 Task: Find and compare one-way flights from New Delhi to Dubai on June 1st in First Class.
Action: Mouse moved to (285, 249)
Screenshot: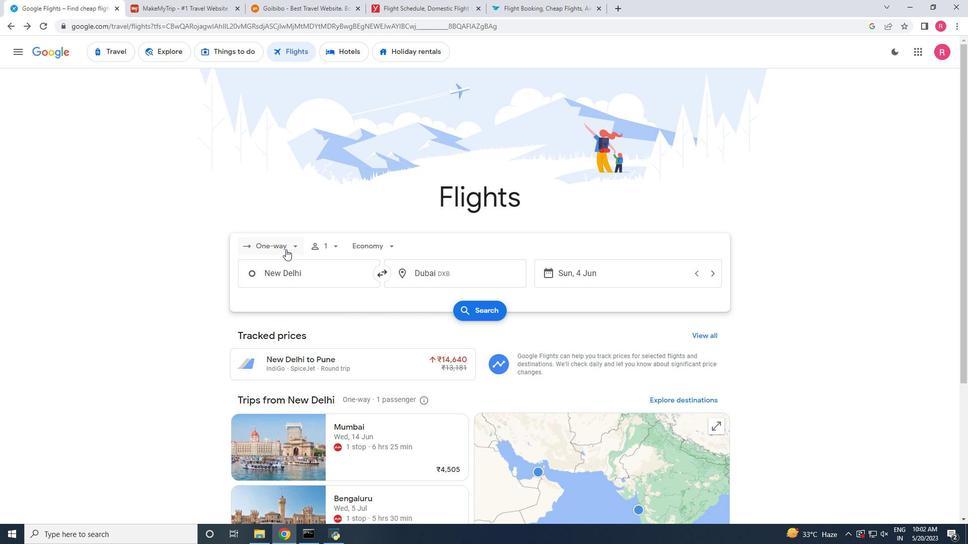 
Action: Mouse pressed left at (285, 249)
Screenshot: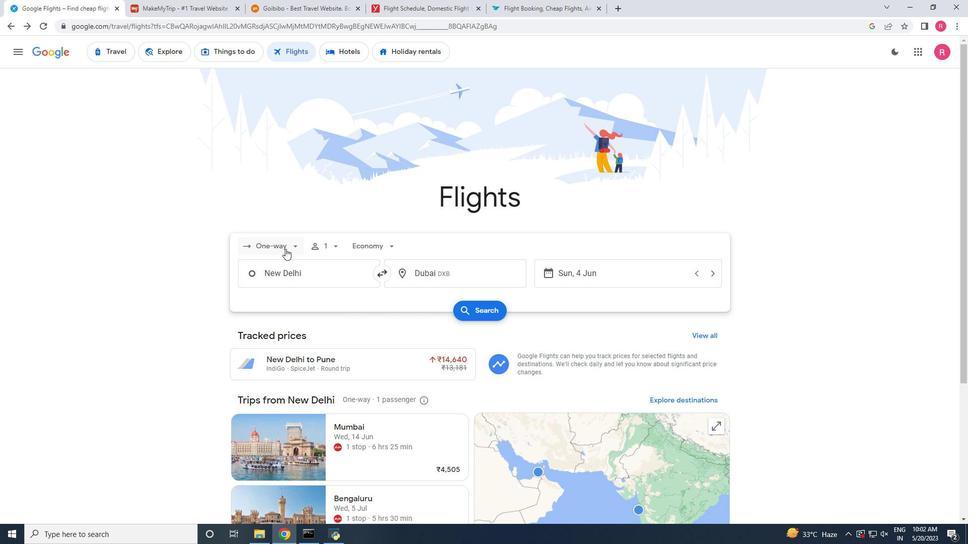 
Action: Mouse moved to (284, 292)
Screenshot: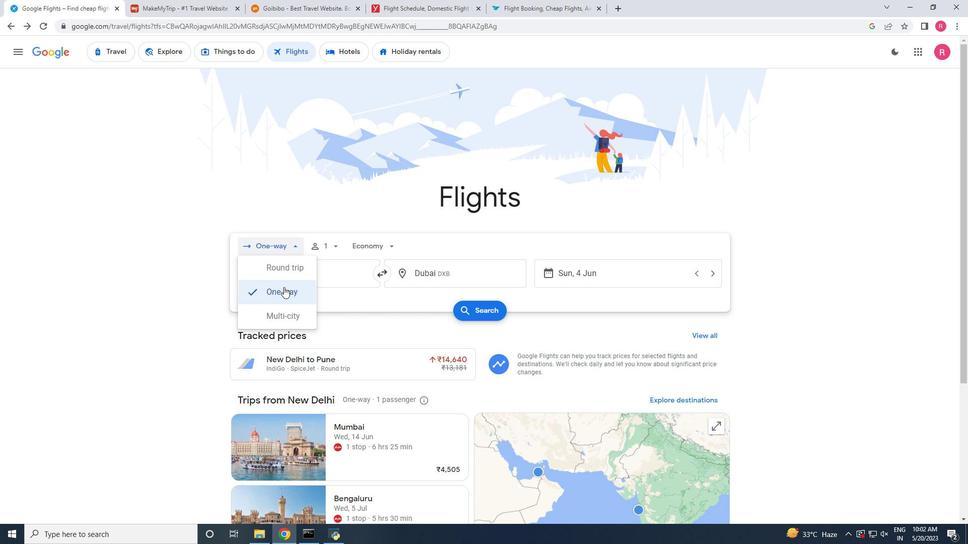
Action: Mouse pressed left at (284, 292)
Screenshot: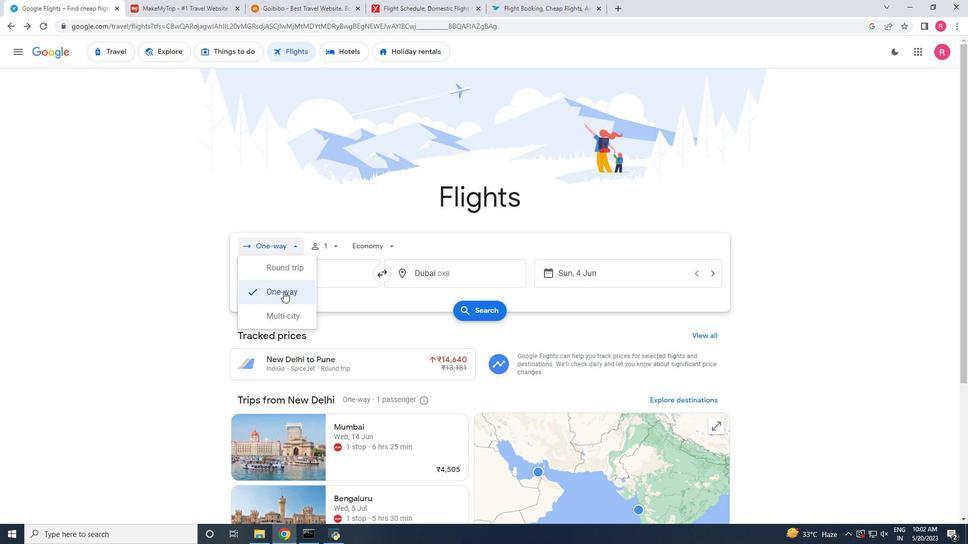 
Action: Mouse moved to (320, 254)
Screenshot: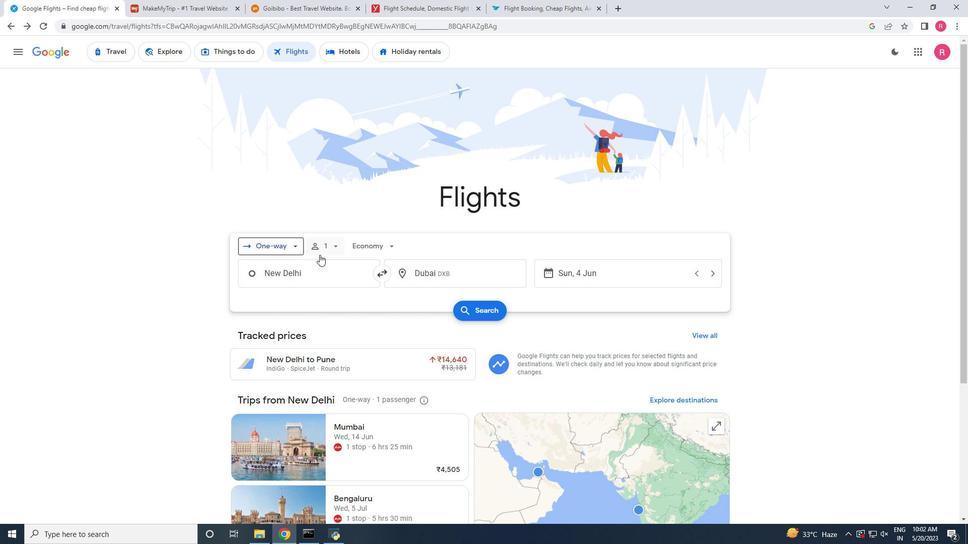 
Action: Mouse pressed left at (320, 254)
Screenshot: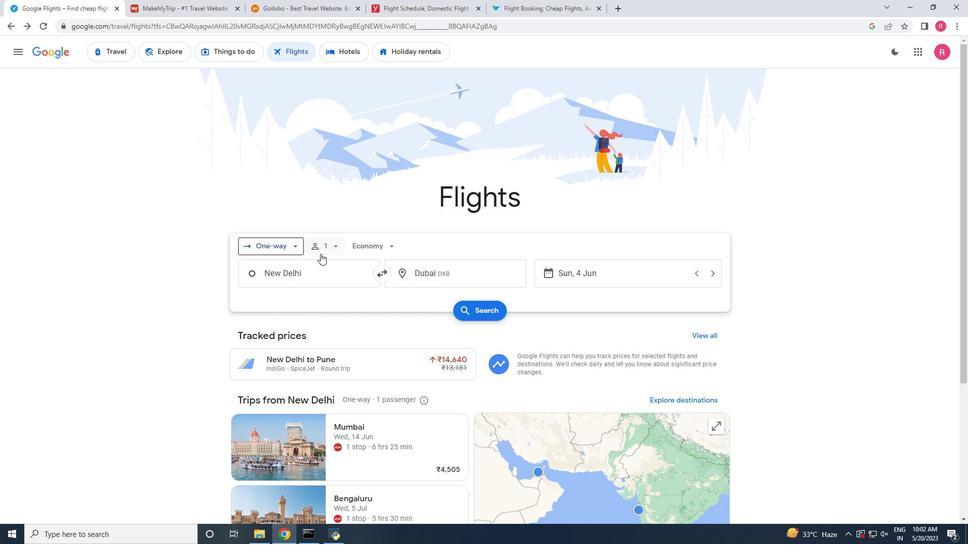 
Action: Mouse moved to (397, 384)
Screenshot: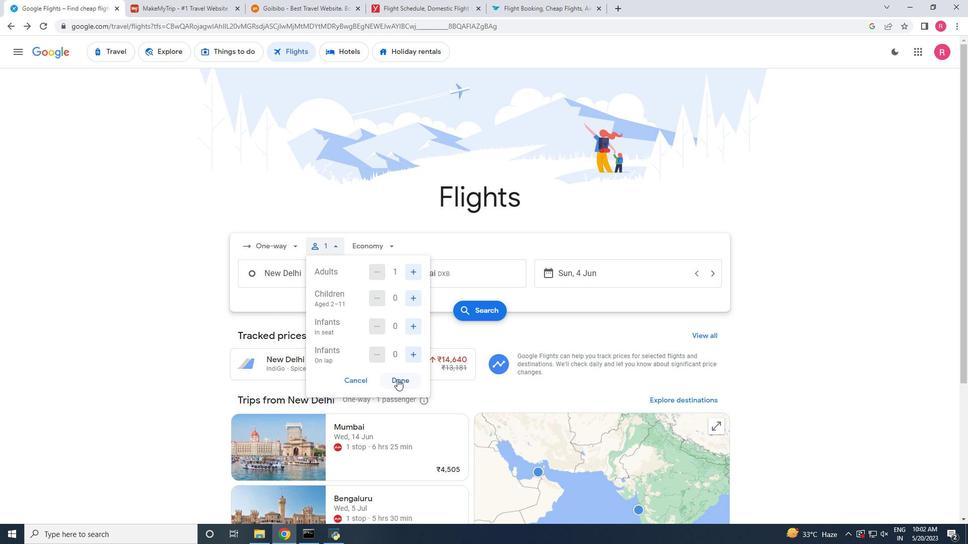 
Action: Mouse pressed left at (397, 384)
Screenshot: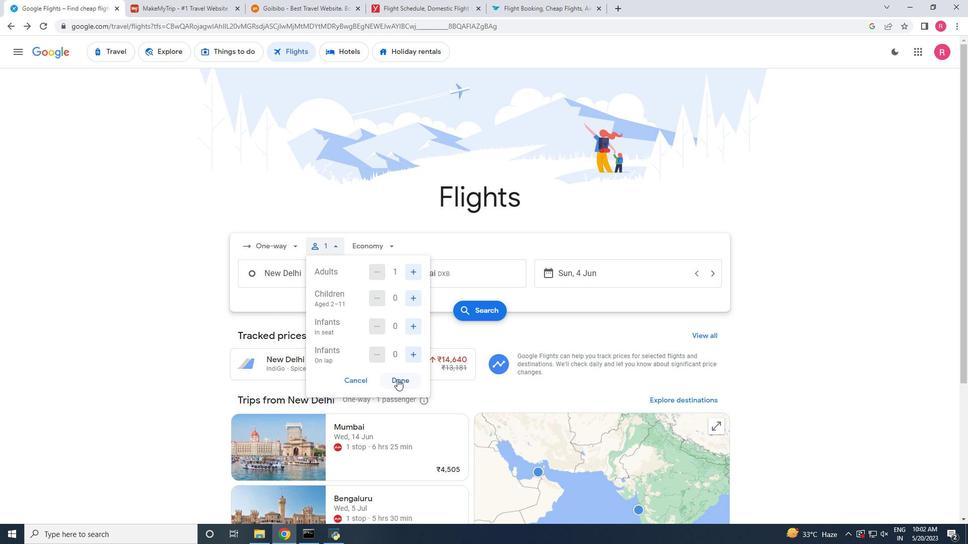 
Action: Mouse moved to (372, 245)
Screenshot: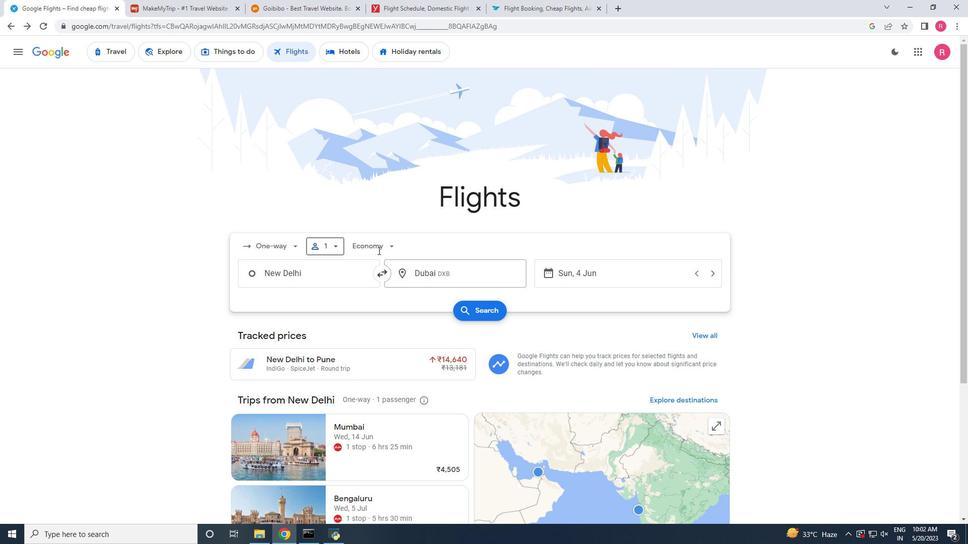 
Action: Mouse pressed left at (372, 245)
Screenshot: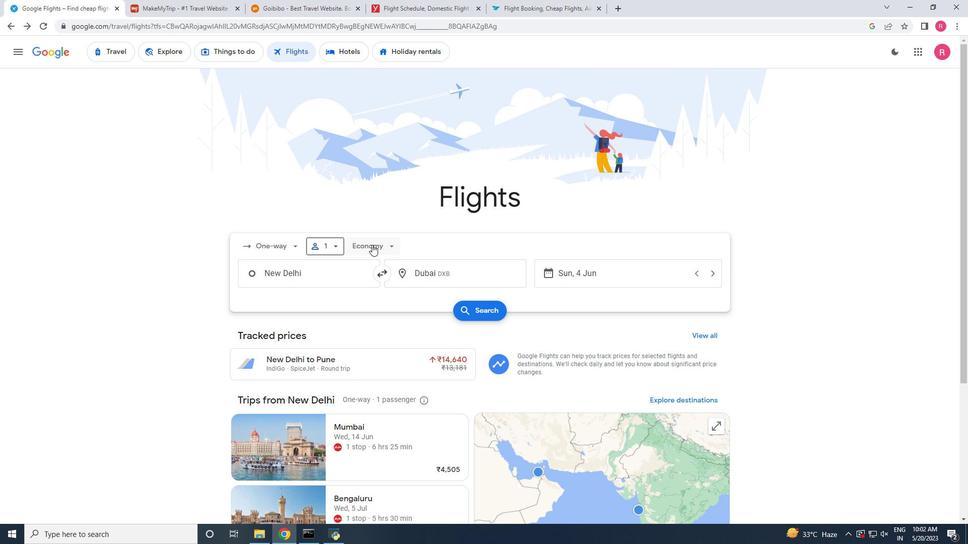 
Action: Mouse moved to (376, 262)
Screenshot: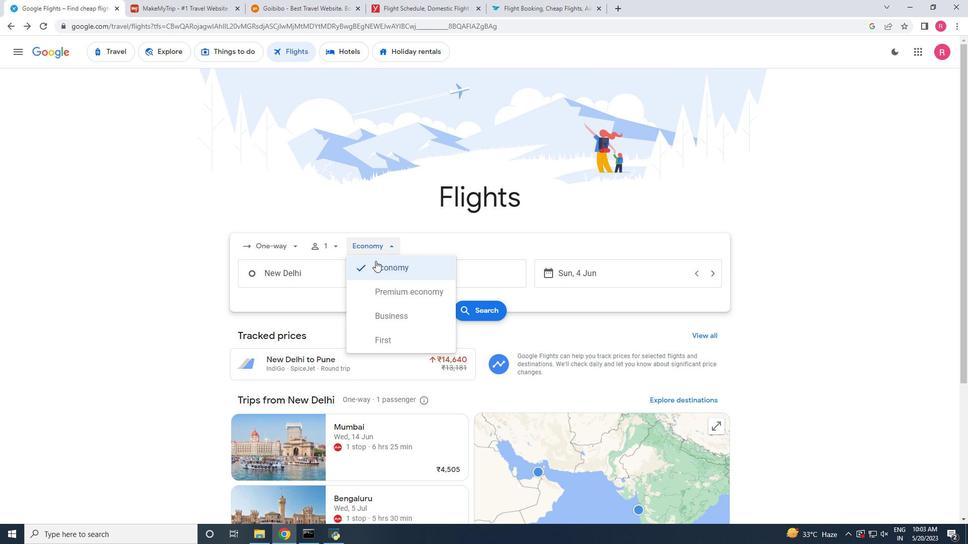 
Action: Mouse pressed left at (376, 262)
Screenshot: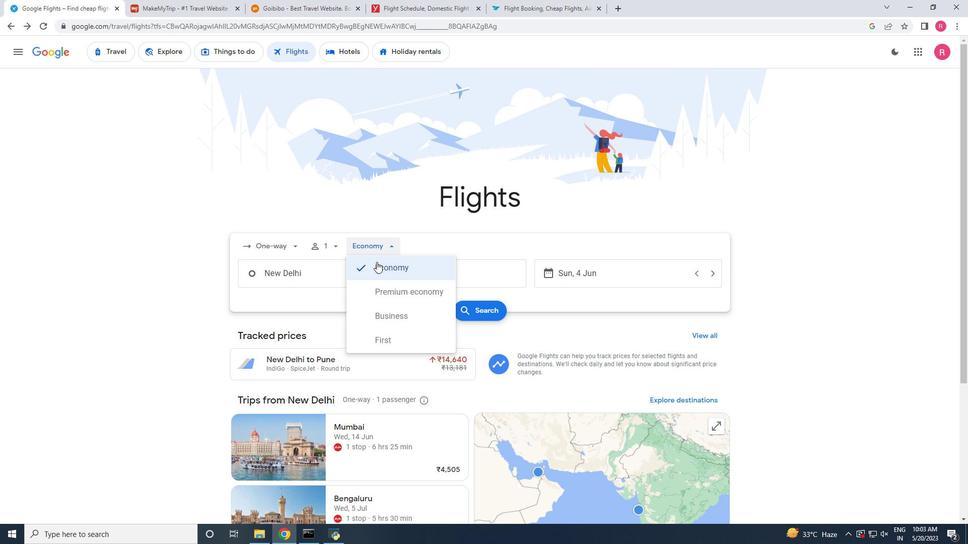 
Action: Mouse moved to (331, 270)
Screenshot: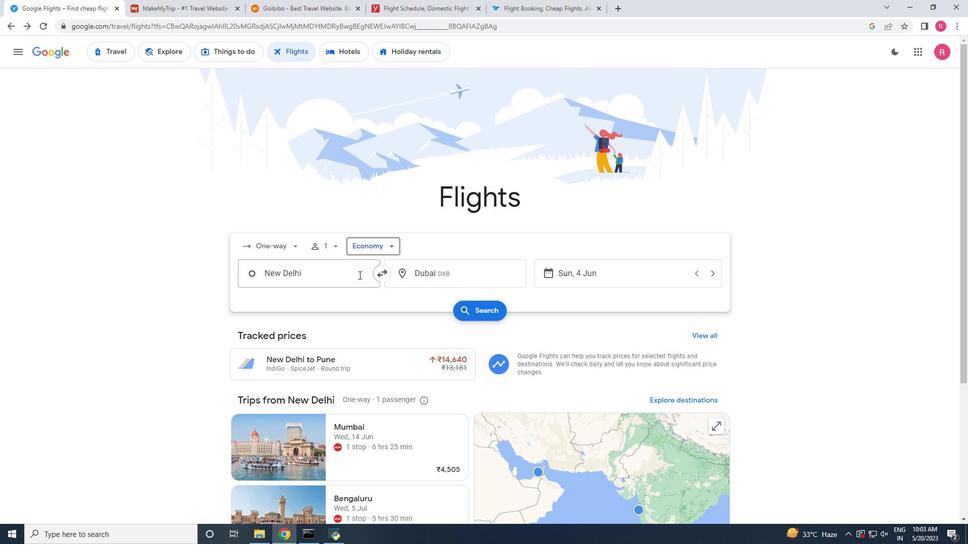 
Action: Mouse pressed left at (331, 270)
Screenshot: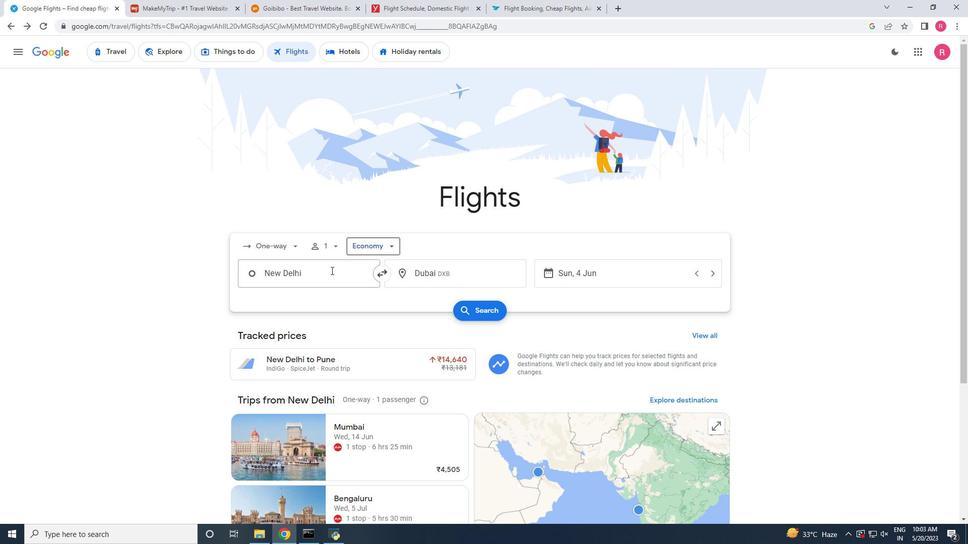 
Action: Mouse moved to (326, 333)
Screenshot: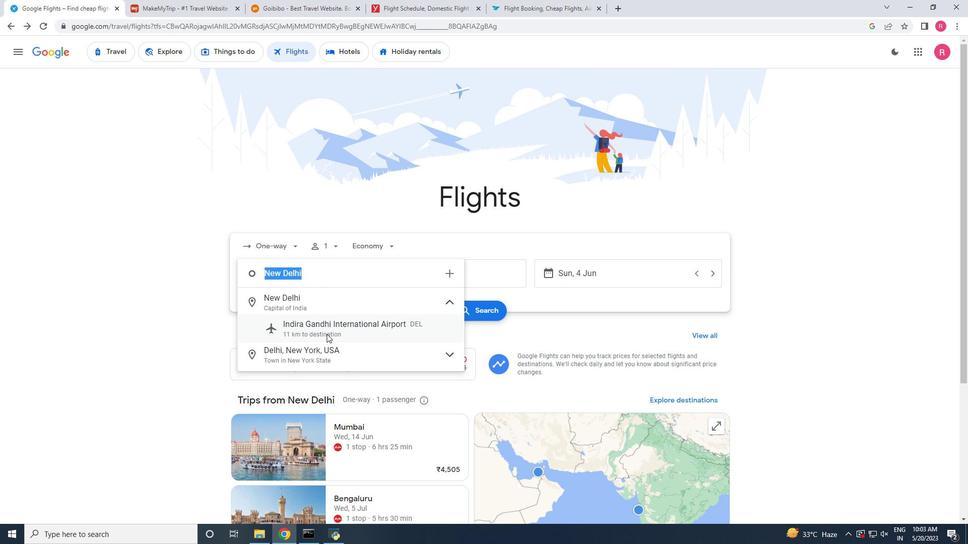 
Action: Mouse pressed left at (326, 333)
Screenshot: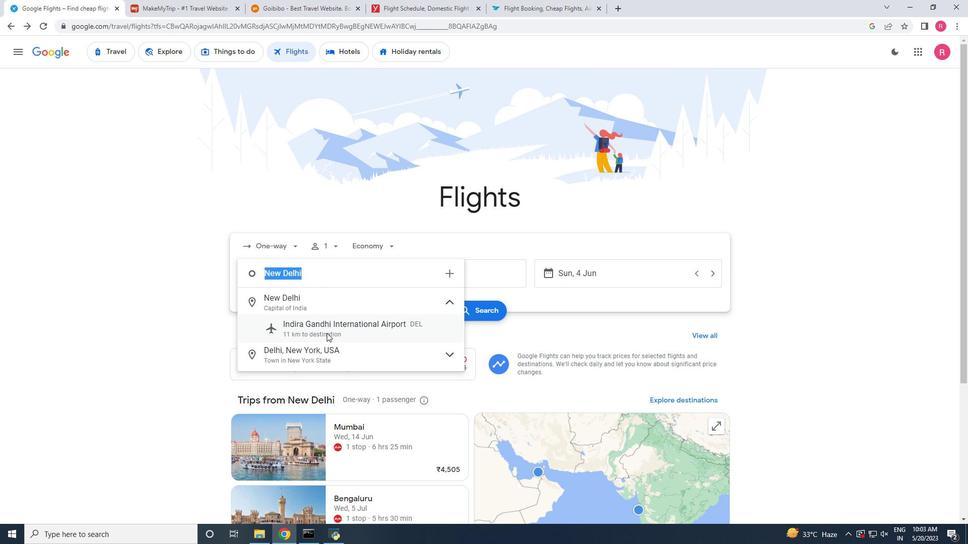 
Action: Mouse moved to (377, 241)
Screenshot: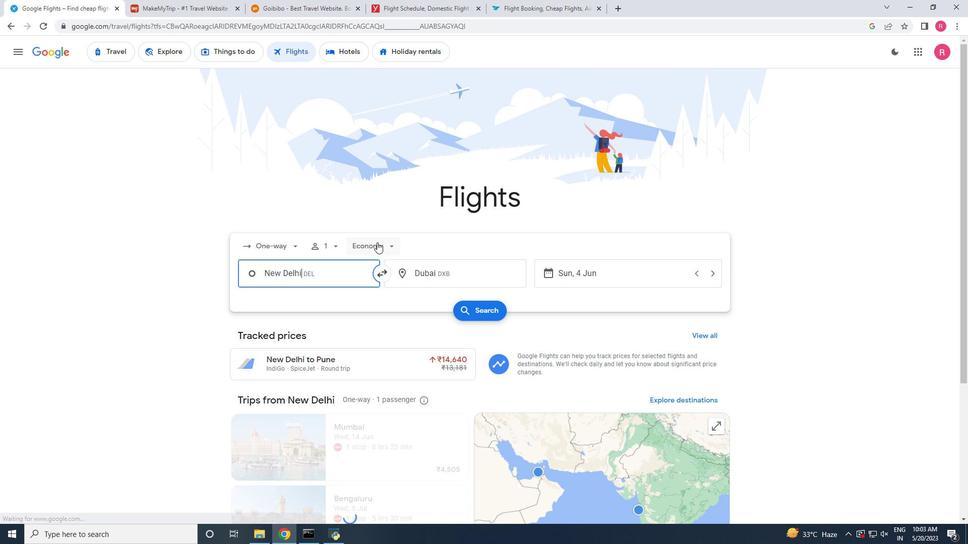 
Action: Mouse pressed left at (377, 241)
Screenshot: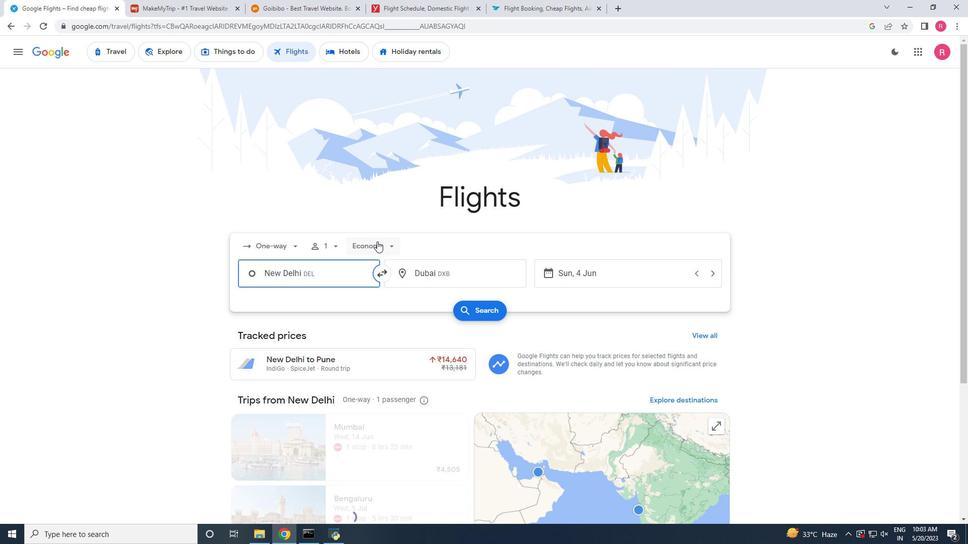 
Action: Mouse moved to (386, 332)
Screenshot: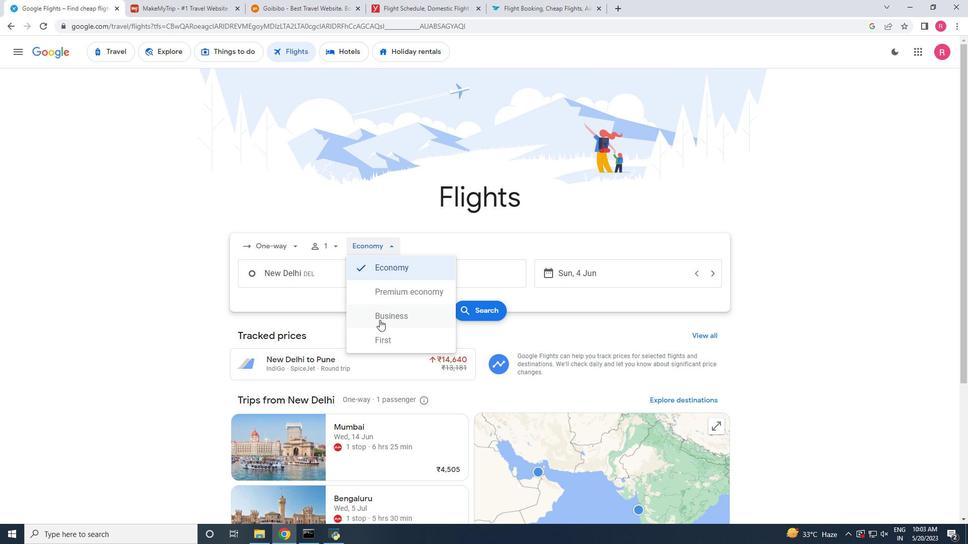 
Action: Mouse pressed left at (386, 332)
Screenshot: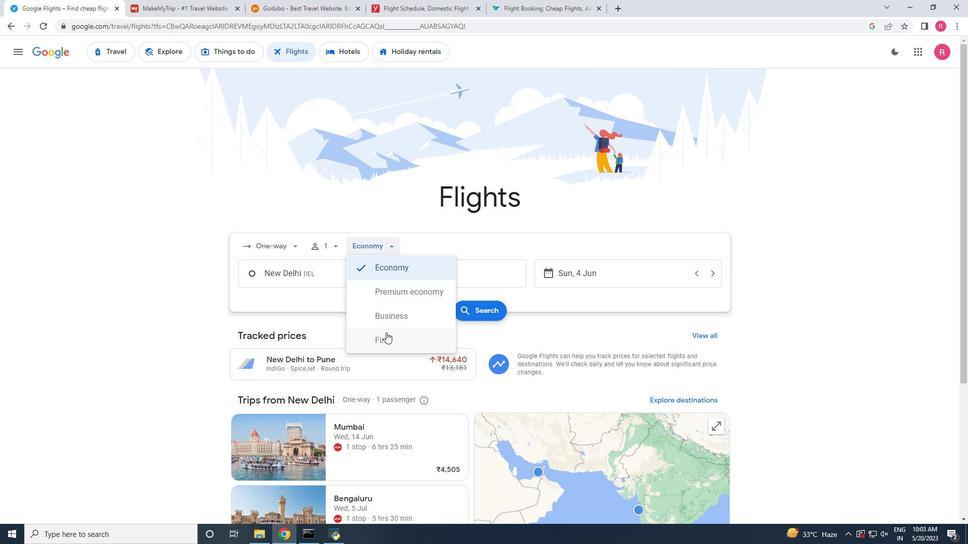 
Action: Mouse moved to (454, 278)
Screenshot: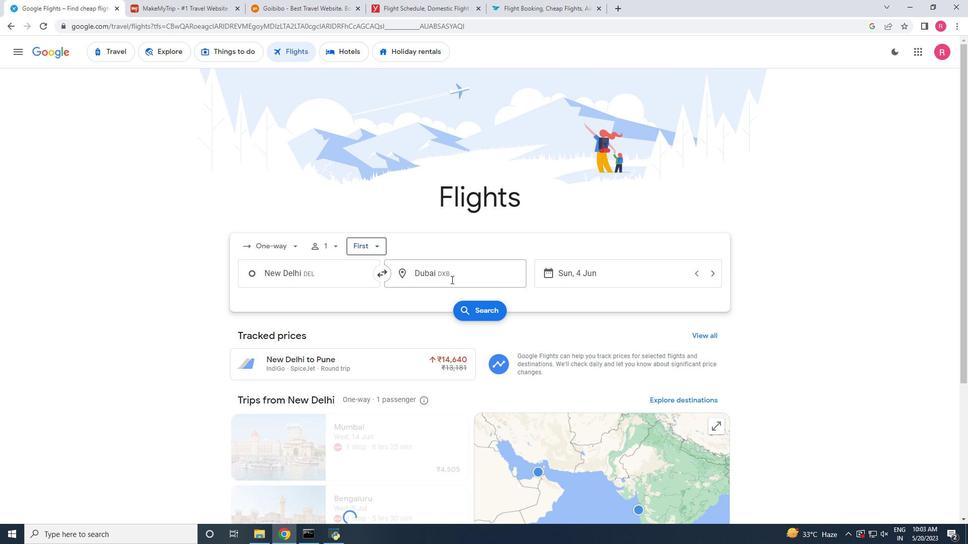 
Action: Mouse pressed left at (454, 278)
Screenshot: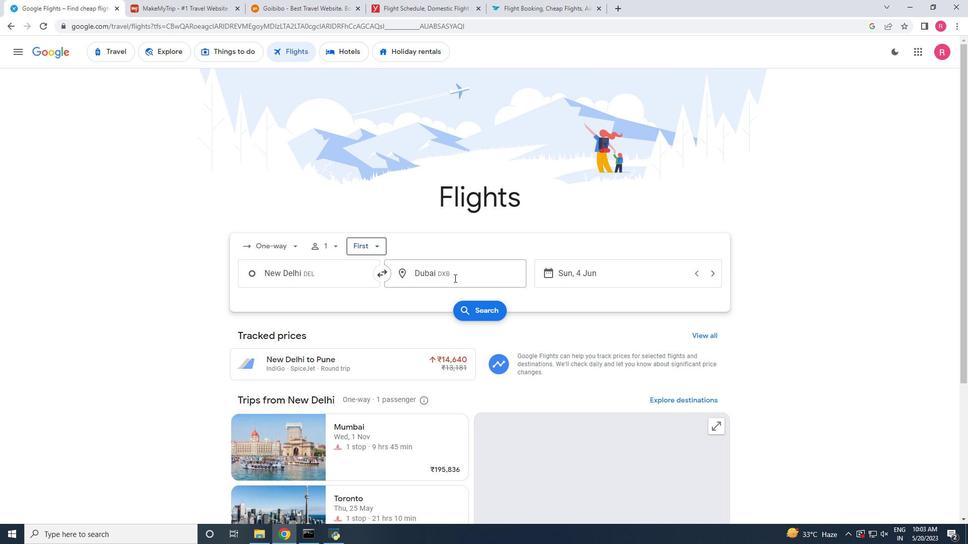 
Action: Mouse moved to (473, 328)
Screenshot: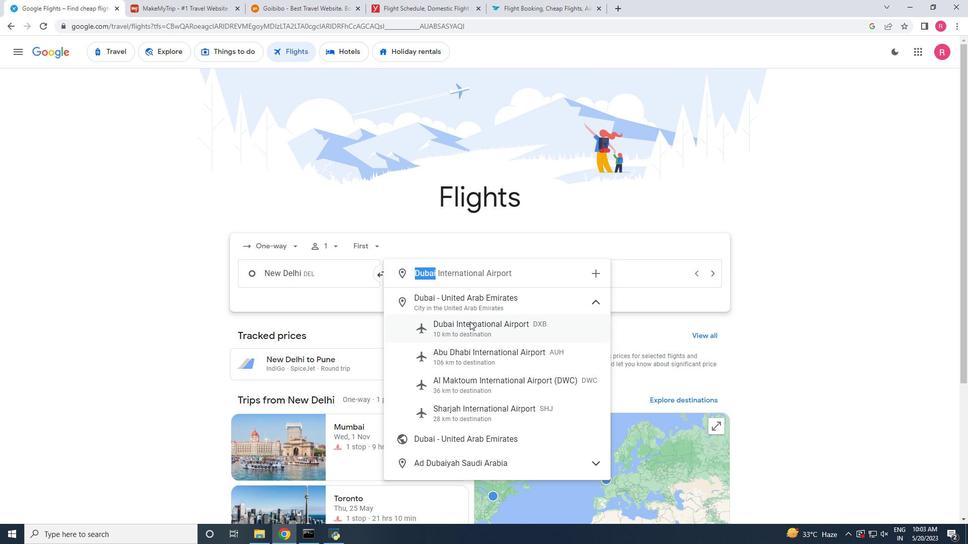 
Action: Mouse pressed left at (473, 328)
Screenshot: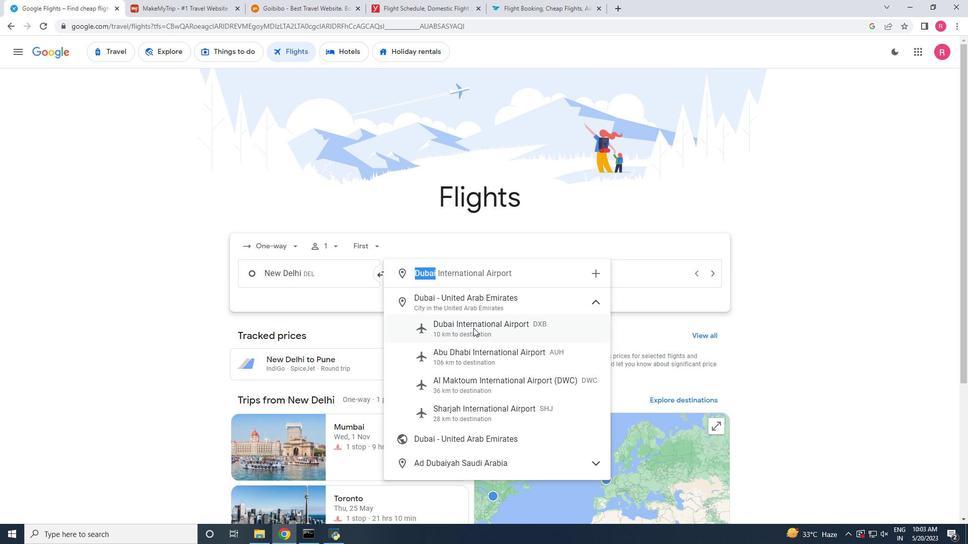 
Action: Mouse moved to (633, 272)
Screenshot: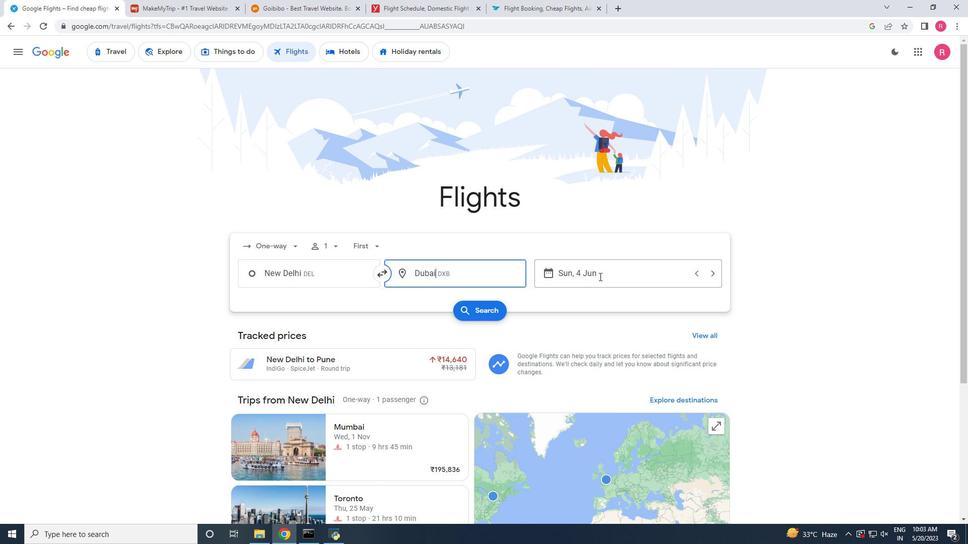 
Action: Mouse pressed left at (633, 272)
Screenshot: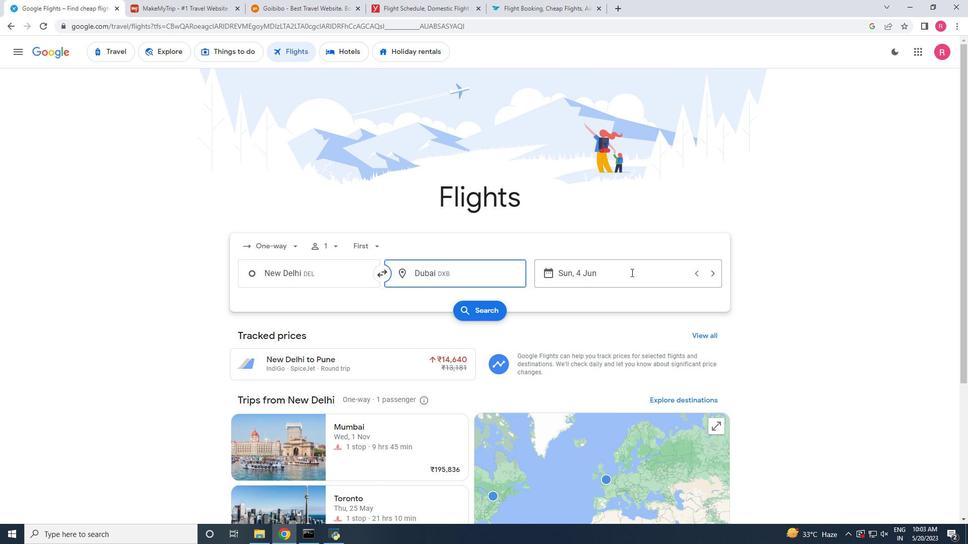 
Action: Mouse moved to (649, 342)
Screenshot: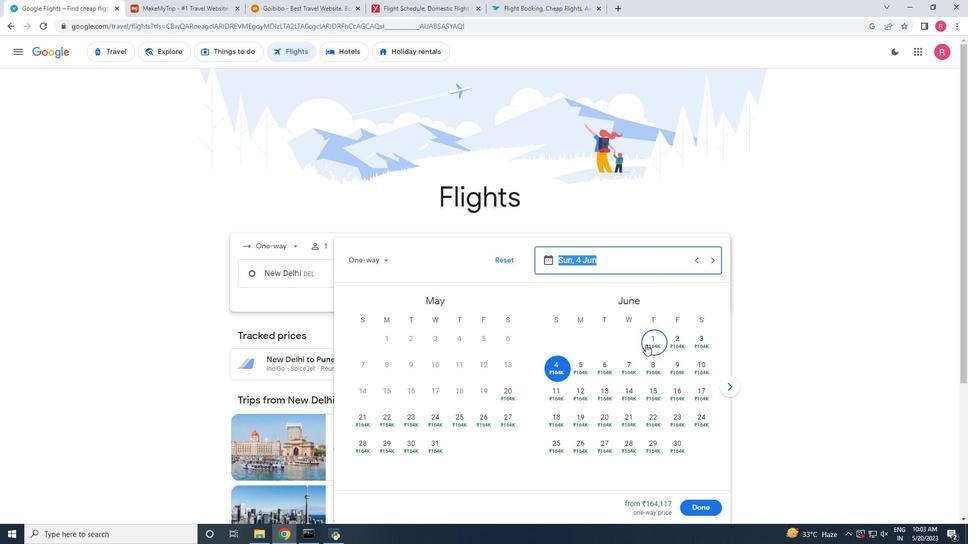 
Action: Mouse pressed left at (649, 342)
Screenshot: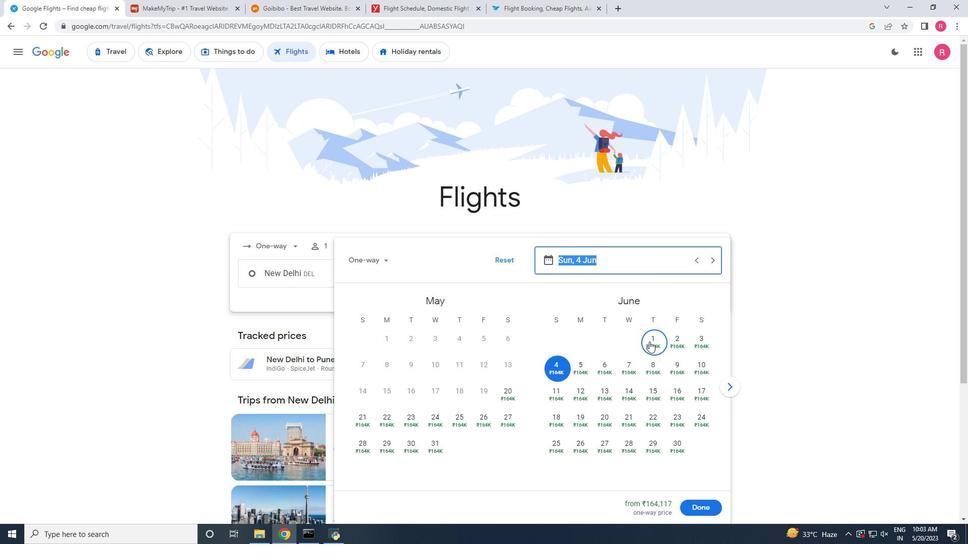 
Action: Mouse moved to (691, 504)
Screenshot: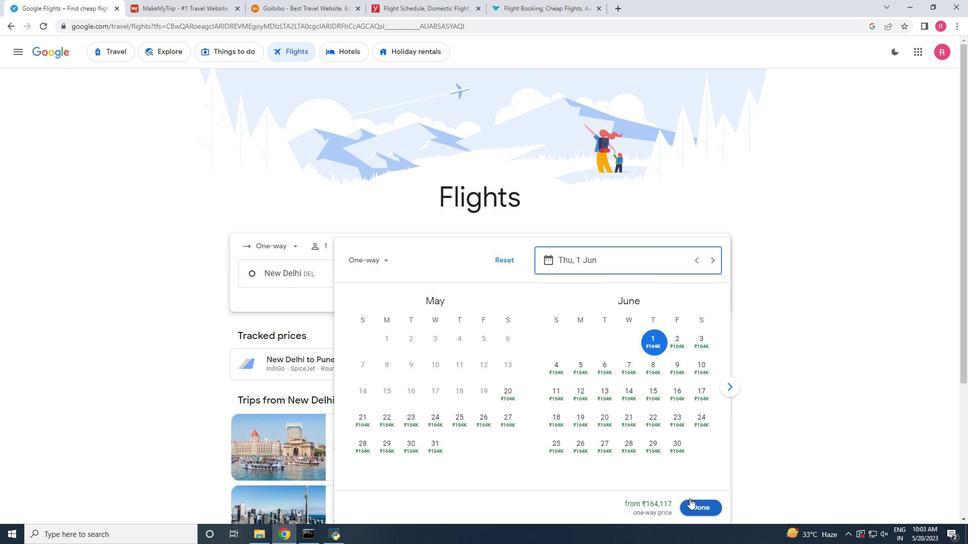 
Action: Mouse pressed left at (691, 504)
Screenshot: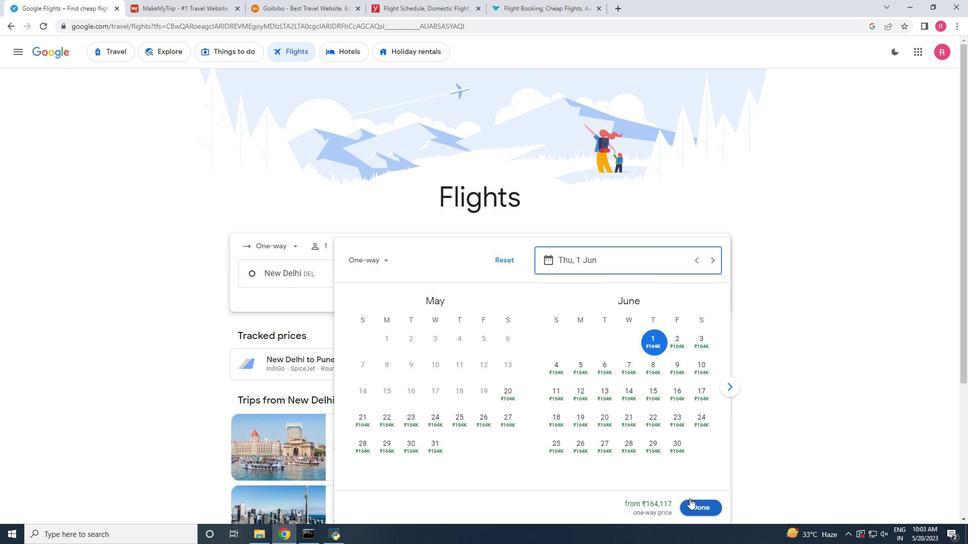 
Action: Mouse moved to (498, 313)
Screenshot: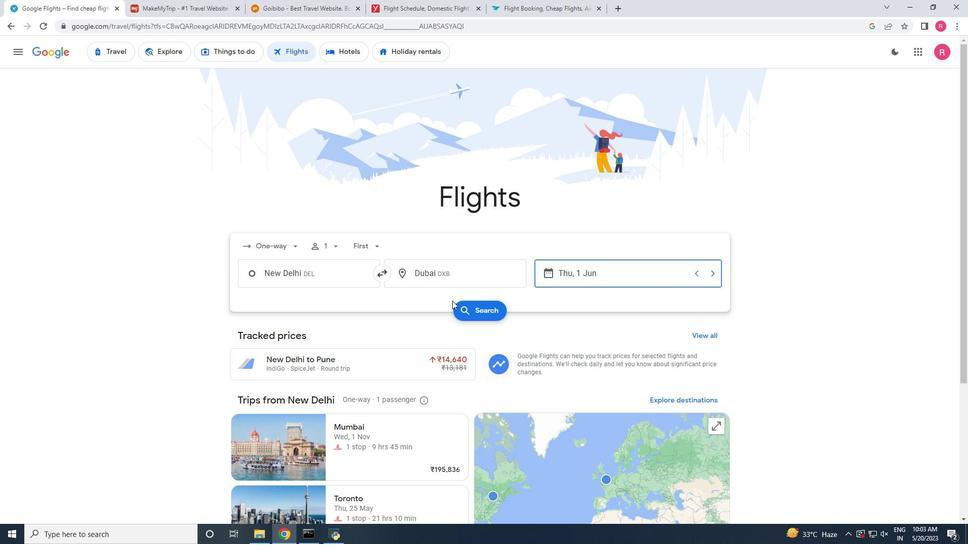 
Action: Mouse pressed left at (498, 313)
Screenshot: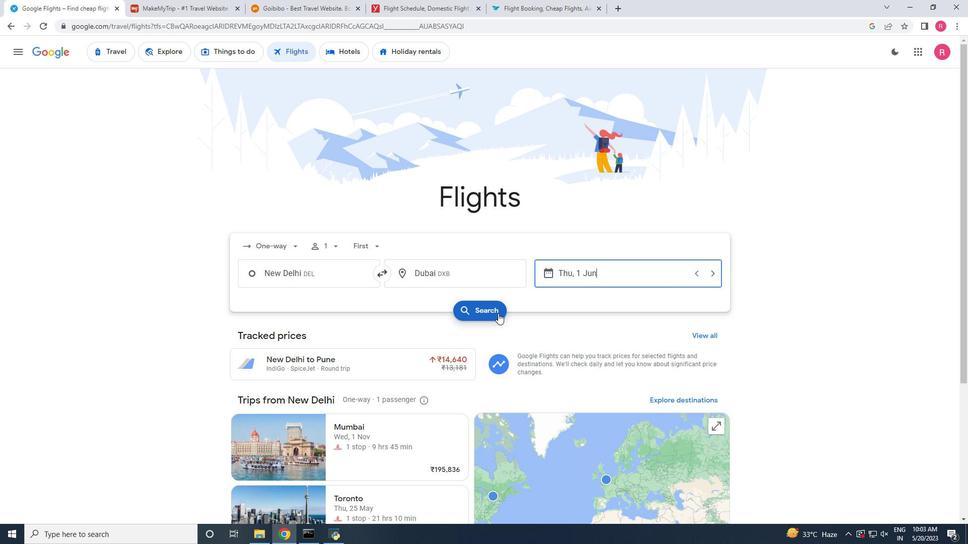 
Action: Mouse moved to (695, 192)
Screenshot: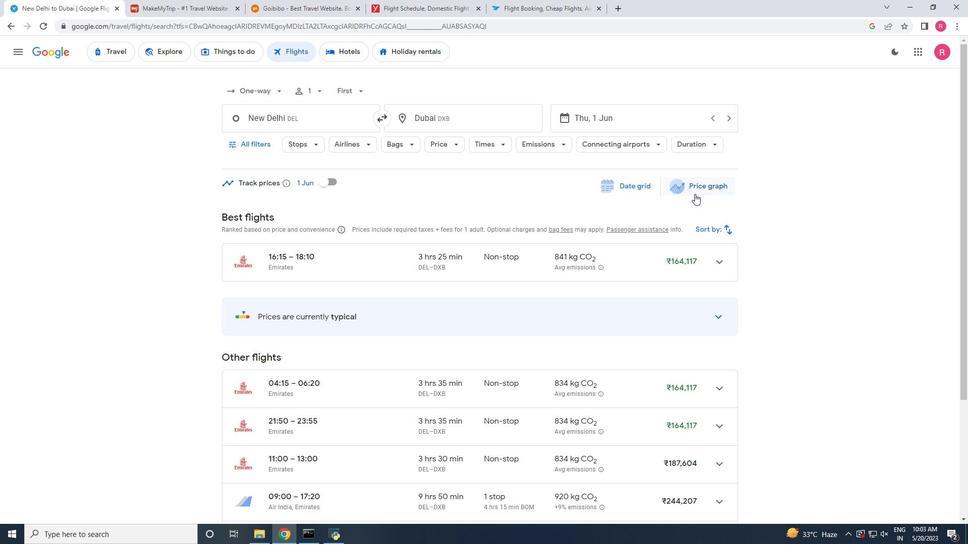 
Action: Mouse pressed left at (695, 192)
Screenshot: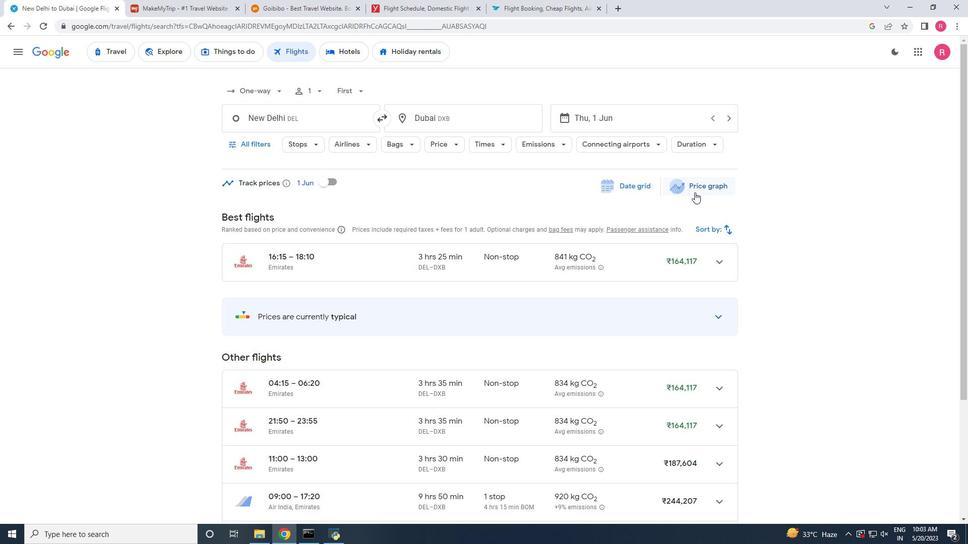 
Action: Mouse moved to (532, 342)
Screenshot: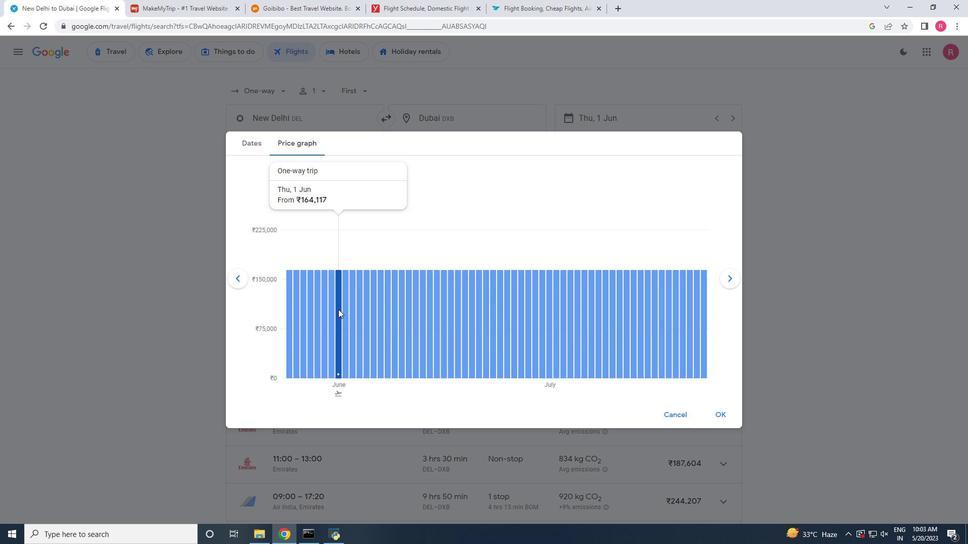 
Action: Mouse scrolled (532, 343) with delta (0, 0)
Screenshot: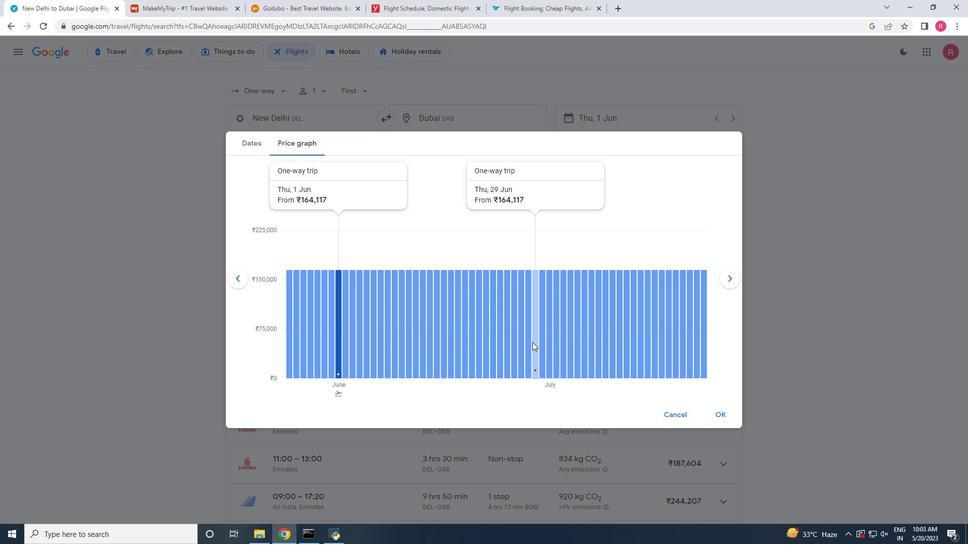 
Action: Mouse moved to (259, 141)
Screenshot: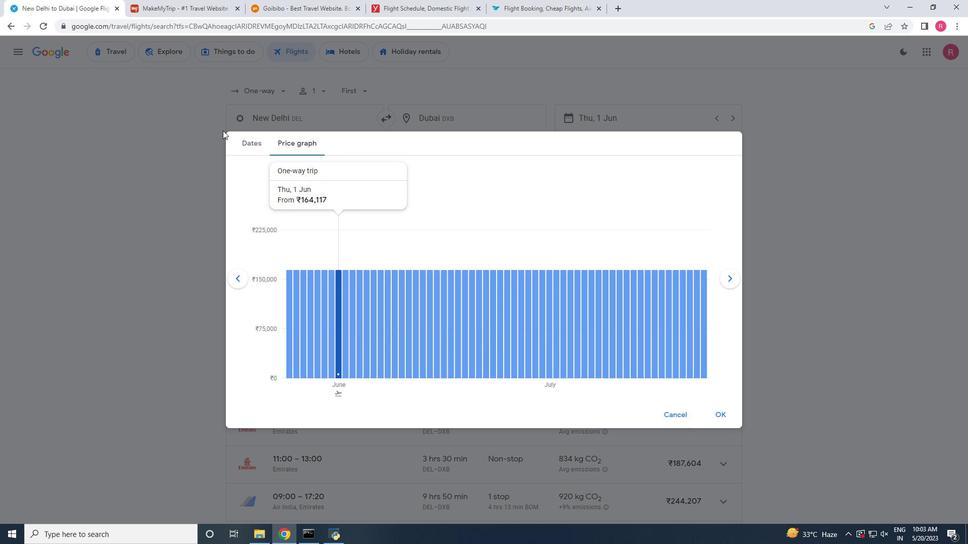 
Action: Mouse pressed left at (259, 141)
Screenshot: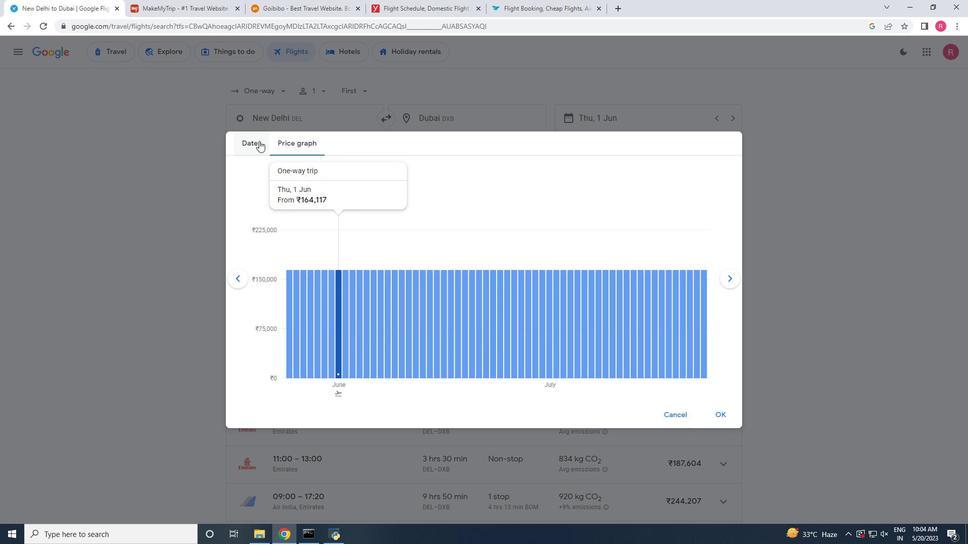 
Action: Mouse moved to (718, 422)
Screenshot: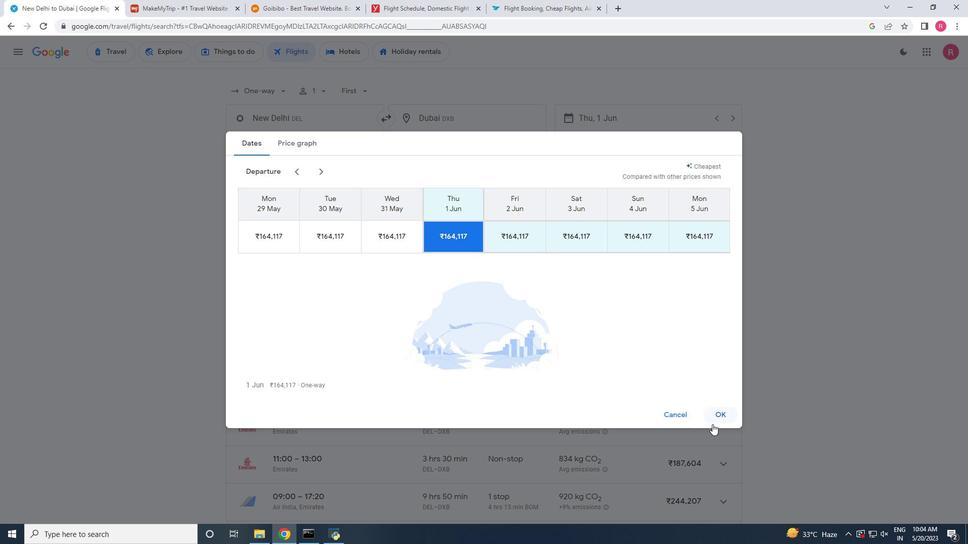 
Action: Mouse pressed left at (718, 422)
Screenshot: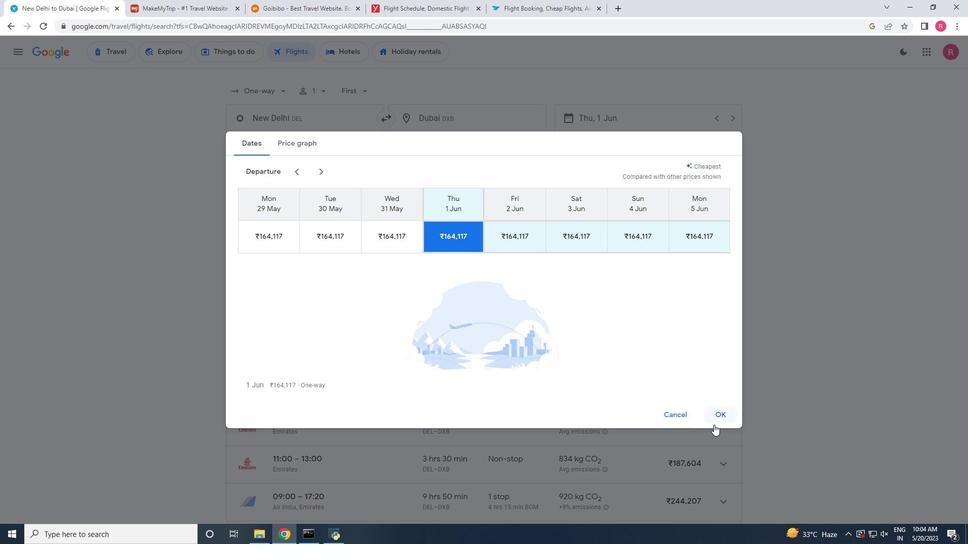 
Action: Mouse moved to (729, 257)
Screenshot: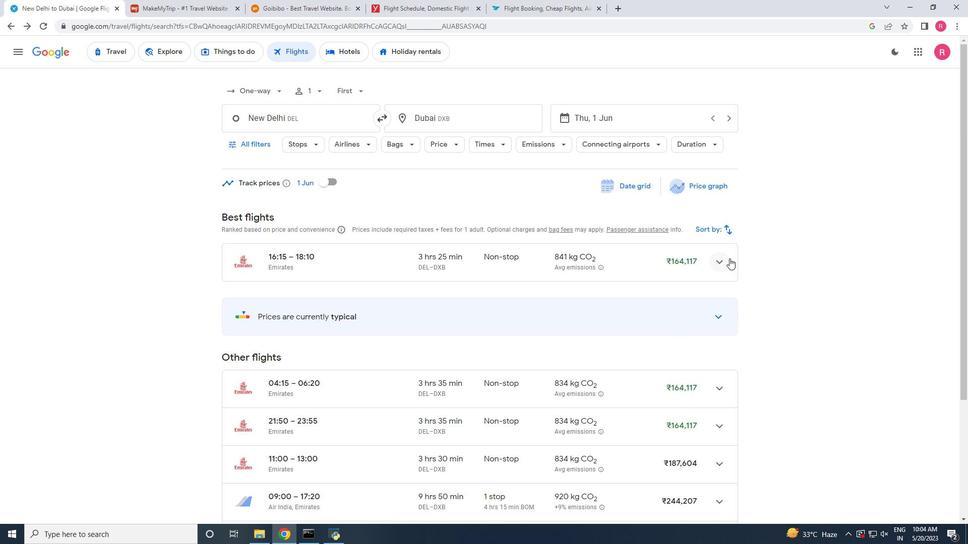 
Action: Mouse pressed left at (729, 257)
Screenshot: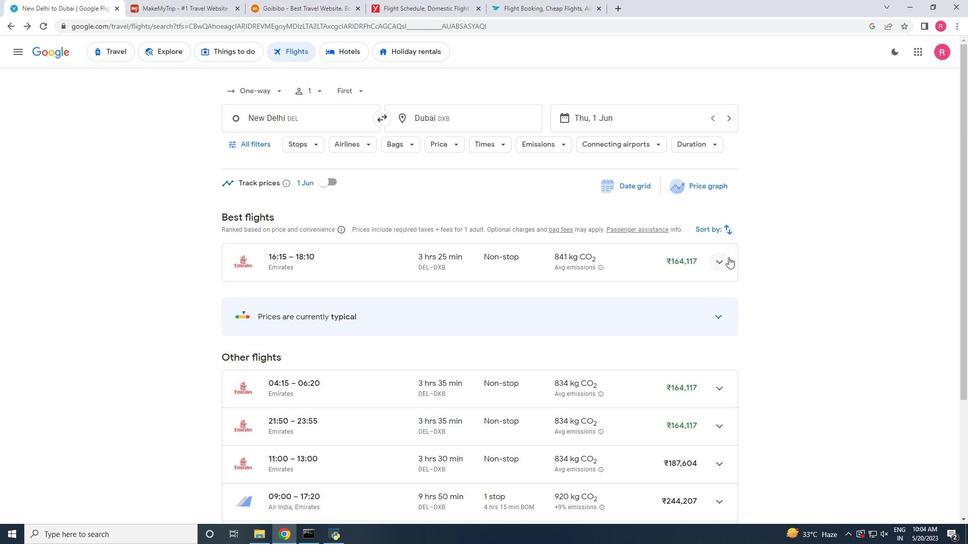 
Action: Mouse moved to (361, 325)
Screenshot: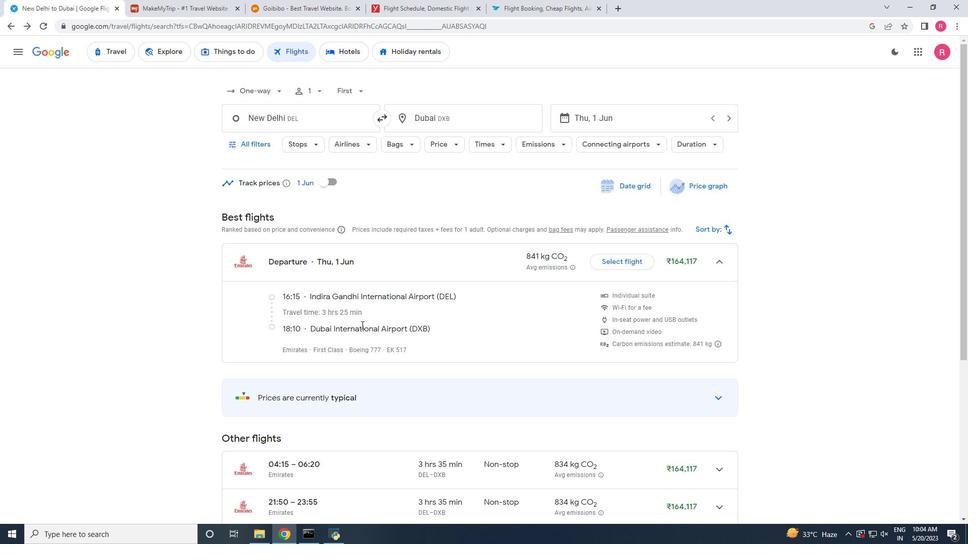 
Action: Mouse scrolled (361, 324) with delta (0, 0)
Screenshot: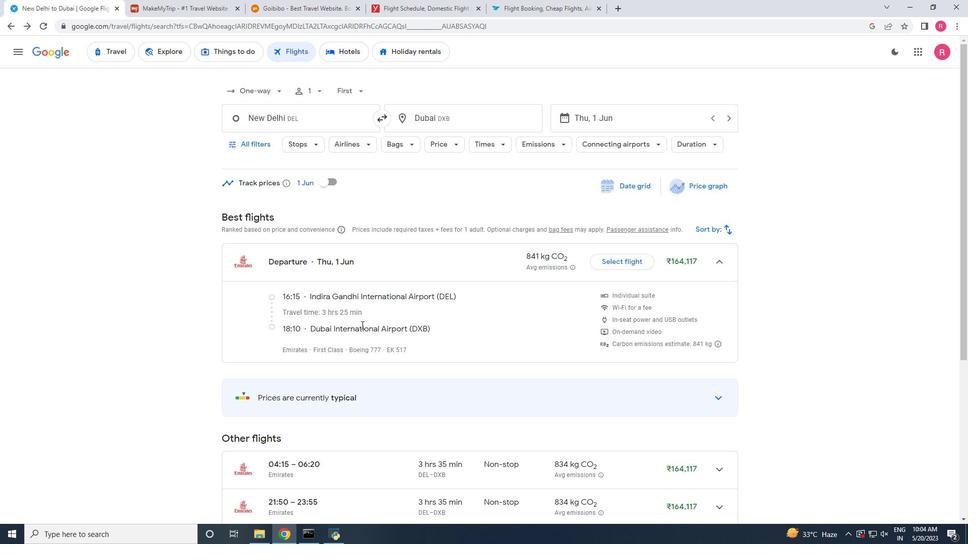 
Action: Mouse scrolled (361, 324) with delta (0, 0)
Screenshot: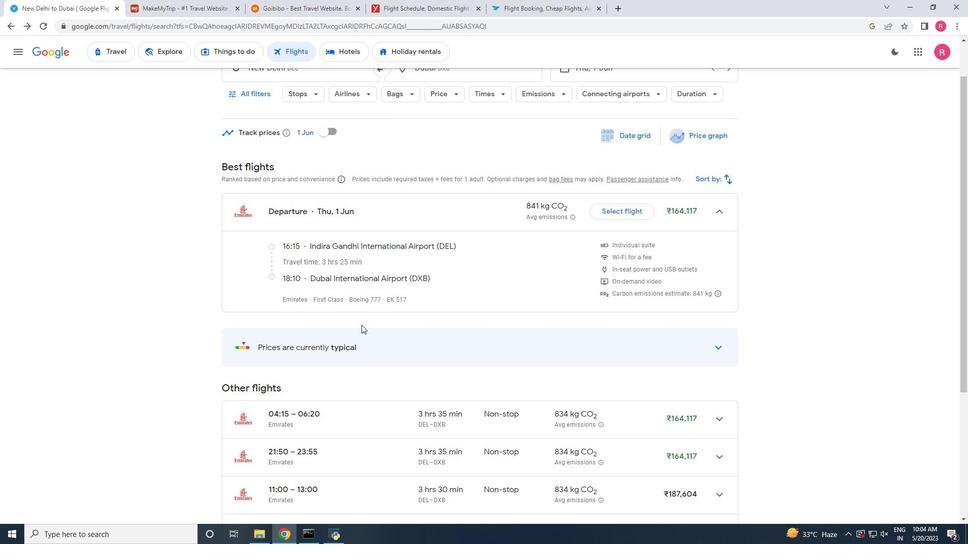 
Action: Mouse scrolled (361, 325) with delta (0, 0)
Screenshot: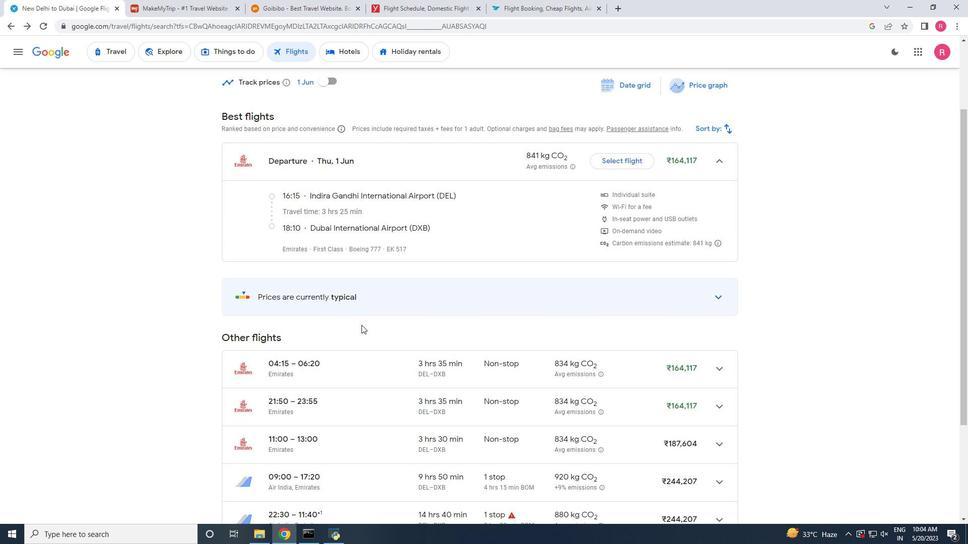 
Action: Mouse moved to (522, 273)
Screenshot: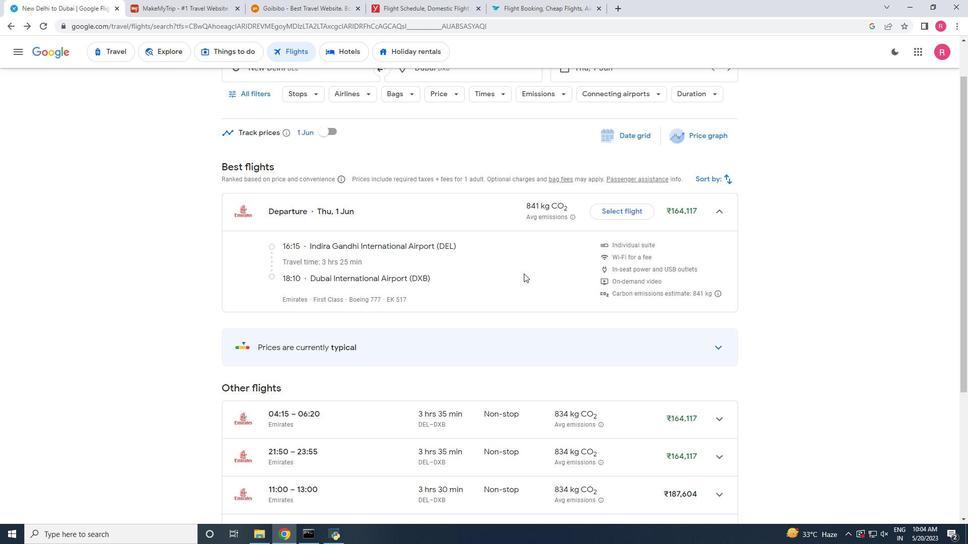 
Action: Mouse scrolled (522, 273) with delta (0, 0)
Screenshot: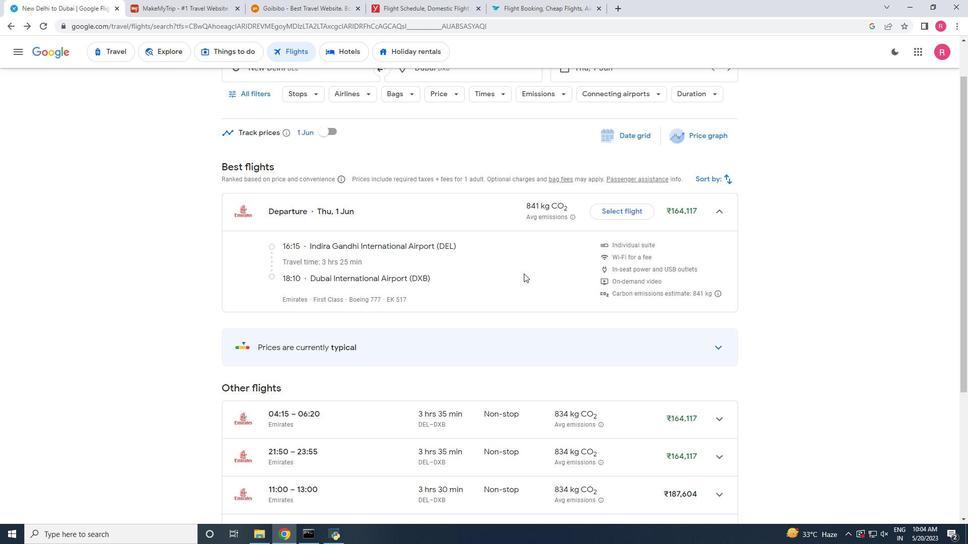 
Action: Mouse moved to (522, 274)
Screenshot: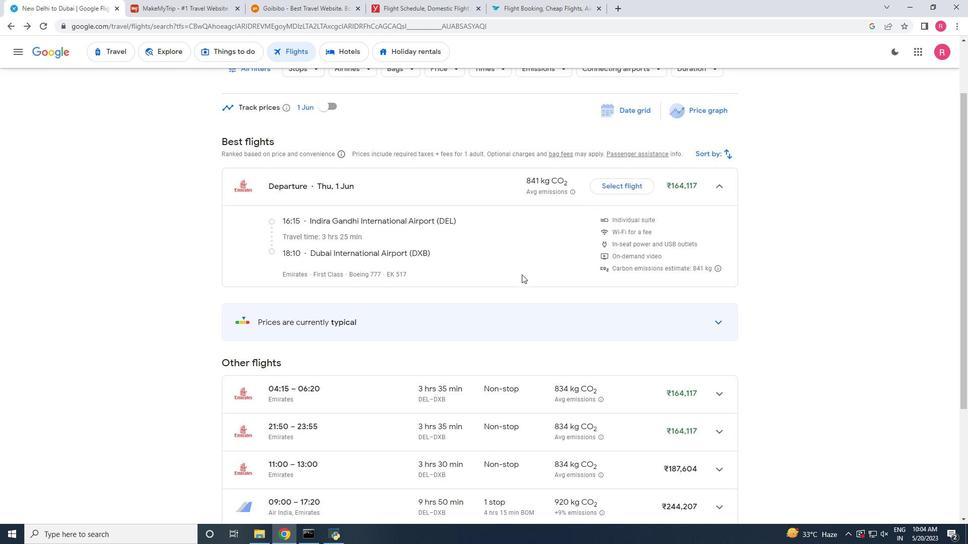 
Action: Mouse scrolled (522, 274) with delta (0, 0)
Screenshot: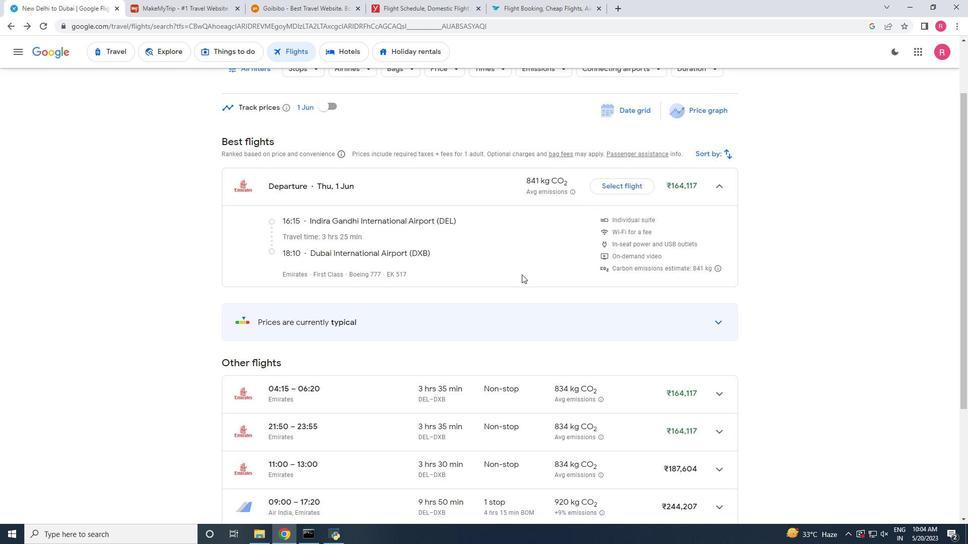 
Action: Mouse moved to (520, 275)
Screenshot: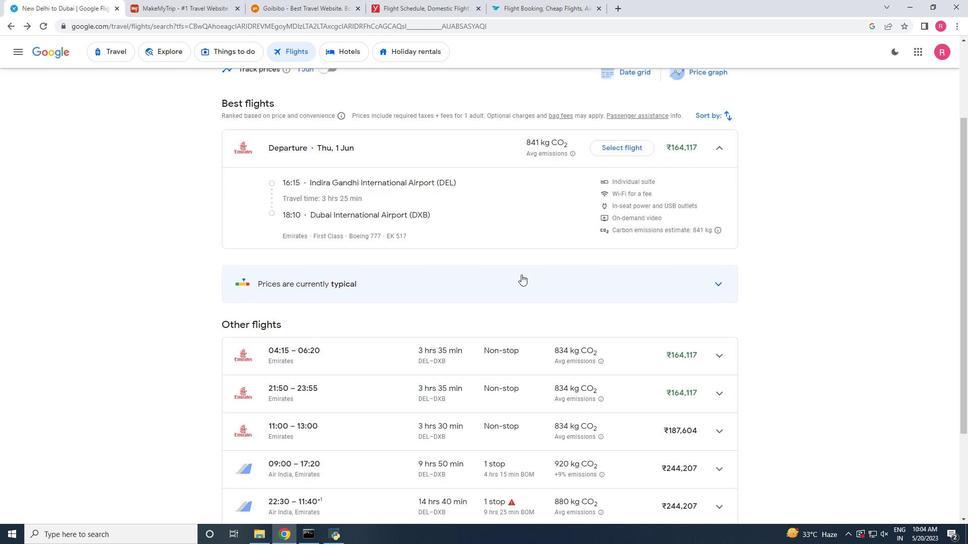 
Action: Mouse scrolled (520, 275) with delta (0, 0)
Screenshot: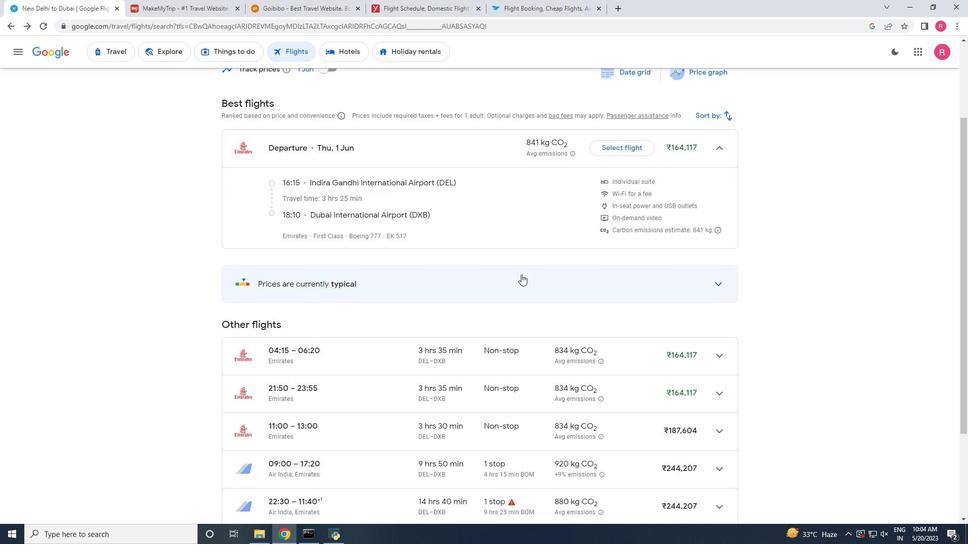 
Action: Mouse moved to (719, 272)
Screenshot: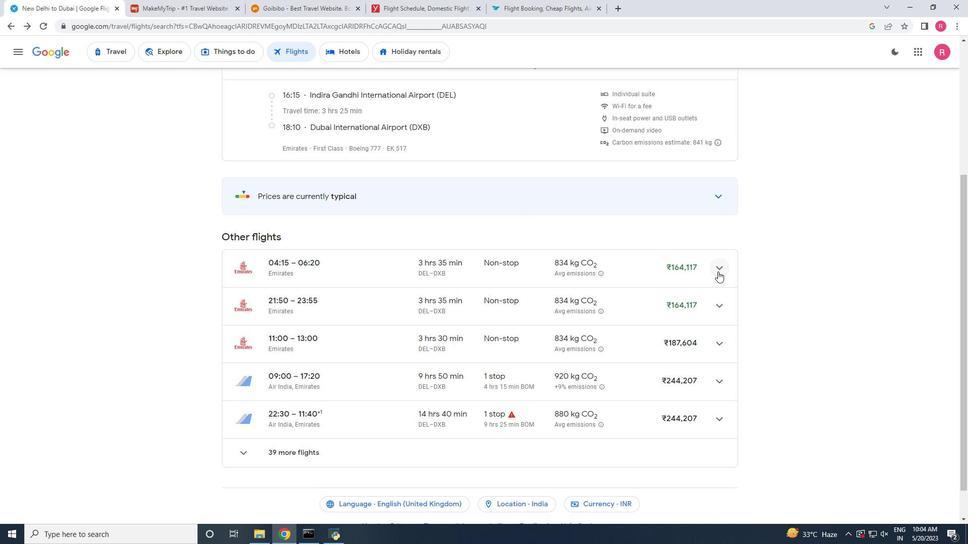 
Action: Mouse pressed left at (719, 272)
Screenshot: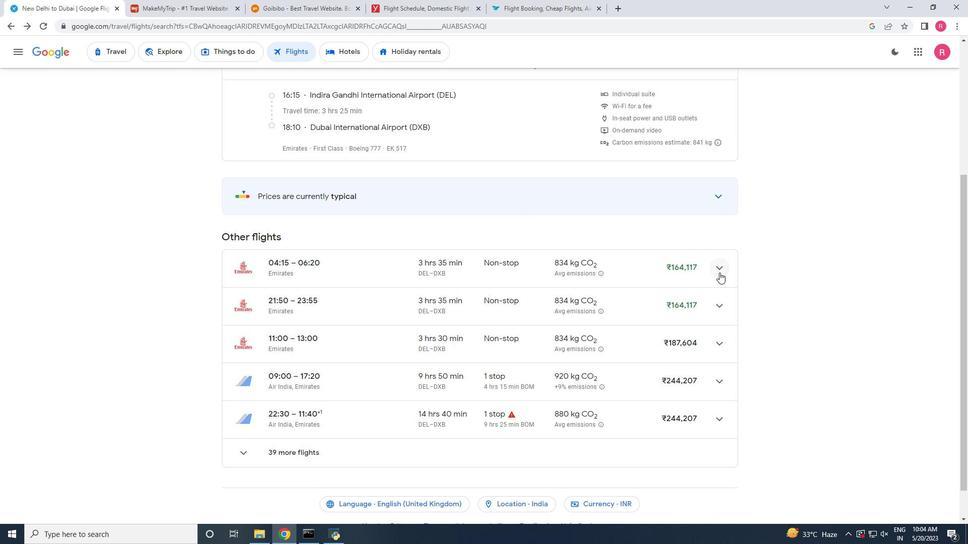 
Action: Mouse moved to (552, 326)
Screenshot: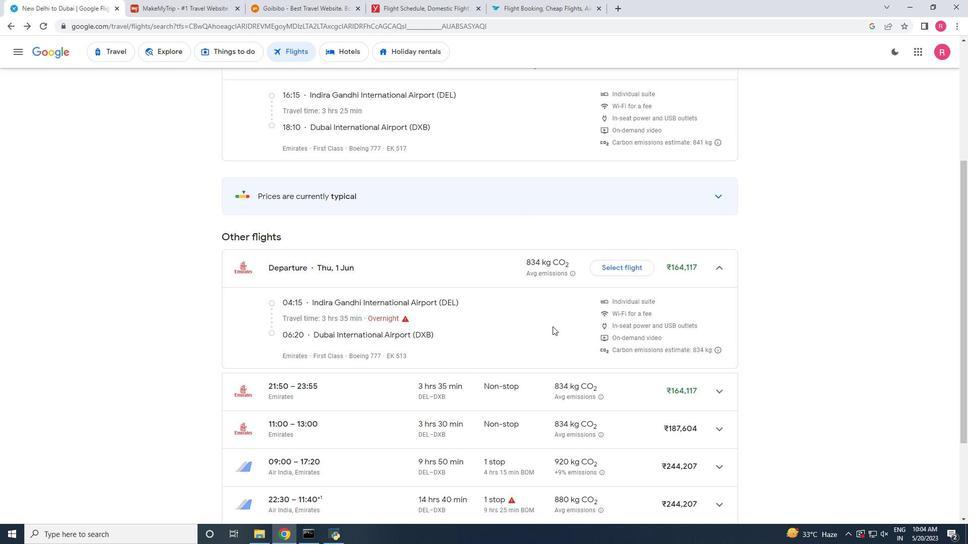 
Action: Mouse scrolled (552, 326) with delta (0, 0)
Screenshot: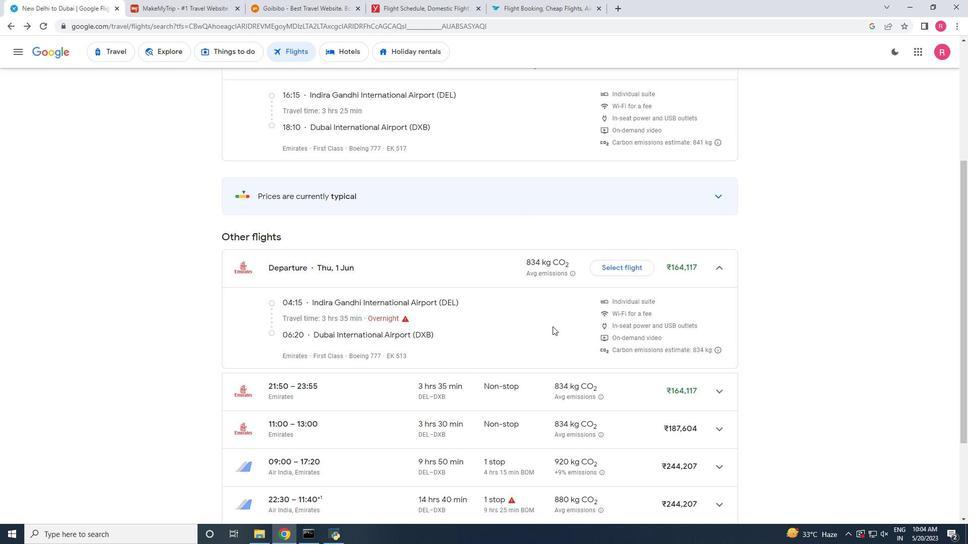 
Action: Mouse moved to (715, 419)
Screenshot: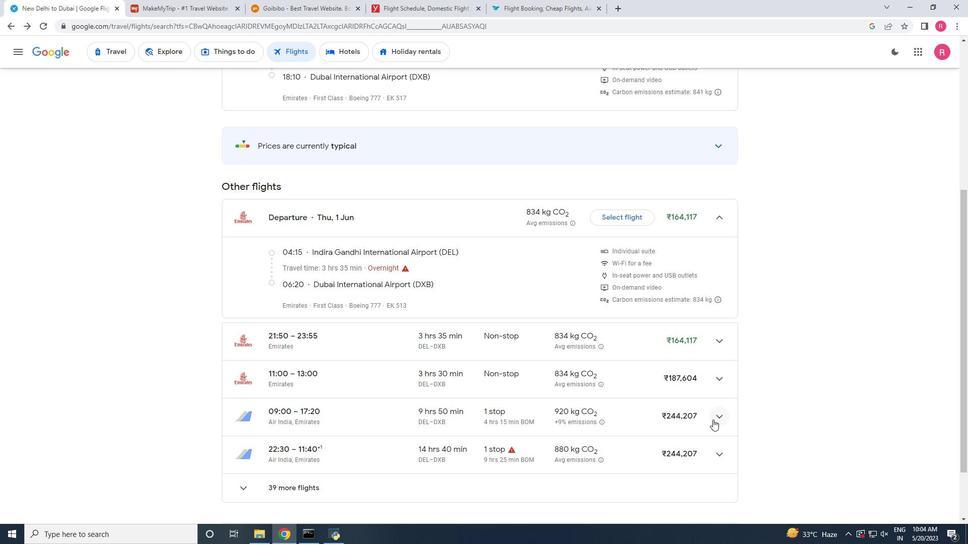 
Action: Mouse pressed left at (715, 419)
Screenshot: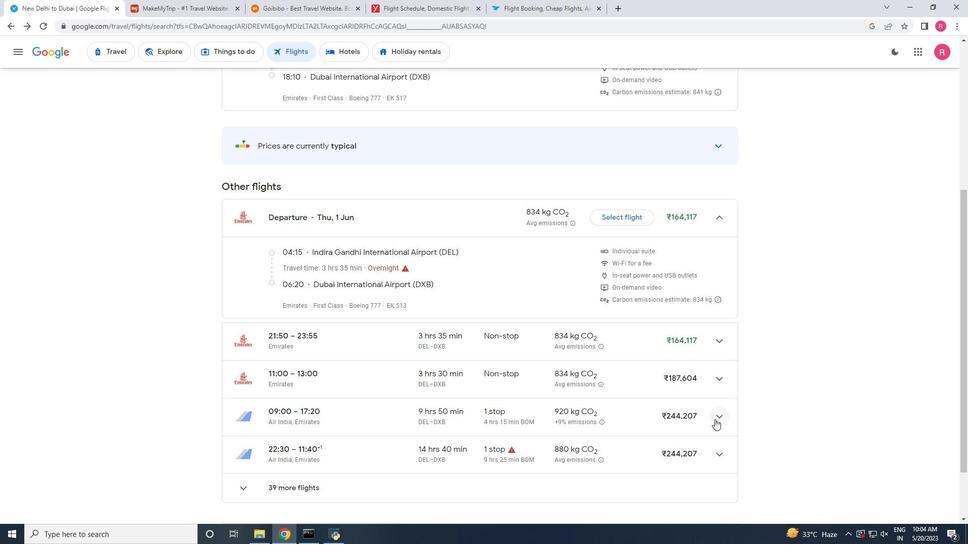 
Action: Mouse moved to (618, 419)
Screenshot: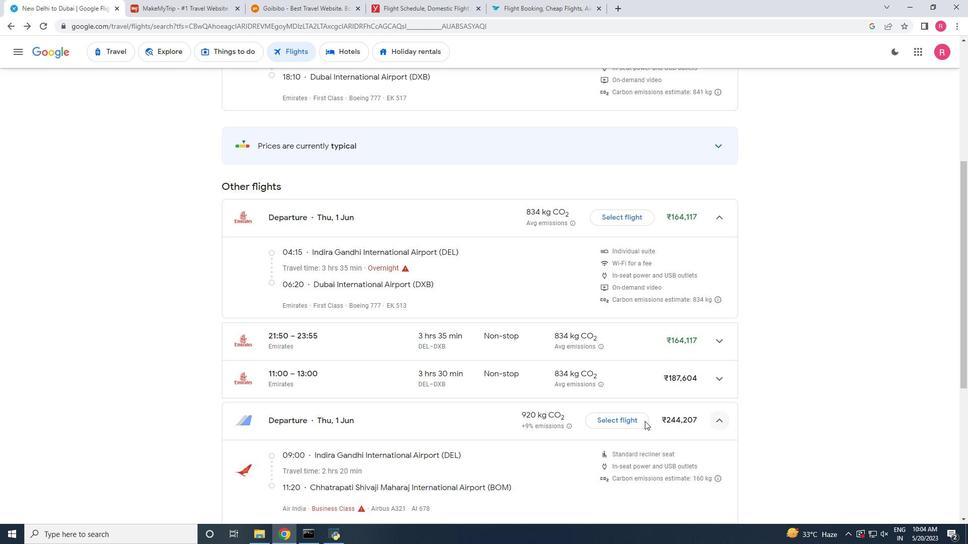 
Action: Mouse scrolled (618, 419) with delta (0, 0)
Screenshot: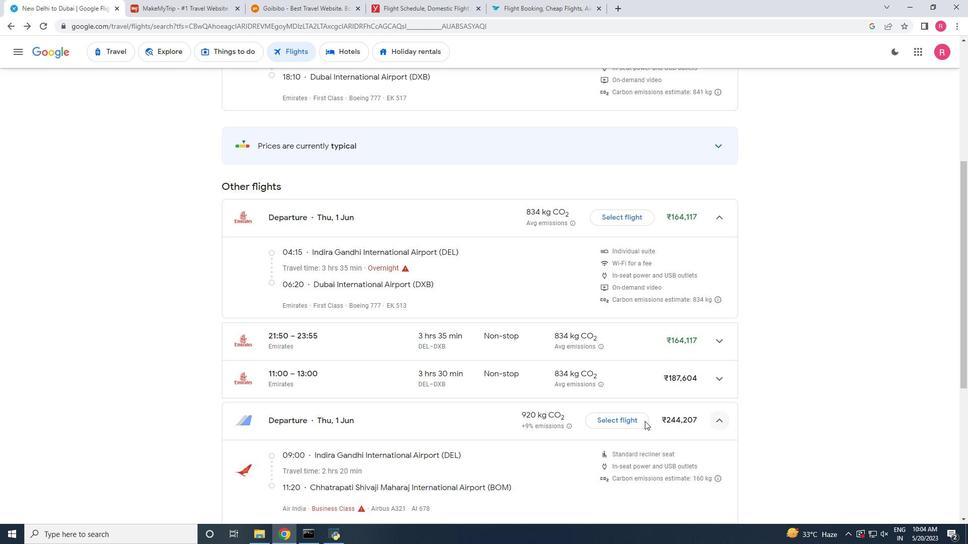 
Action: Mouse moved to (612, 420)
Screenshot: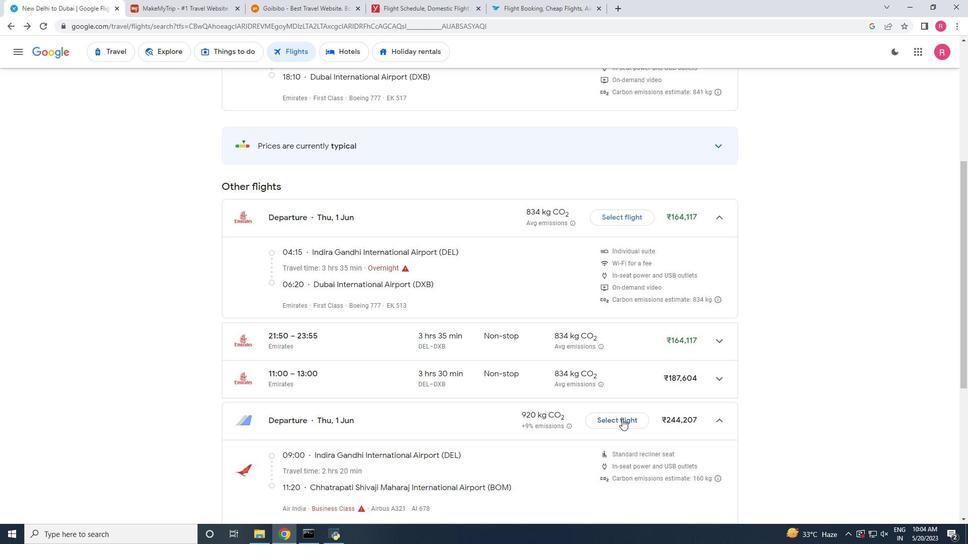 
Action: Mouse scrolled (612, 419) with delta (0, 0)
Screenshot: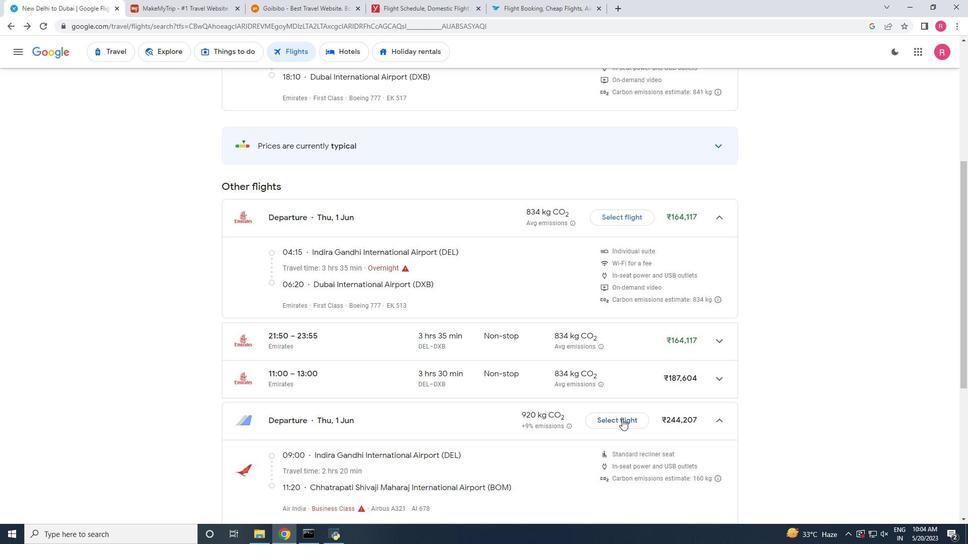 
Action: Mouse moved to (609, 420)
Screenshot: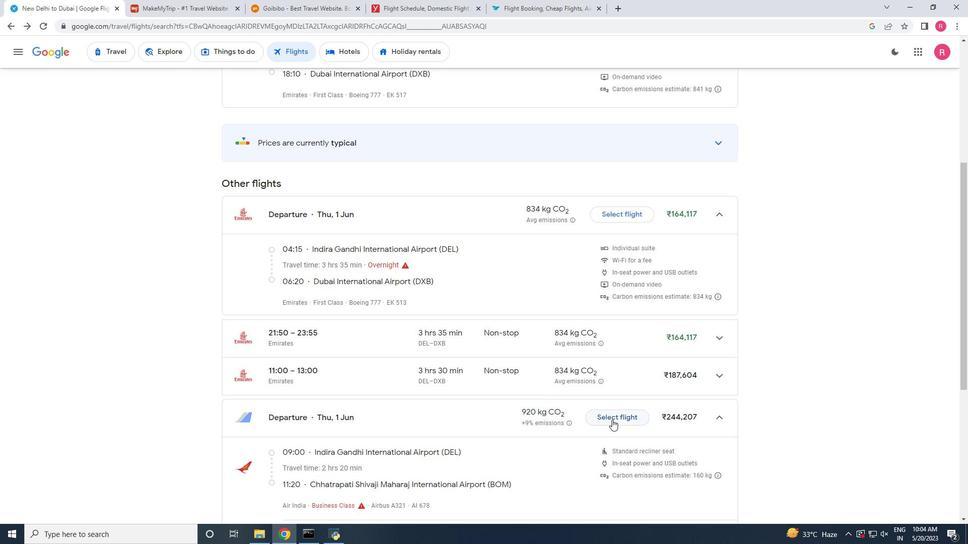
Action: Mouse scrolled (609, 419) with delta (0, 0)
Screenshot: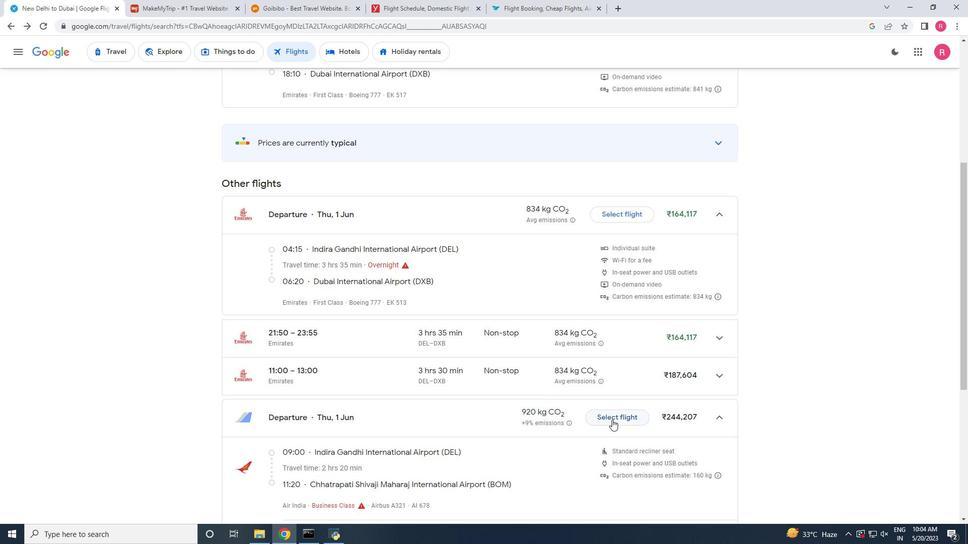 
Action: Mouse moved to (442, 285)
Screenshot: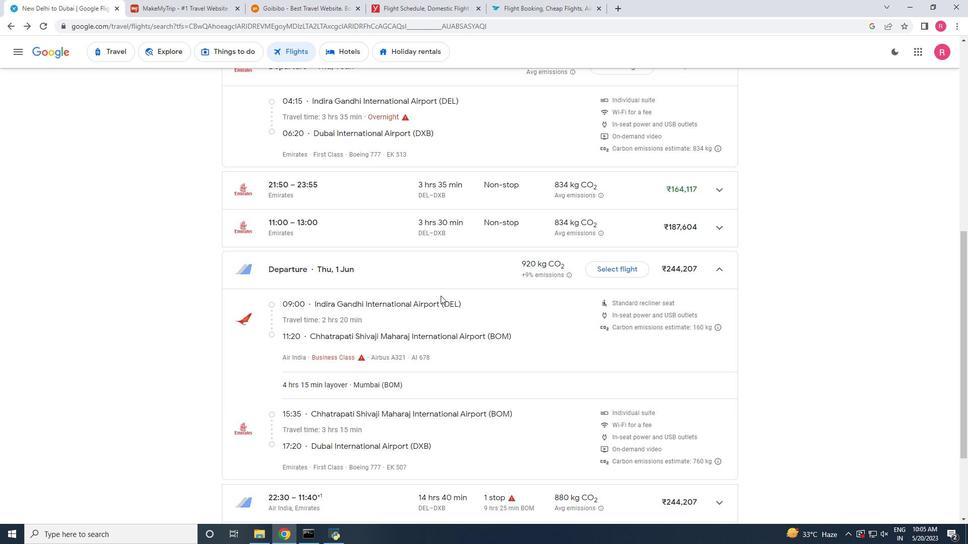 
Action: Mouse scrolled (442, 284) with delta (0, 0)
Screenshot: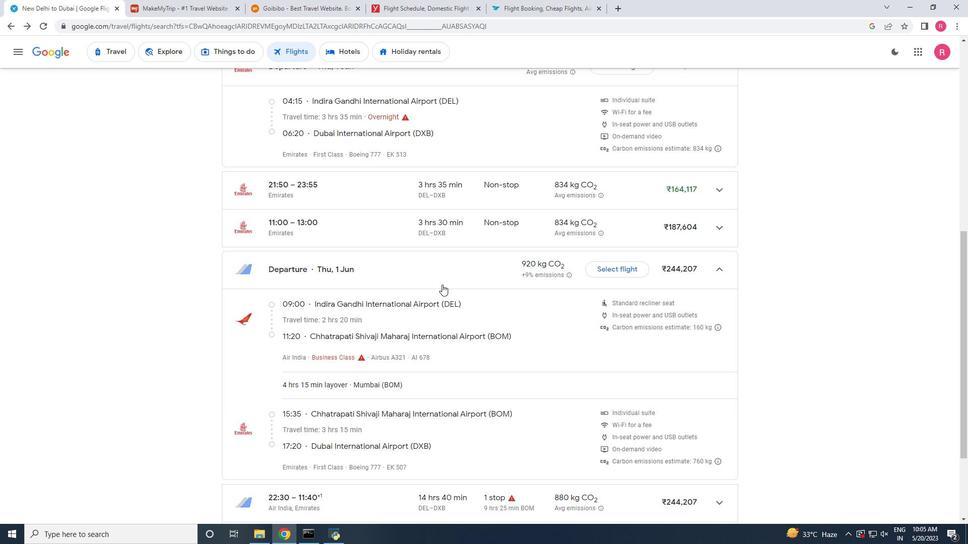 
Action: Mouse moved to (444, 283)
Screenshot: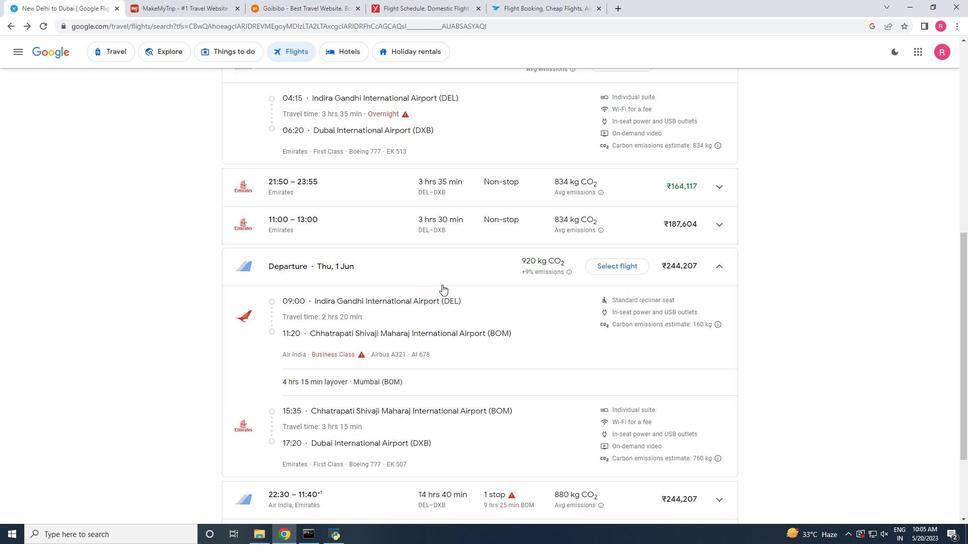 
Action: Mouse scrolled (444, 282) with delta (0, 0)
Screenshot: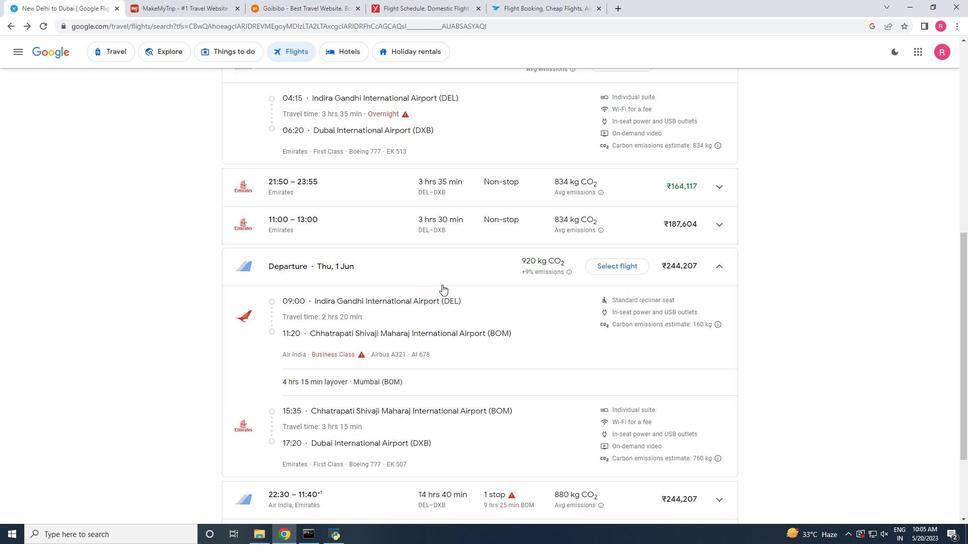 
Action: Mouse moved to (718, 403)
Screenshot: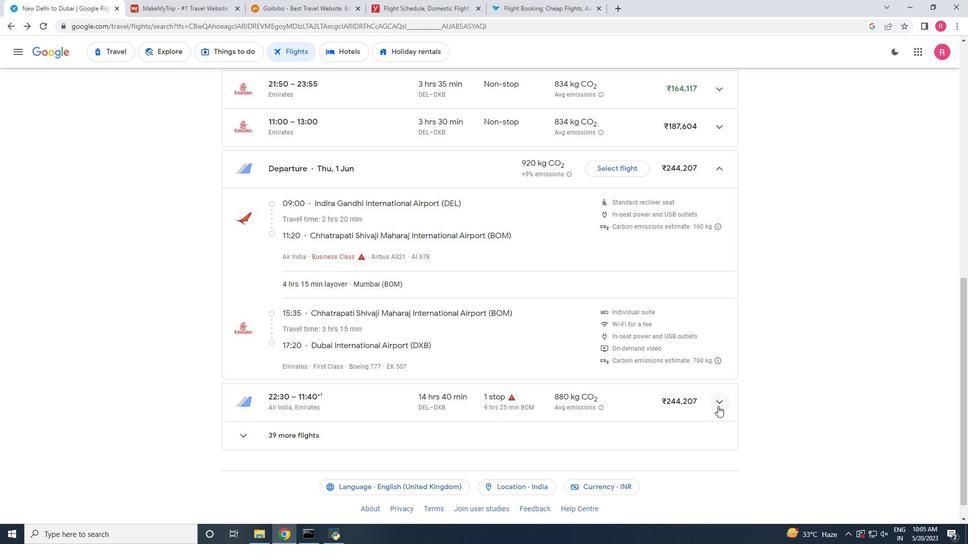 
Action: Mouse pressed left at (718, 403)
Screenshot: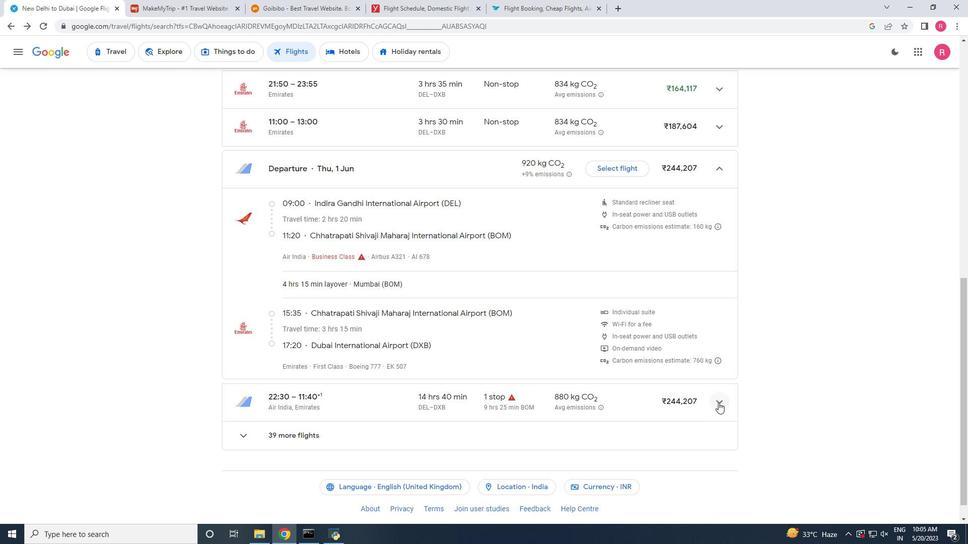 
Action: Mouse moved to (707, 390)
Screenshot: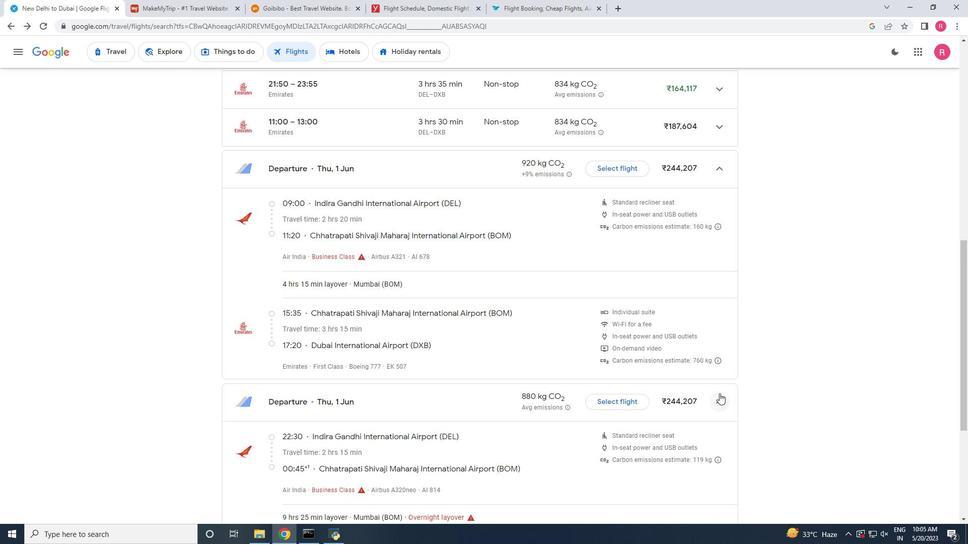 
Action: Mouse scrolled (707, 389) with delta (0, 0)
Screenshot: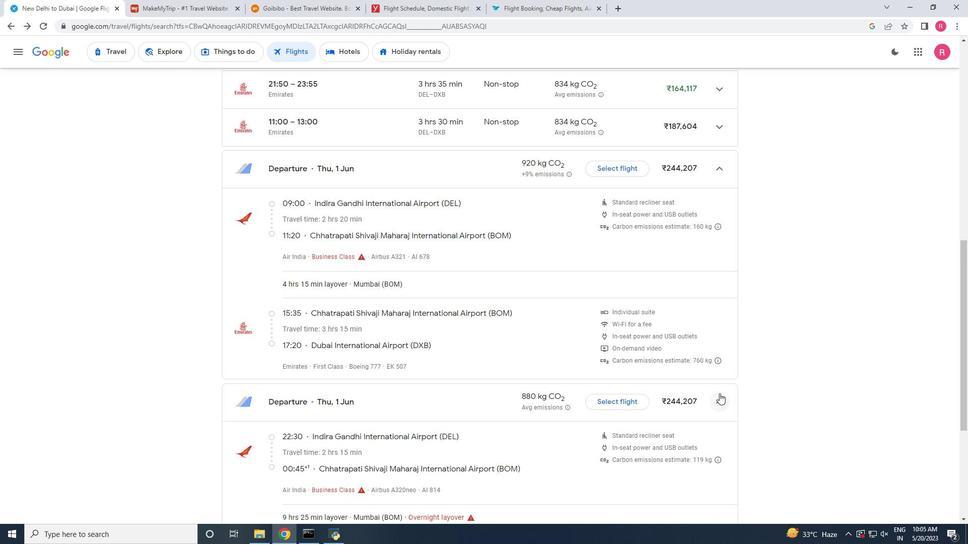 
Action: Mouse moved to (704, 390)
Screenshot: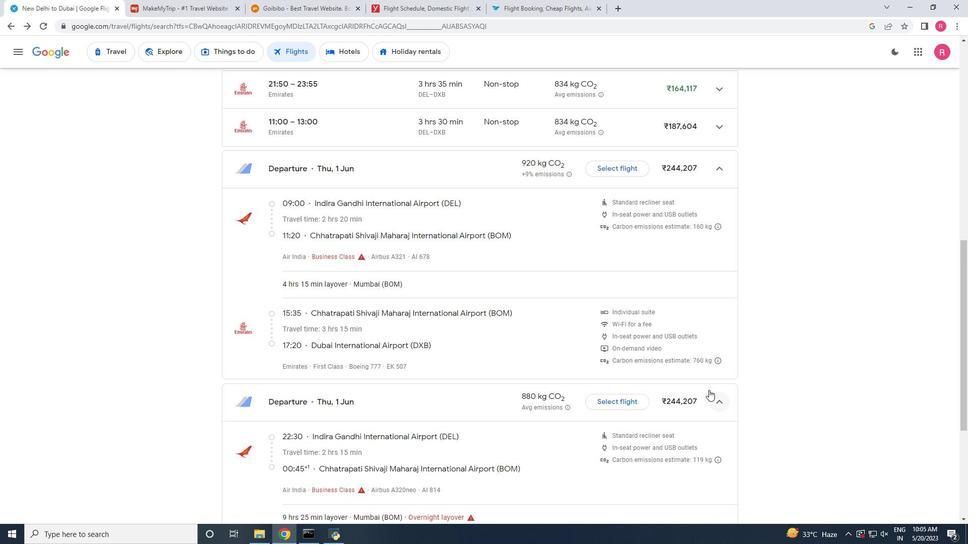 
Action: Mouse scrolled (704, 390) with delta (0, 0)
Screenshot: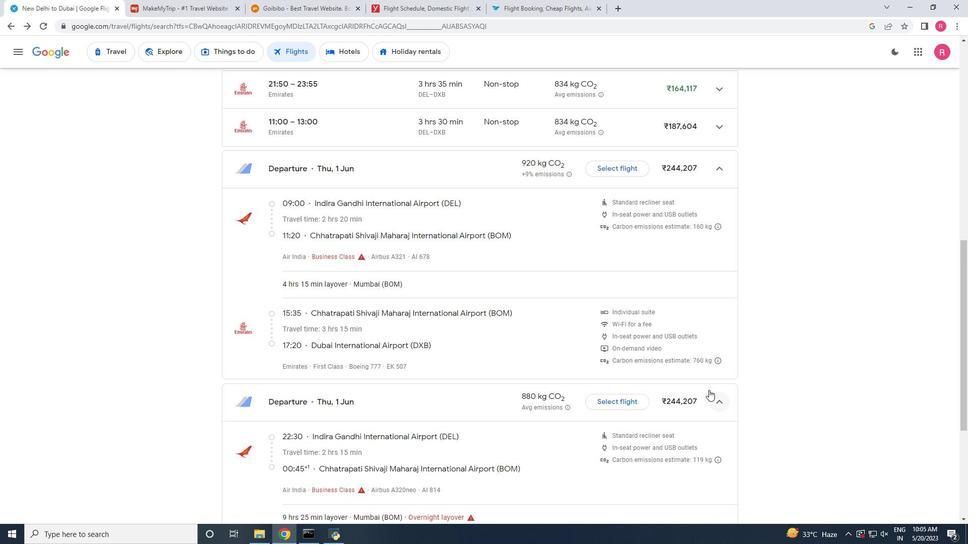 
Action: Mouse moved to (703, 390)
Screenshot: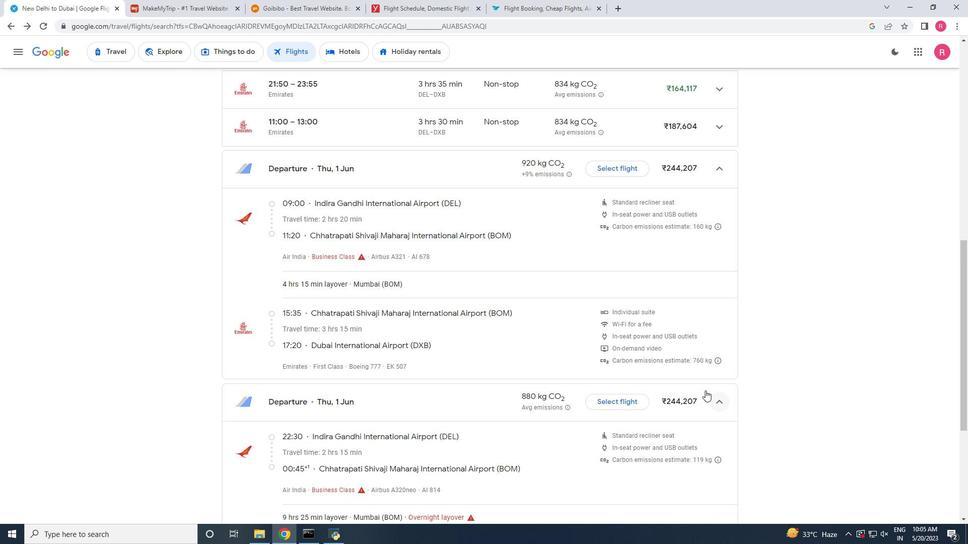 
Action: Mouse scrolled (703, 390) with delta (0, 0)
Screenshot: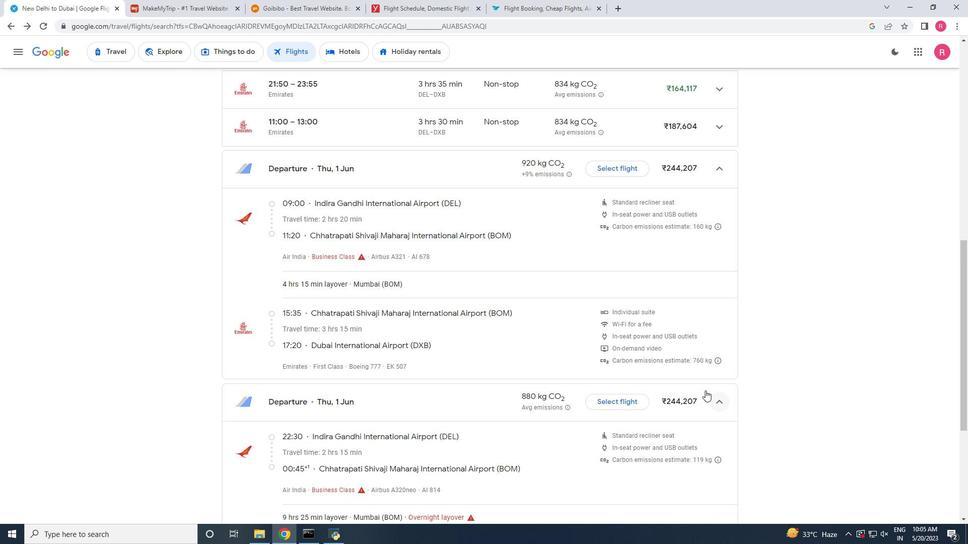 
Action: Mouse moved to (570, 363)
Screenshot: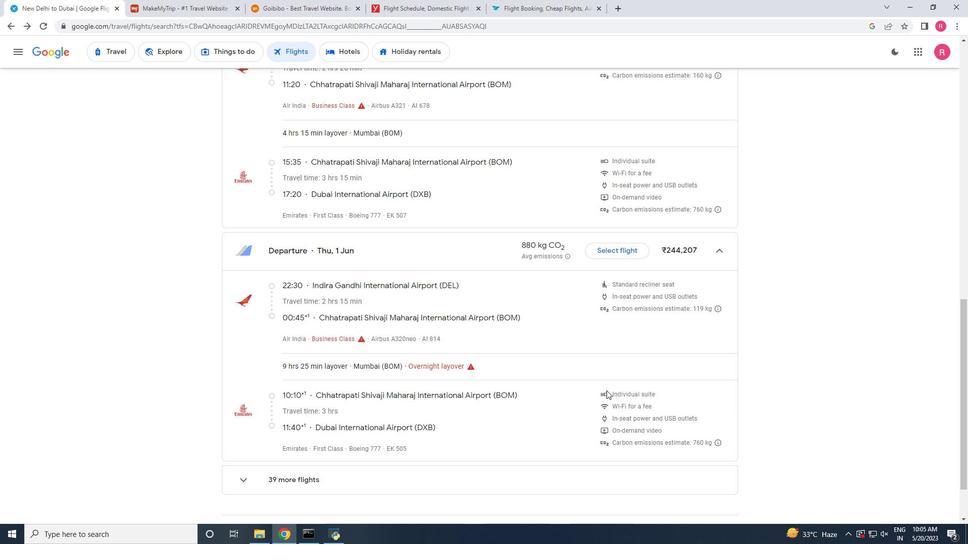 
Action: Mouse scrolled (570, 363) with delta (0, 0)
Screenshot: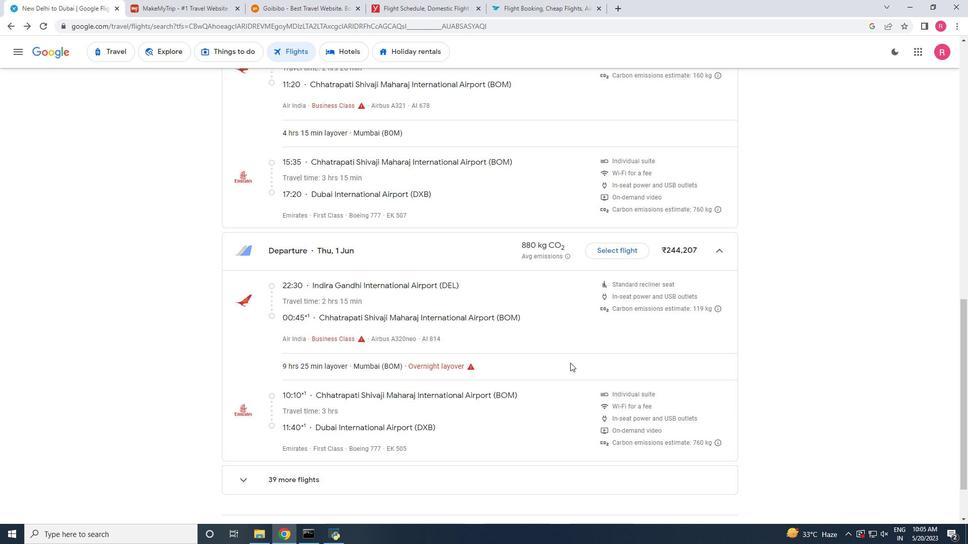 
Action: Mouse scrolled (570, 363) with delta (0, 0)
Screenshot: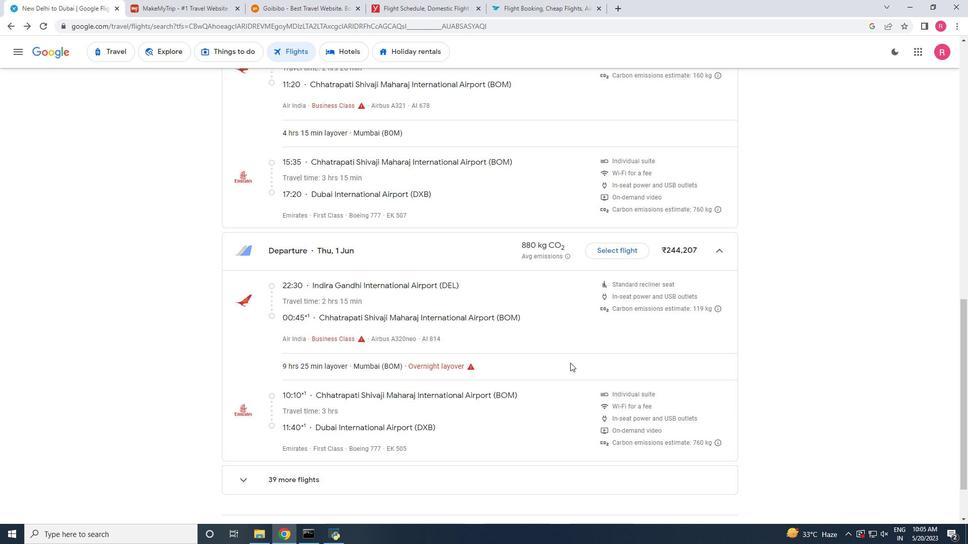 
Action: Mouse scrolled (570, 363) with delta (0, 0)
Screenshot: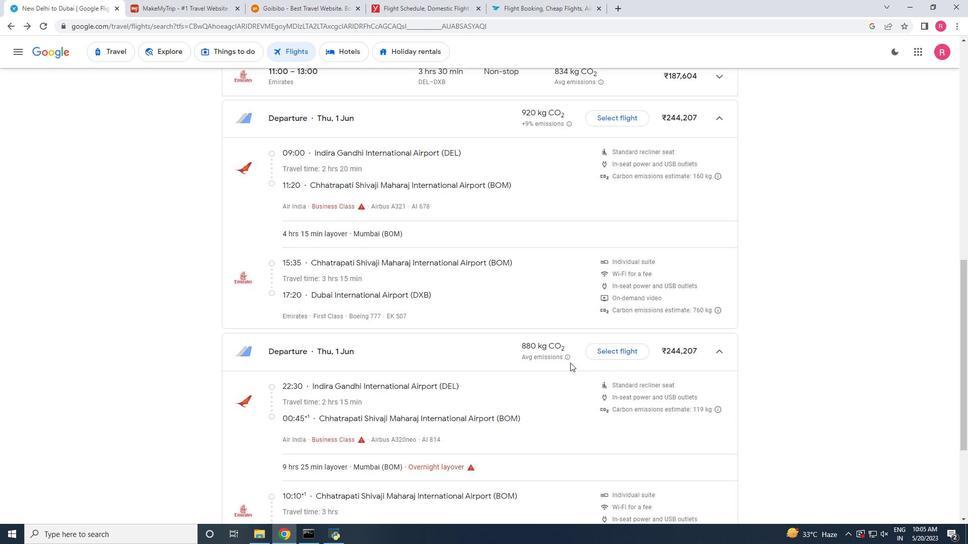 
Action: Mouse scrolled (570, 363) with delta (0, 0)
Screenshot: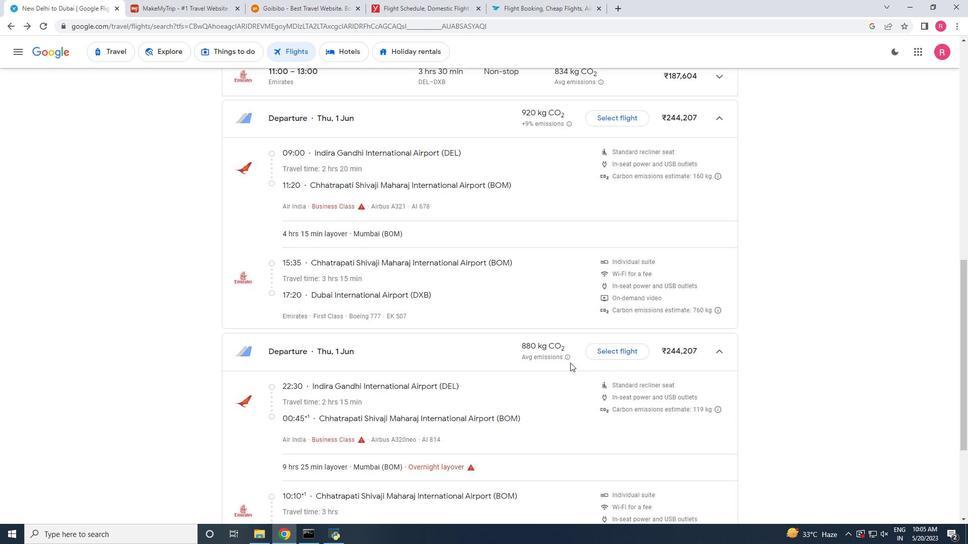 
Action: Mouse scrolled (570, 363) with delta (0, 0)
Screenshot: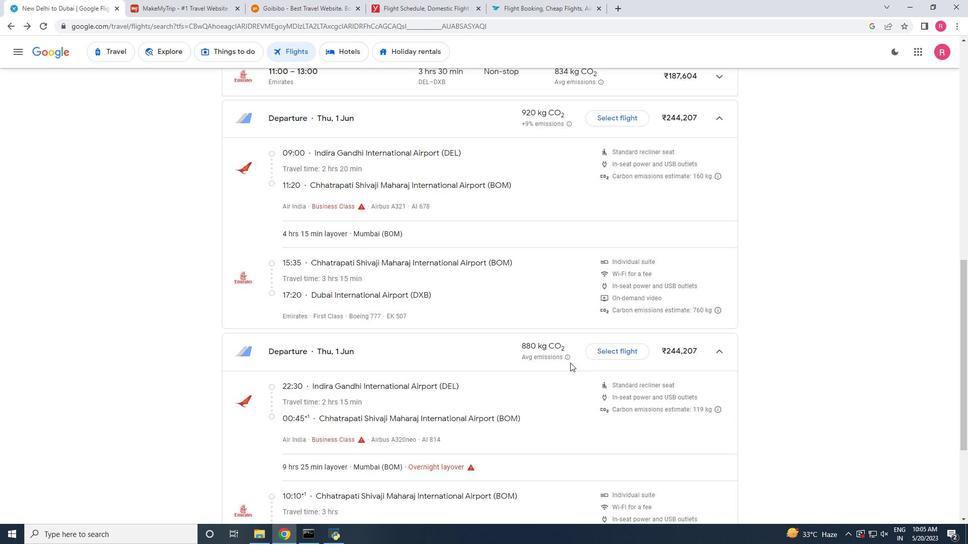 
Action: Mouse scrolled (570, 363) with delta (0, 0)
Screenshot: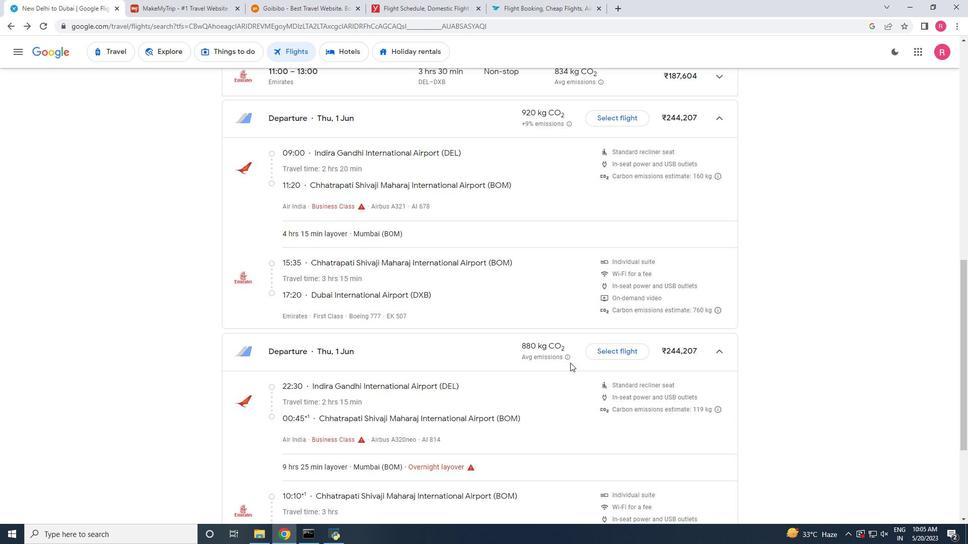 
Action: Mouse scrolled (570, 363) with delta (0, 0)
Screenshot: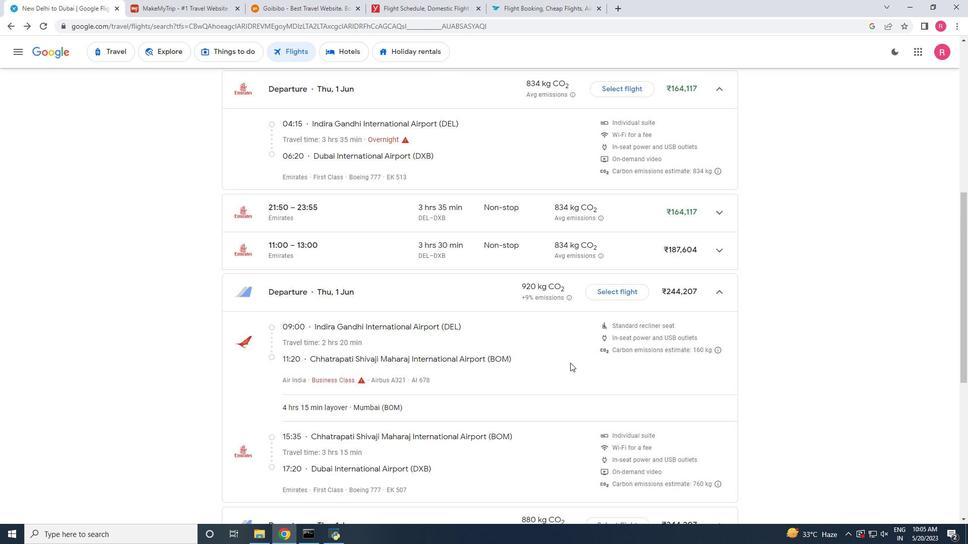 
Action: Mouse scrolled (570, 363) with delta (0, 0)
Screenshot: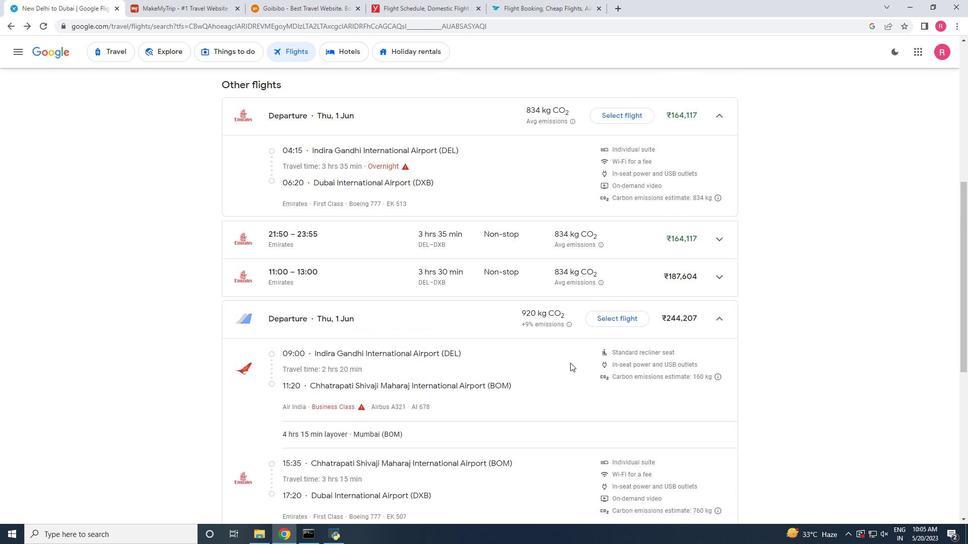 
Action: Mouse scrolled (570, 363) with delta (0, 0)
Screenshot: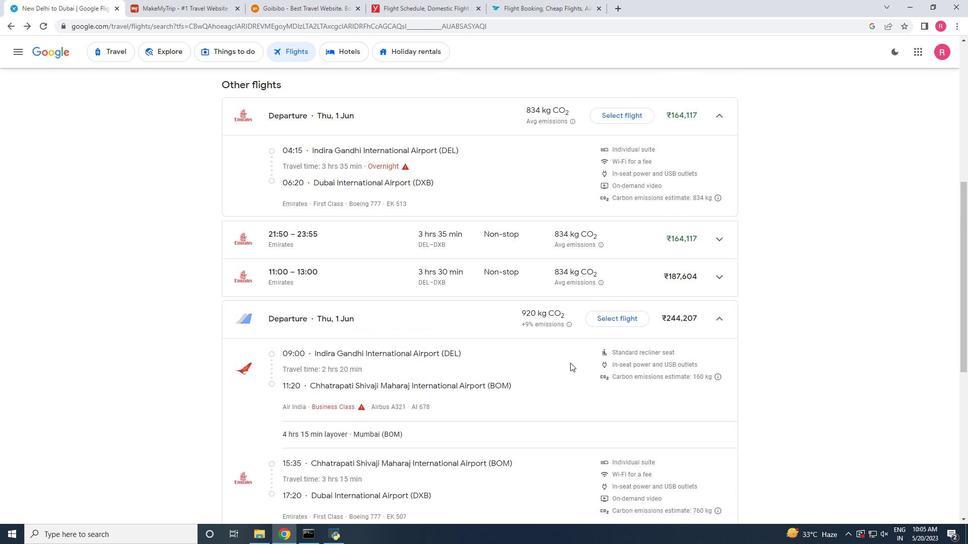 
Action: Mouse scrolled (570, 363) with delta (0, 0)
Screenshot: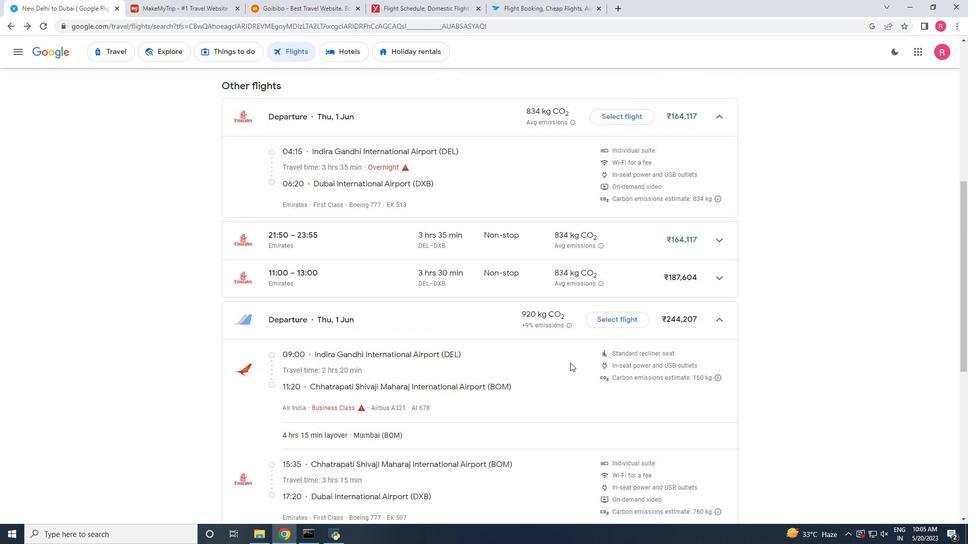 
Action: Mouse scrolled (570, 363) with delta (0, 0)
Screenshot: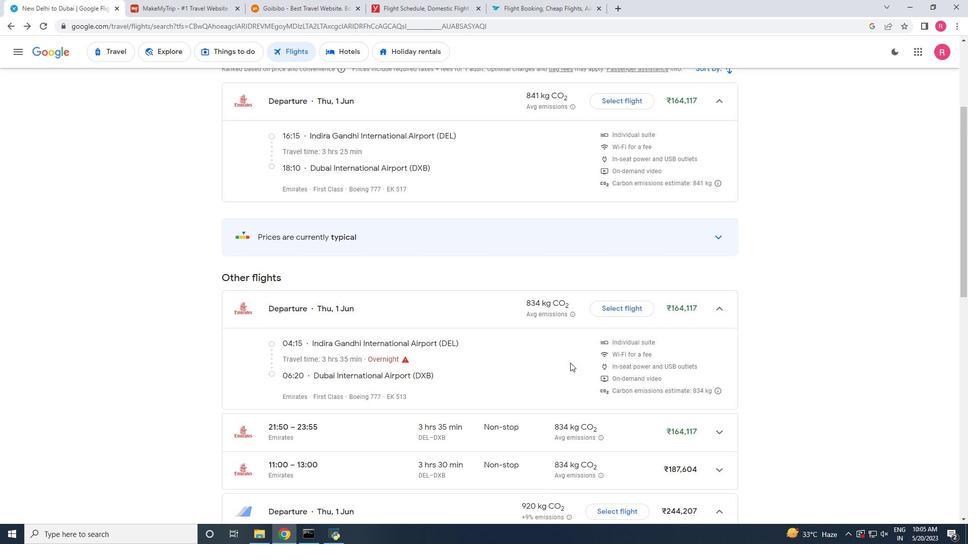 
Action: Mouse scrolled (570, 363) with delta (0, 0)
Screenshot: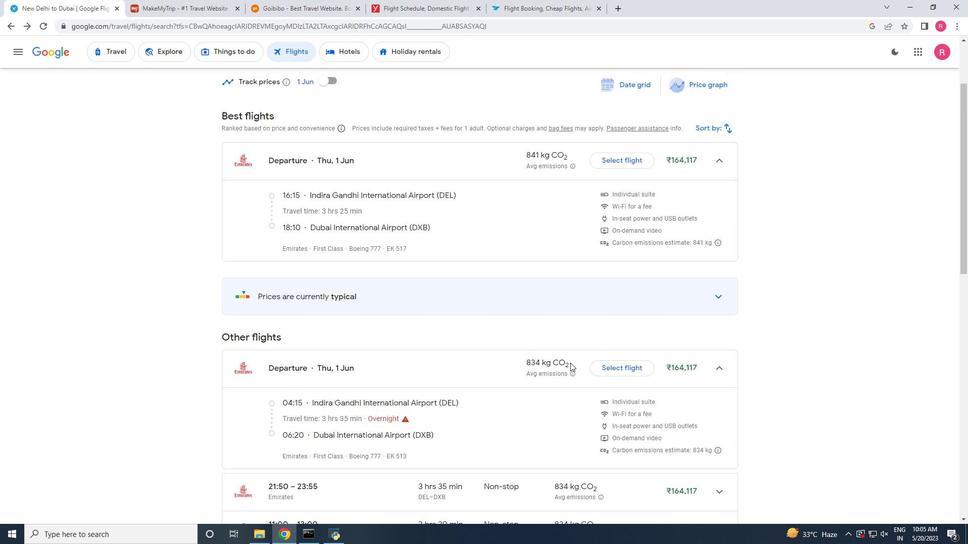 
Action: Mouse scrolled (570, 363) with delta (0, 0)
Screenshot: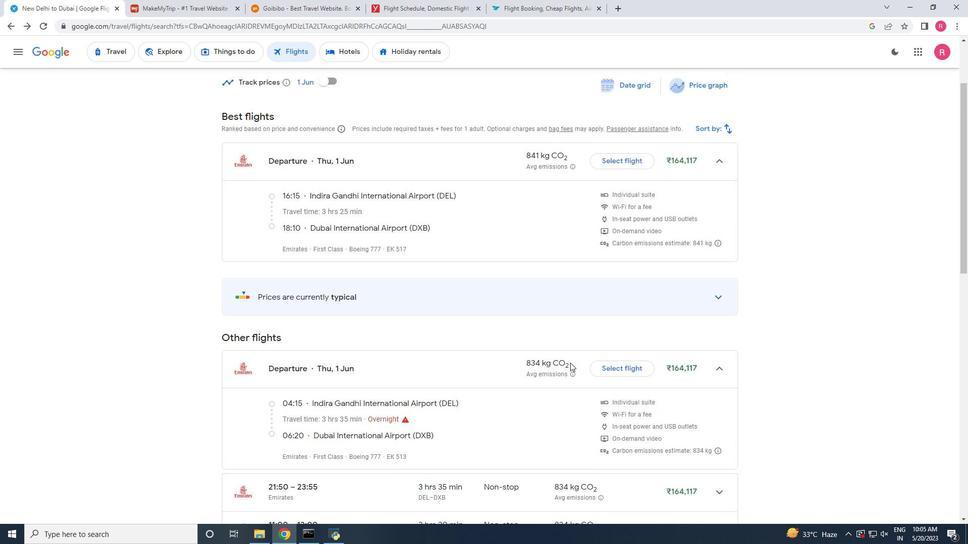 
Action: Mouse scrolled (570, 363) with delta (0, 0)
Screenshot: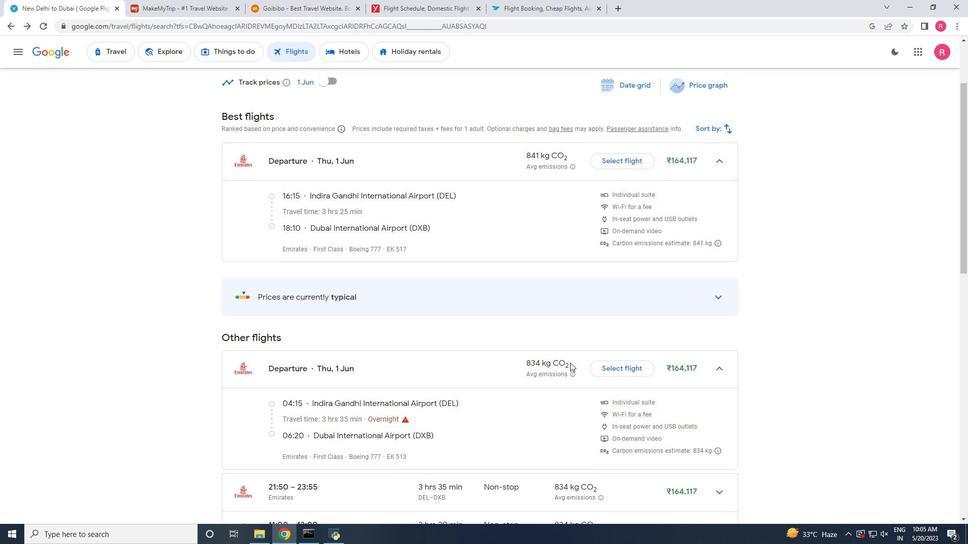 
Action: Mouse scrolled (570, 363) with delta (0, 0)
Screenshot: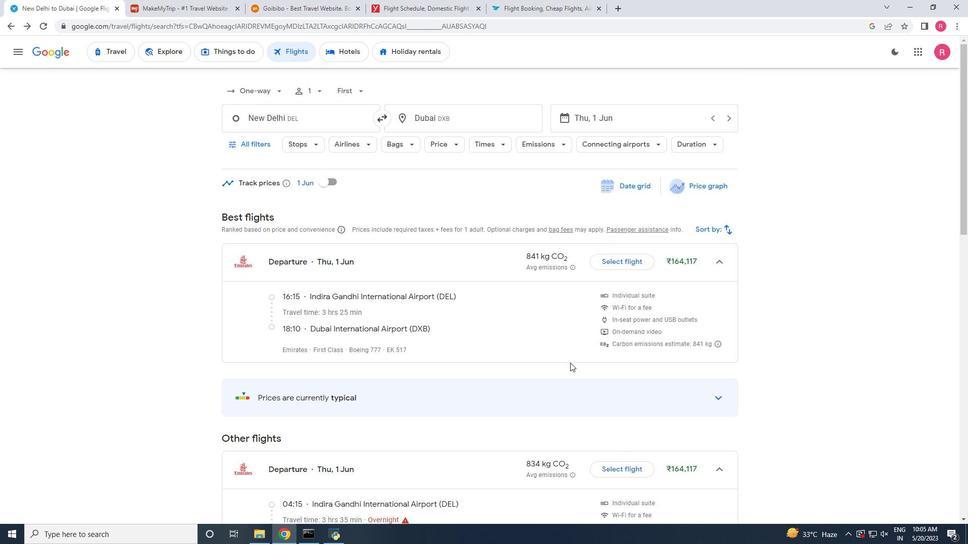 
Action: Mouse scrolled (570, 363) with delta (0, 0)
Screenshot: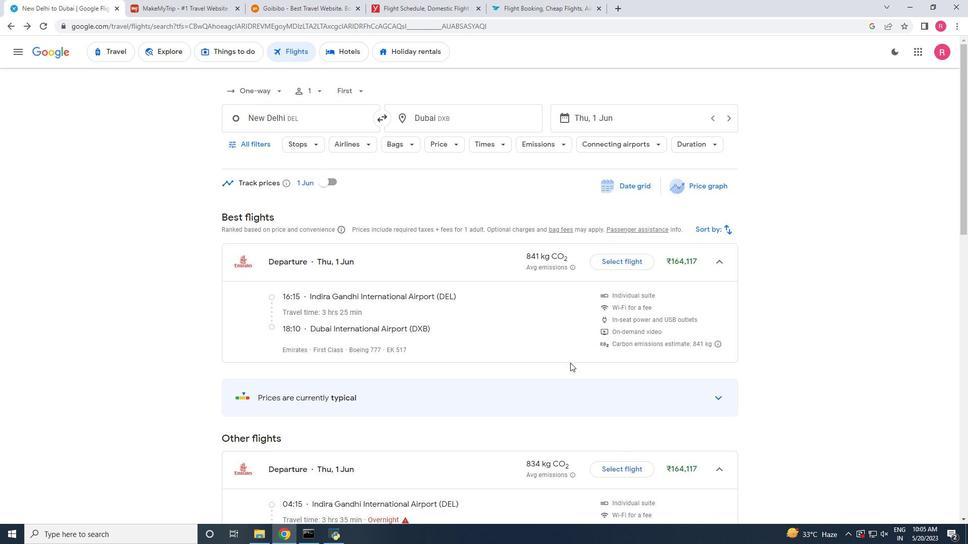 
Action: Mouse scrolled (570, 363) with delta (0, 0)
Screenshot: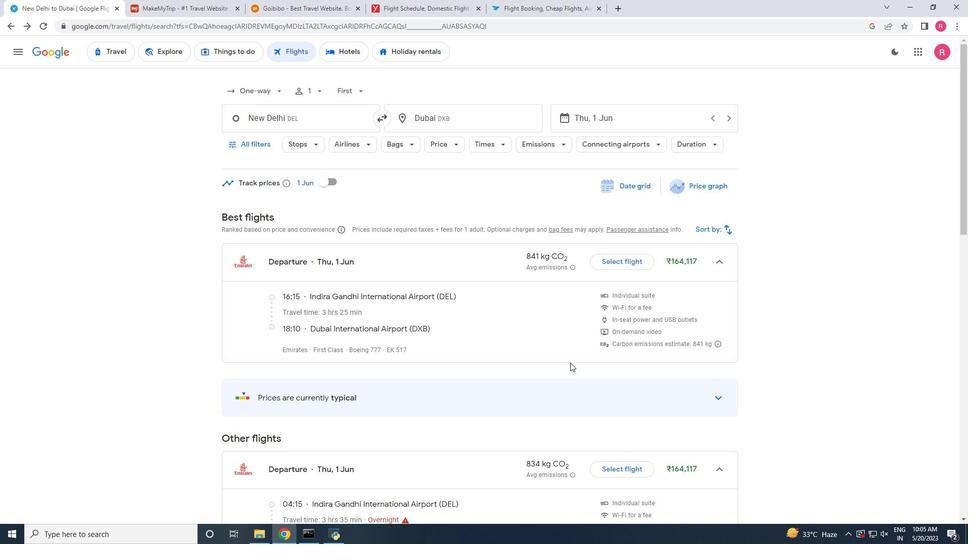 
Action: Mouse scrolled (570, 363) with delta (0, 0)
Screenshot: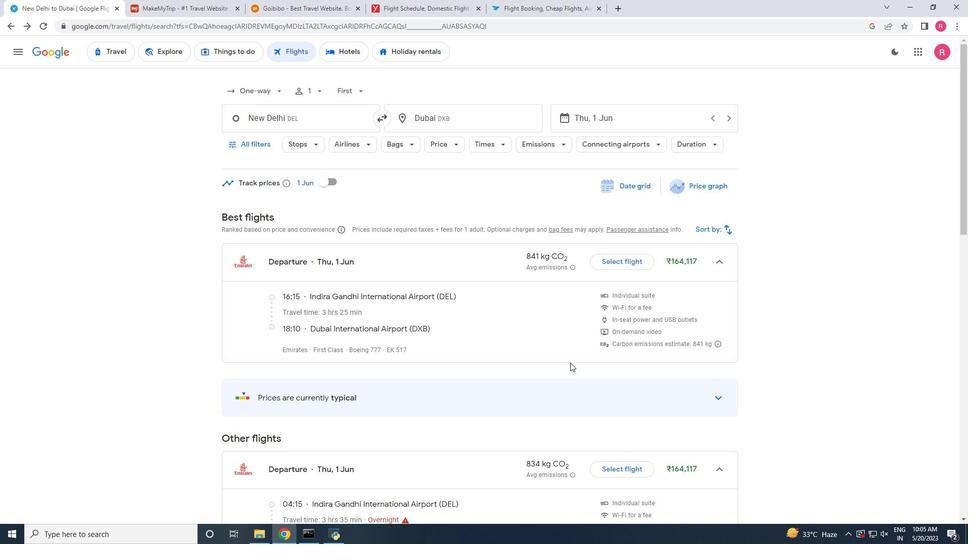 
Action: Mouse scrolled (570, 363) with delta (0, 0)
Screenshot: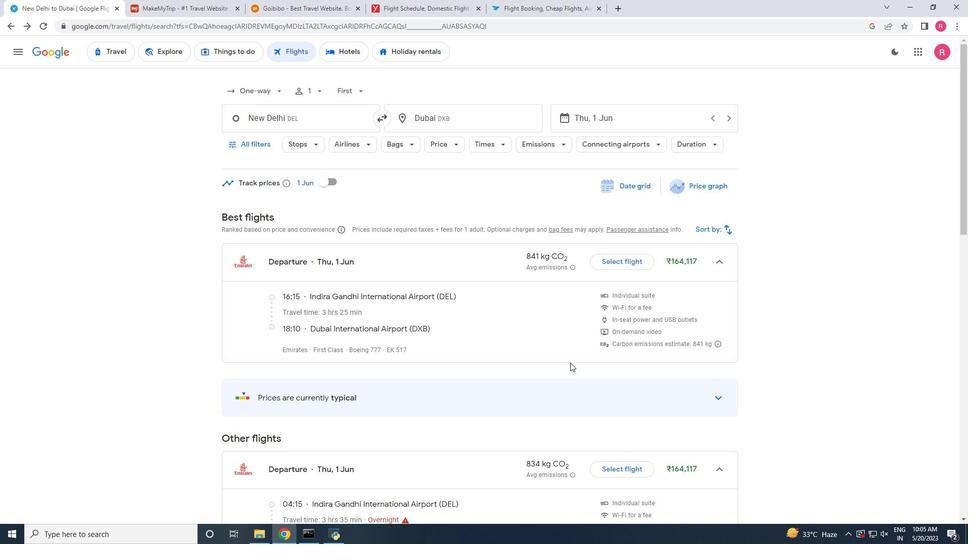 
Action: Mouse scrolled (570, 363) with delta (0, 0)
Screenshot: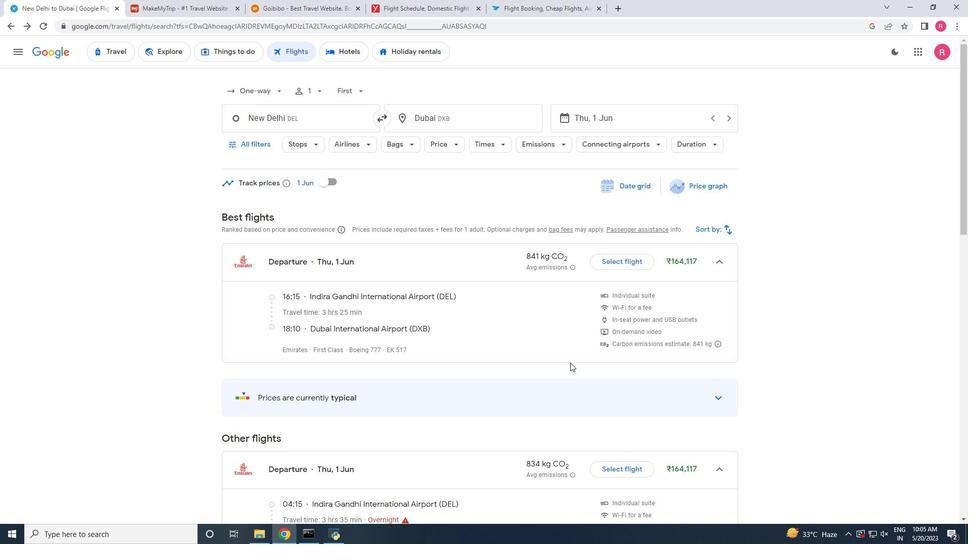
Action: Mouse moved to (159, 11)
Screenshot: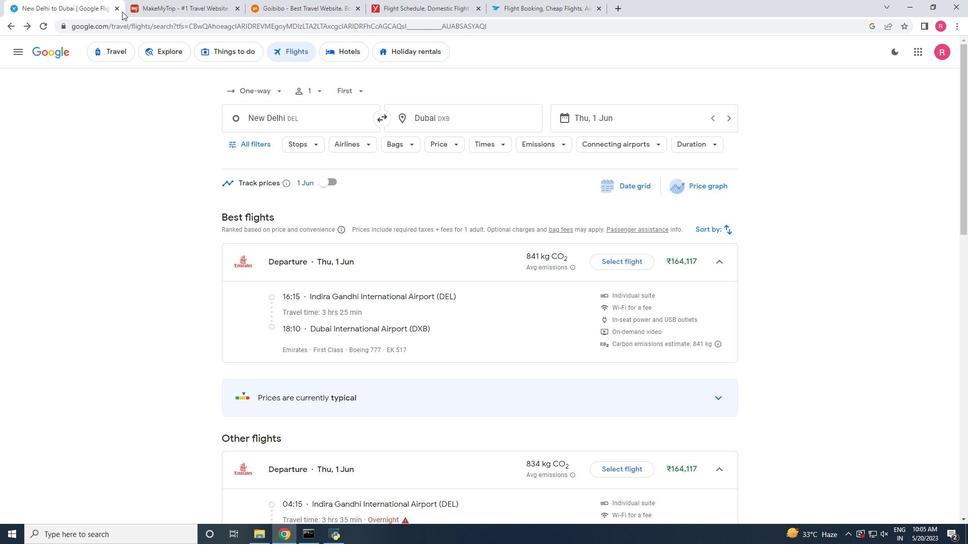 
Action: Mouse pressed left at (159, 11)
Screenshot: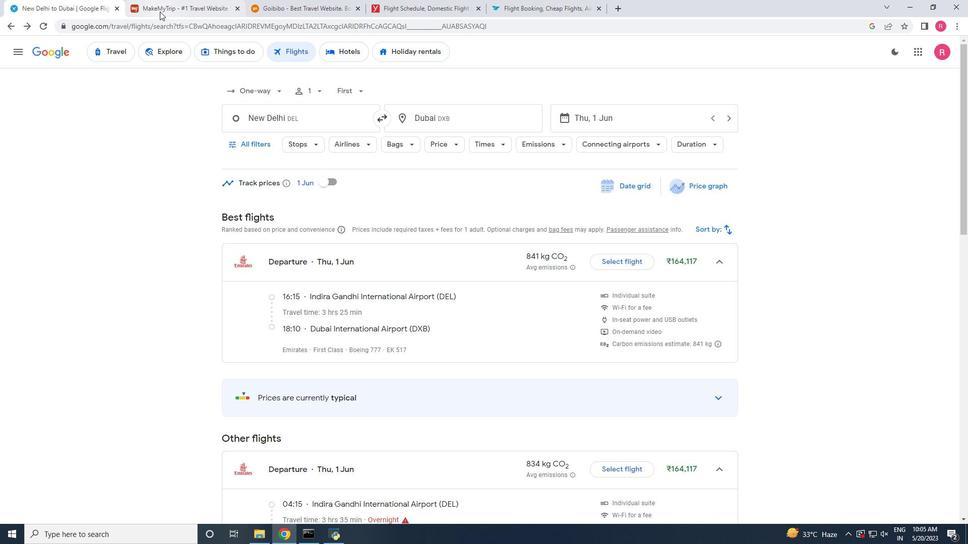 
Action: Mouse moved to (411, 179)
Screenshot: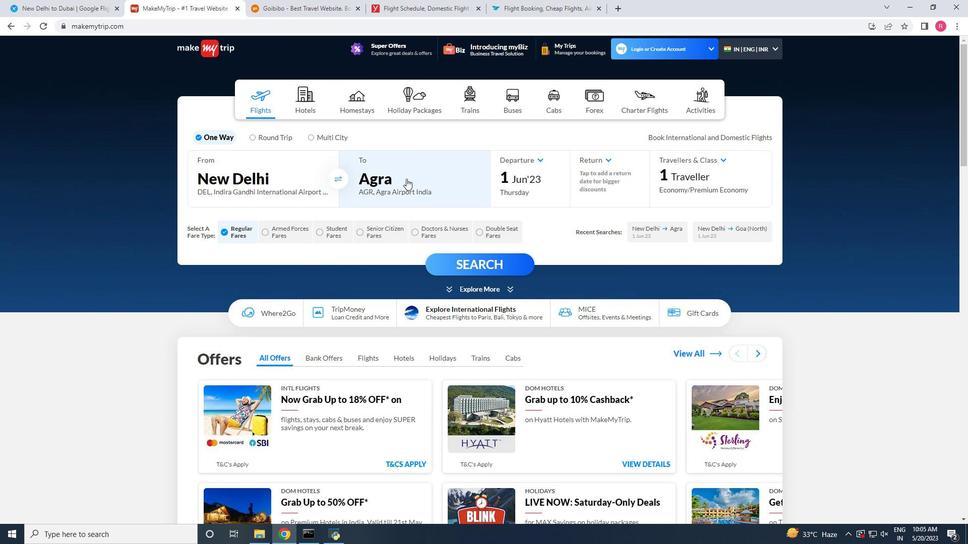 
Action: Mouse pressed left at (411, 179)
Screenshot: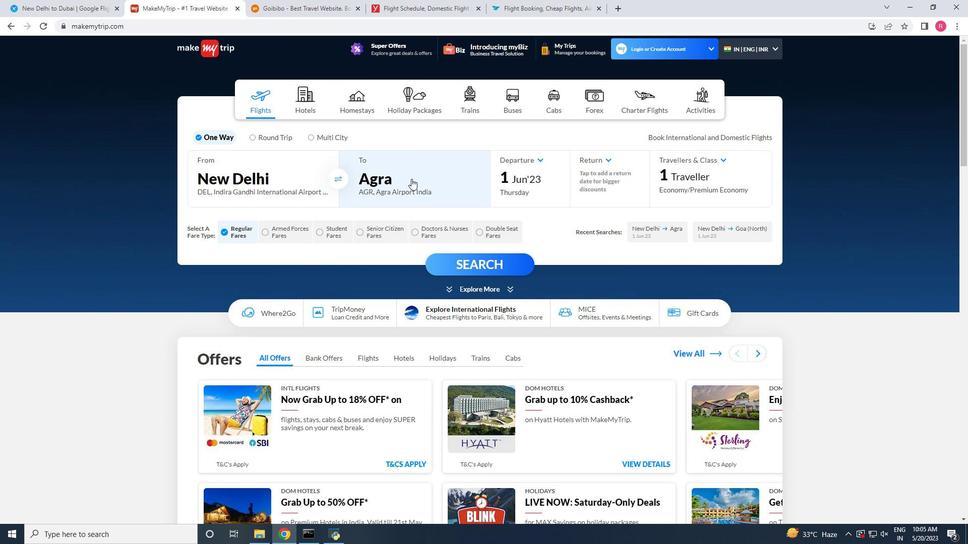 
Action: Mouse moved to (401, 272)
Screenshot: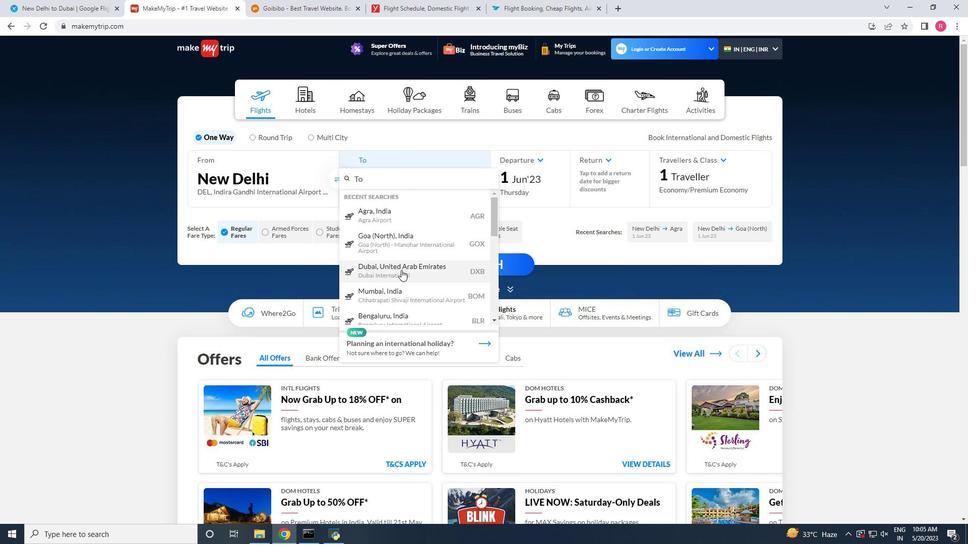 
Action: Mouse pressed left at (401, 272)
Screenshot: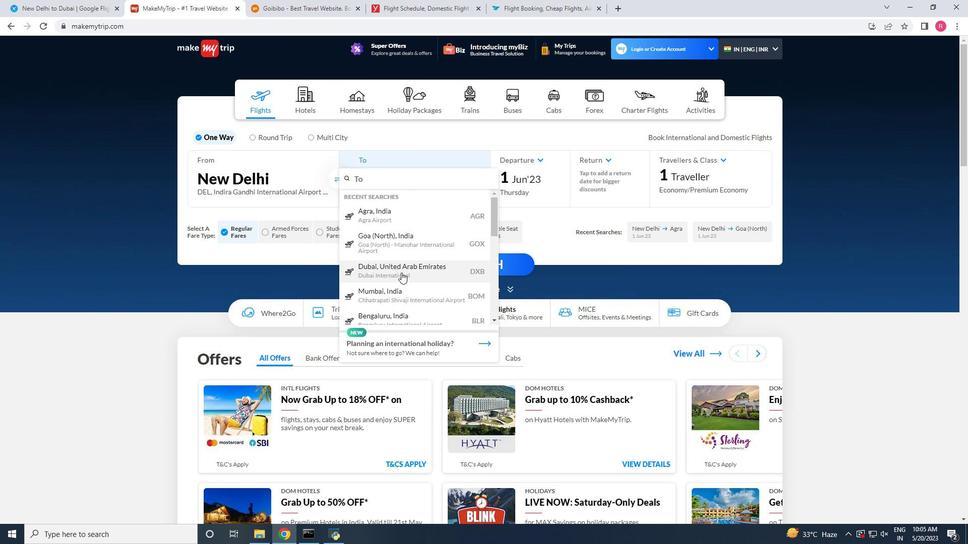 
Action: Mouse moved to (469, 239)
Screenshot: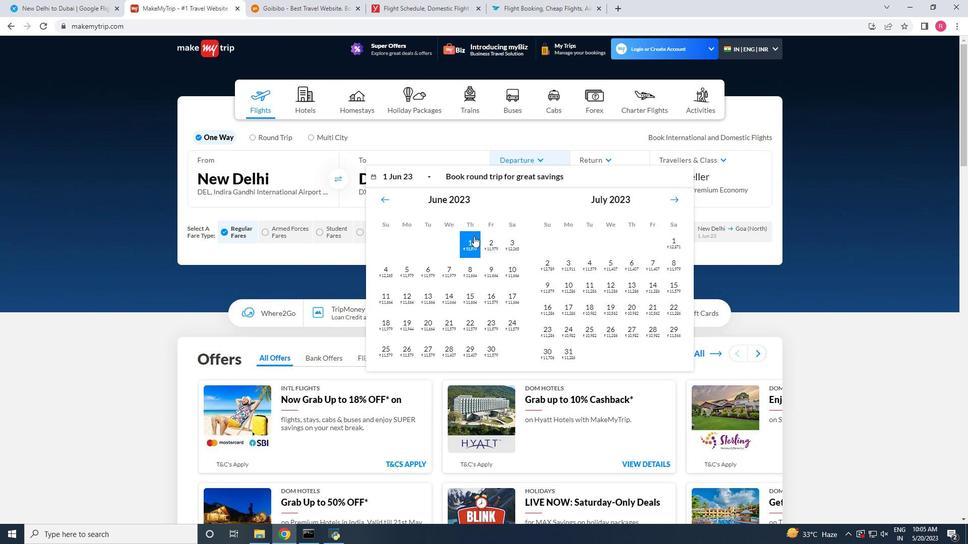 
Action: Mouse pressed left at (469, 239)
Screenshot: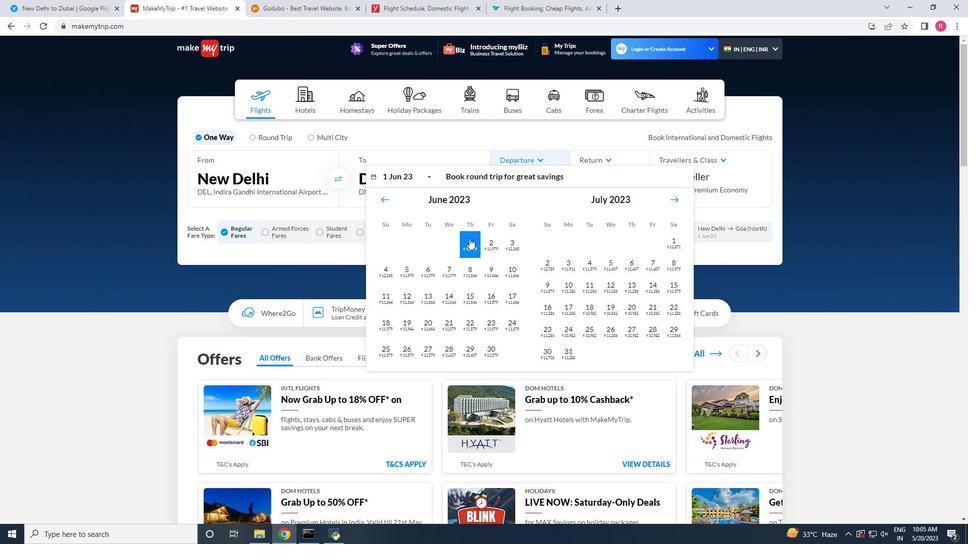 
Action: Mouse moved to (478, 264)
Screenshot: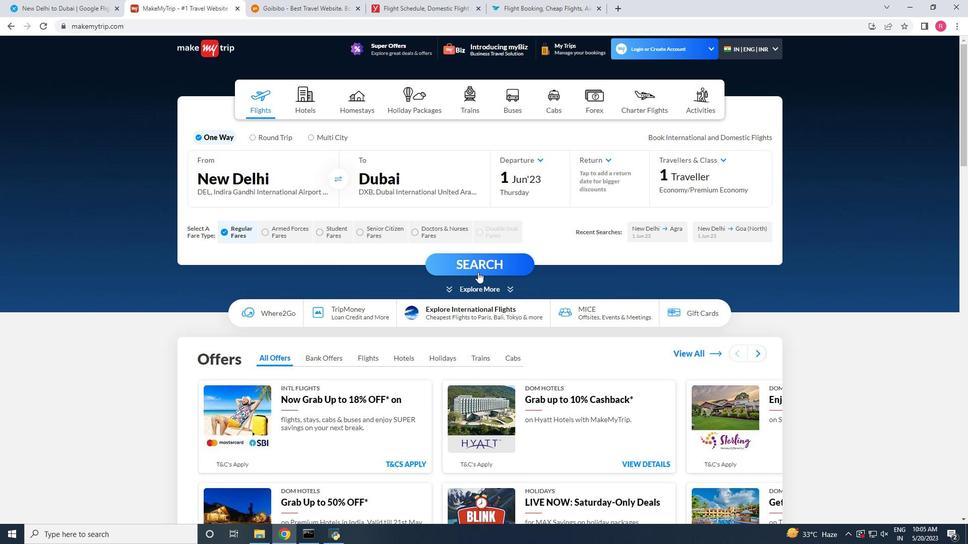 
Action: Mouse pressed left at (478, 264)
Screenshot: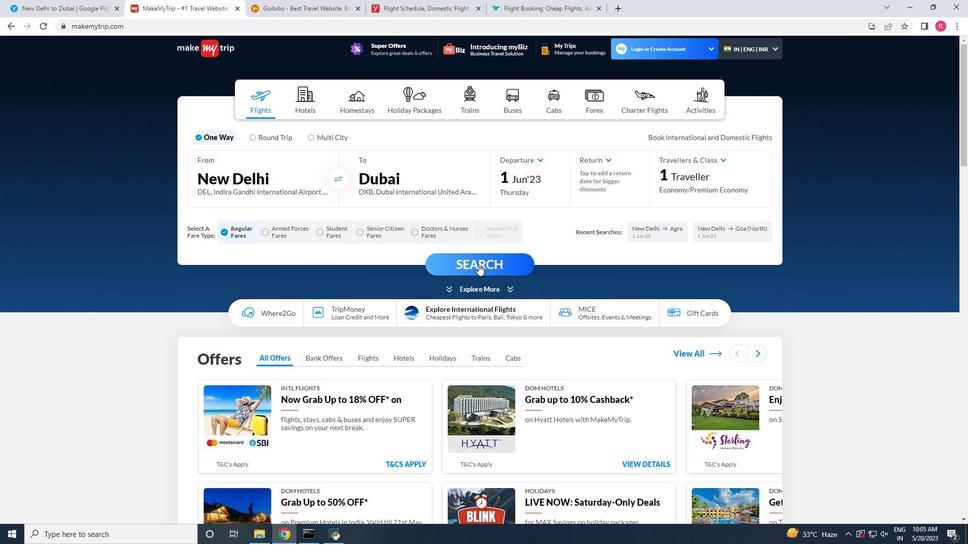 
Action: Mouse moved to (614, 82)
Screenshot: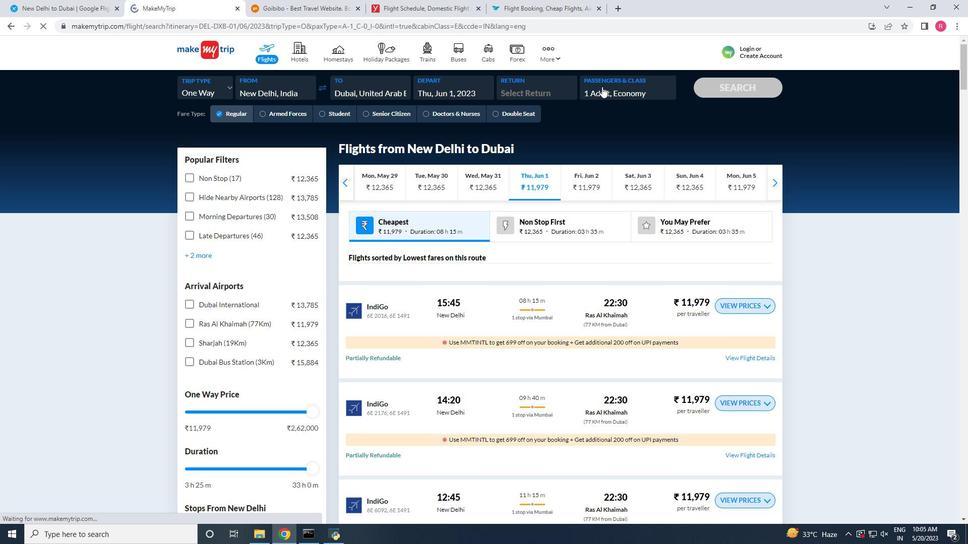 
Action: Mouse pressed left at (614, 82)
Screenshot: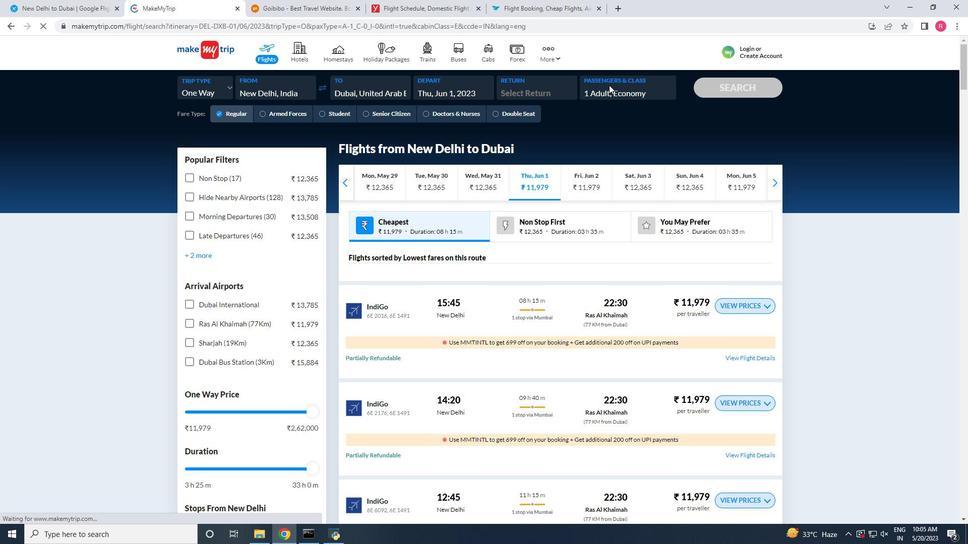 
Action: Mouse moved to (613, 87)
Screenshot: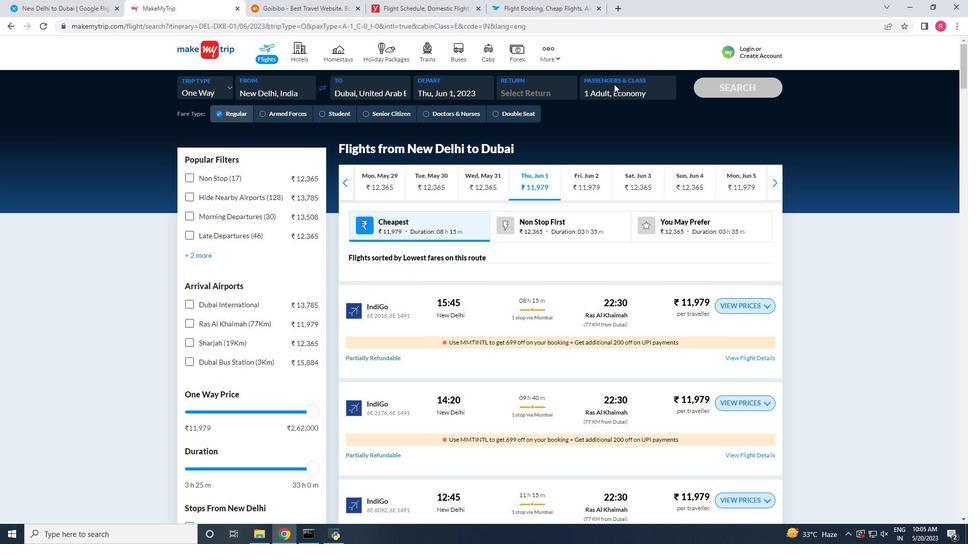
Action: Mouse pressed left at (613, 87)
Screenshot: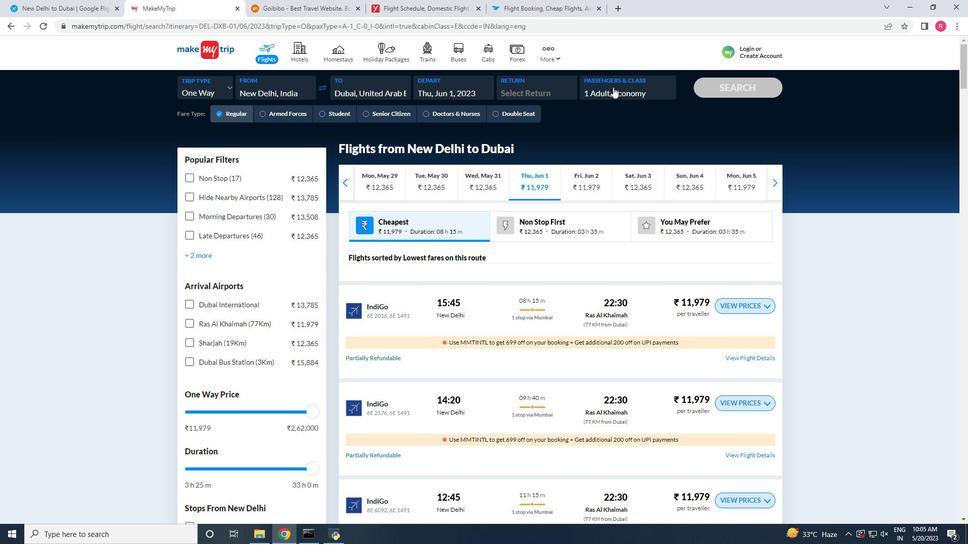 
Action: Mouse moved to (496, 222)
Screenshot: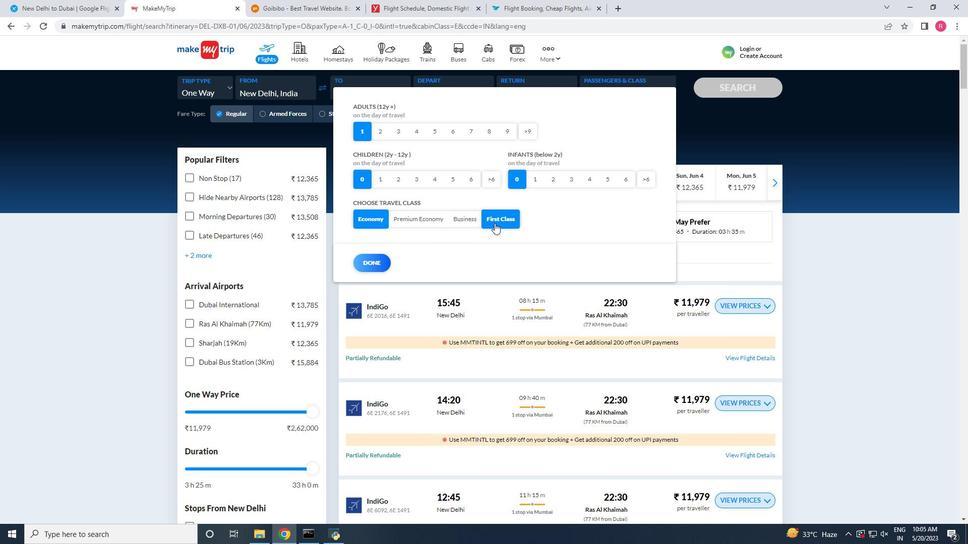 
Action: Mouse pressed left at (496, 222)
Screenshot: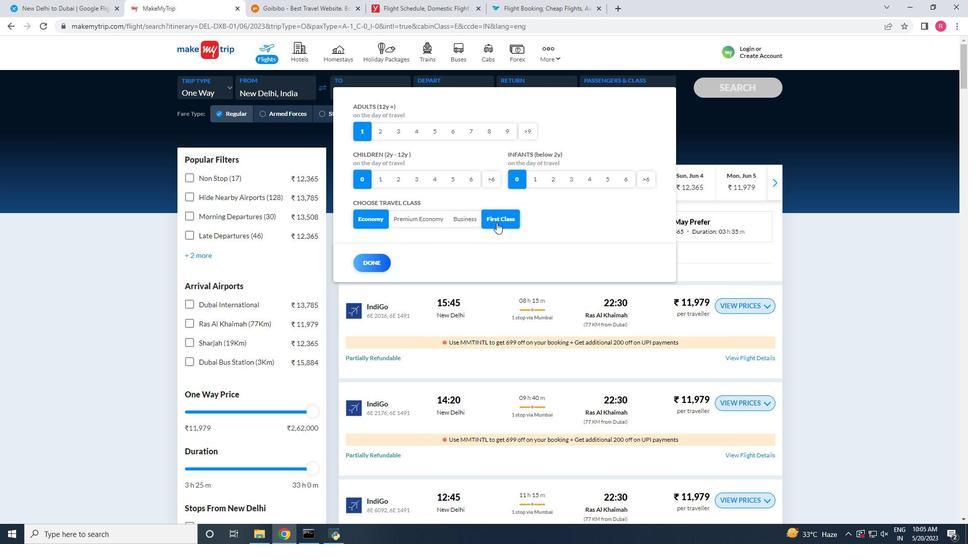 
Action: Mouse moved to (367, 264)
Screenshot: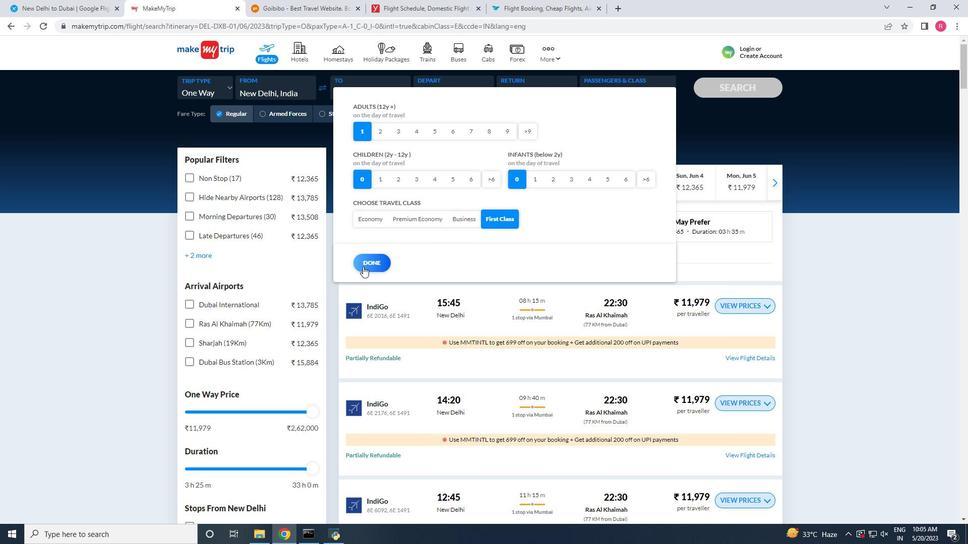 
Action: Mouse pressed left at (367, 264)
Screenshot: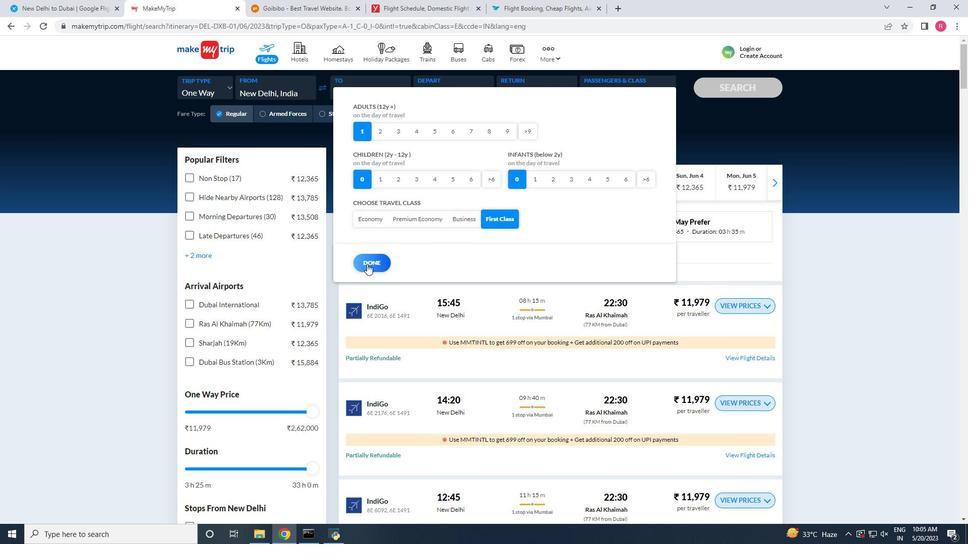 
Action: Mouse moved to (523, 293)
Screenshot: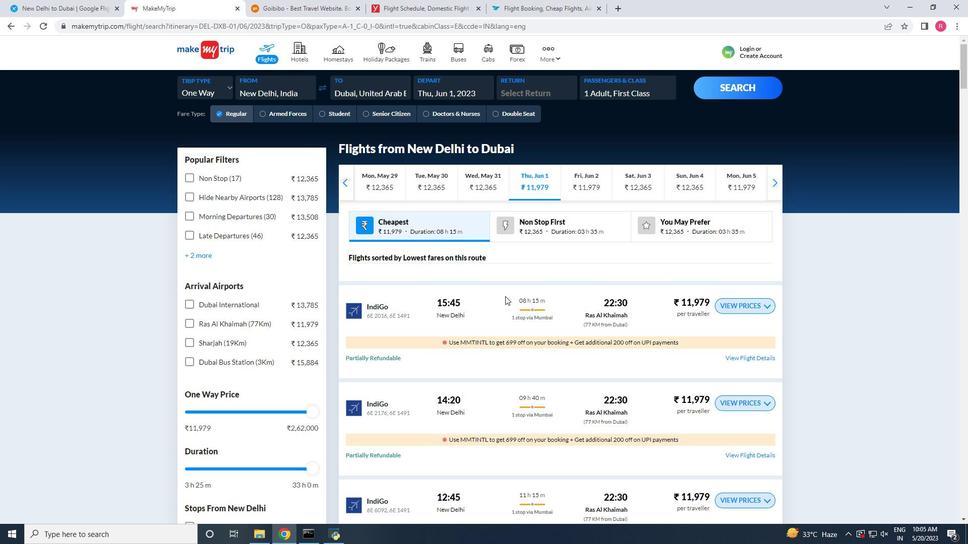 
Action: Mouse scrolled (523, 293) with delta (0, 0)
Screenshot: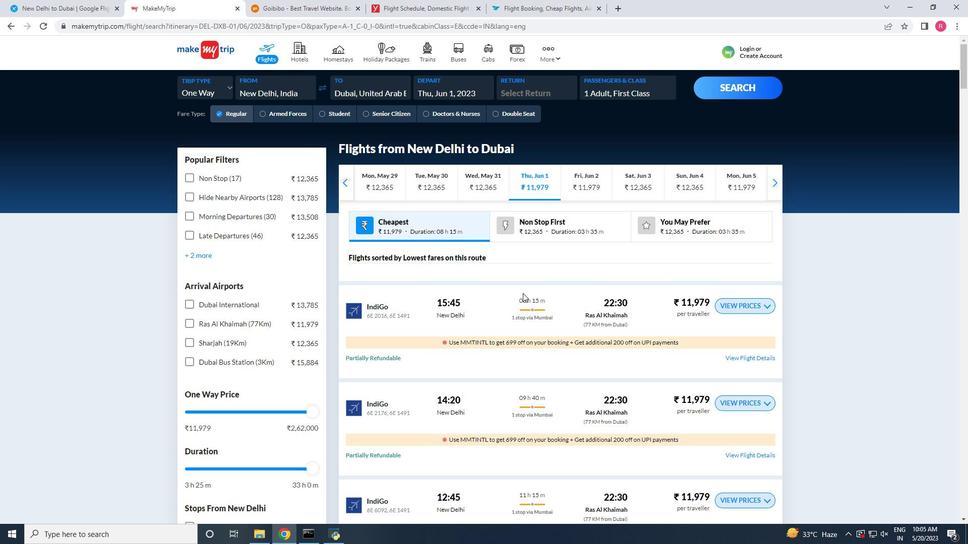 
Action: Mouse moved to (643, 268)
Screenshot: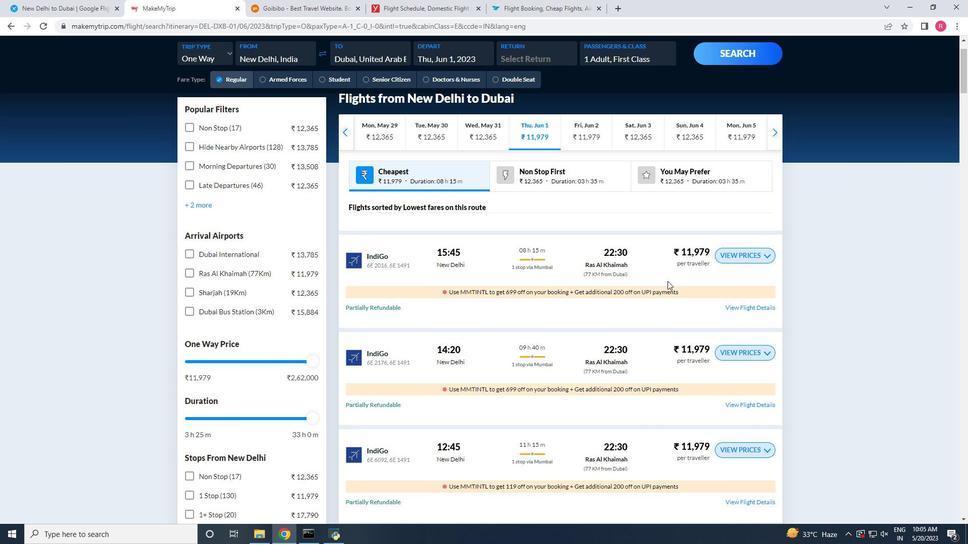 
Action: Mouse scrolled (643, 269) with delta (0, 0)
Screenshot: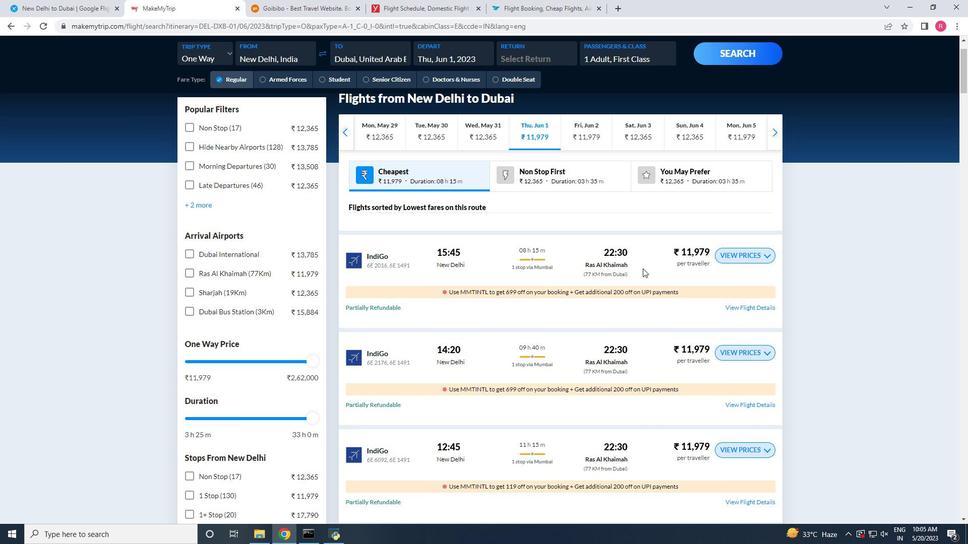 
Action: Mouse scrolled (643, 269) with delta (0, 0)
Screenshot: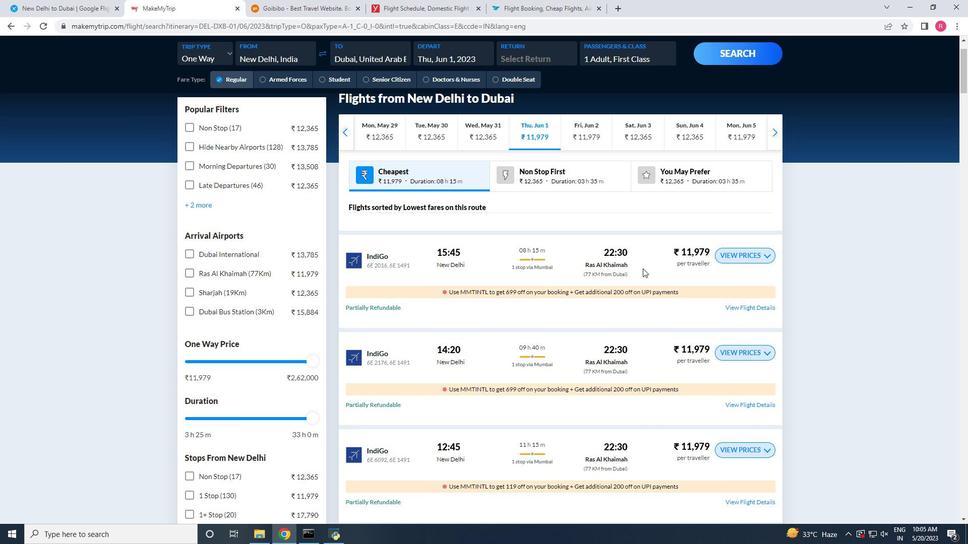 
Action: Mouse scrolled (643, 269) with delta (0, 0)
Screenshot: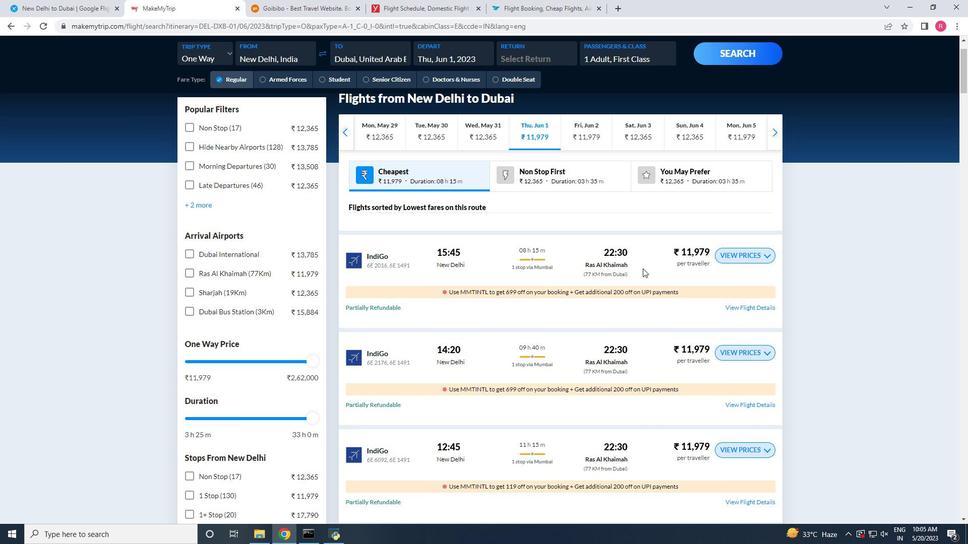
Action: Mouse scrolled (643, 269) with delta (0, 0)
Screenshot: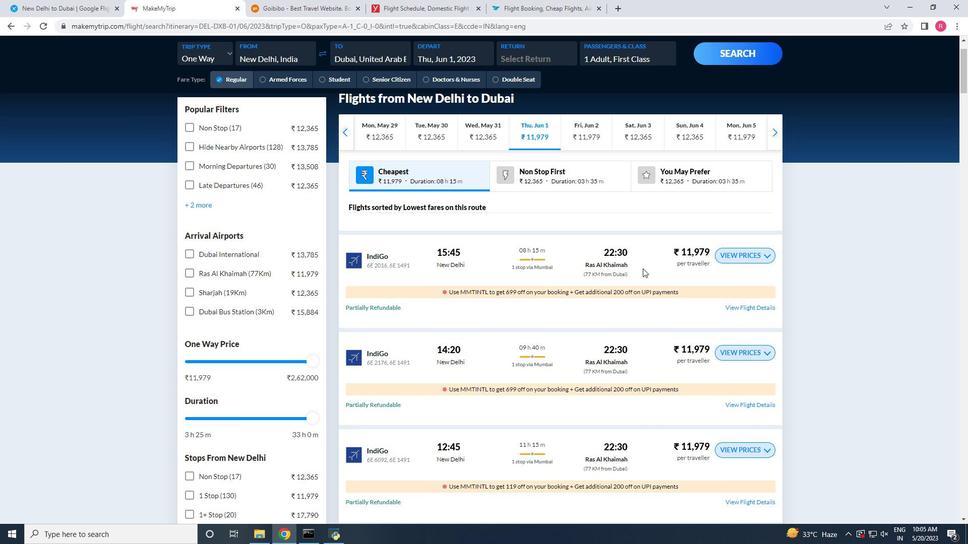 
Action: Mouse moved to (682, 329)
Screenshot: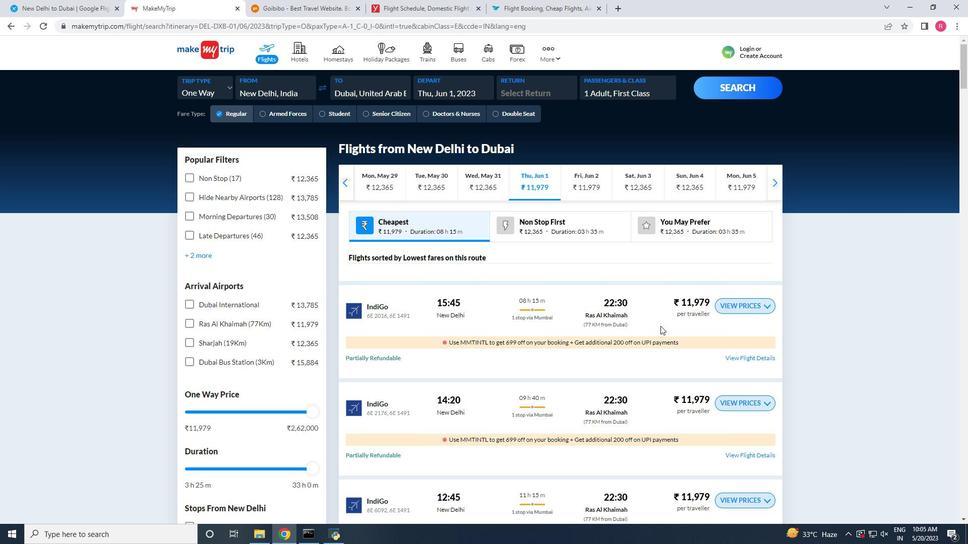 
Action: Mouse scrolled (682, 328) with delta (0, 0)
Screenshot: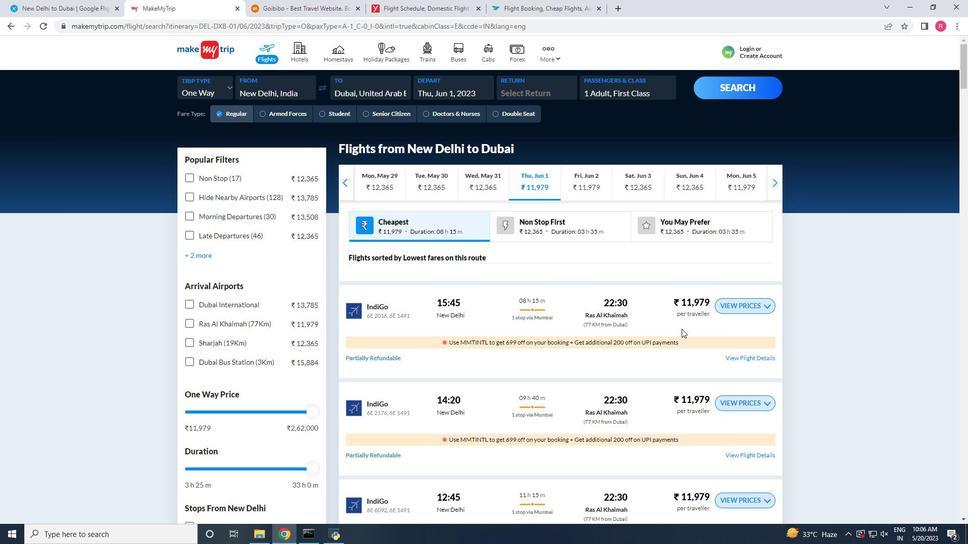 
Action: Mouse moved to (381, 54)
Screenshot: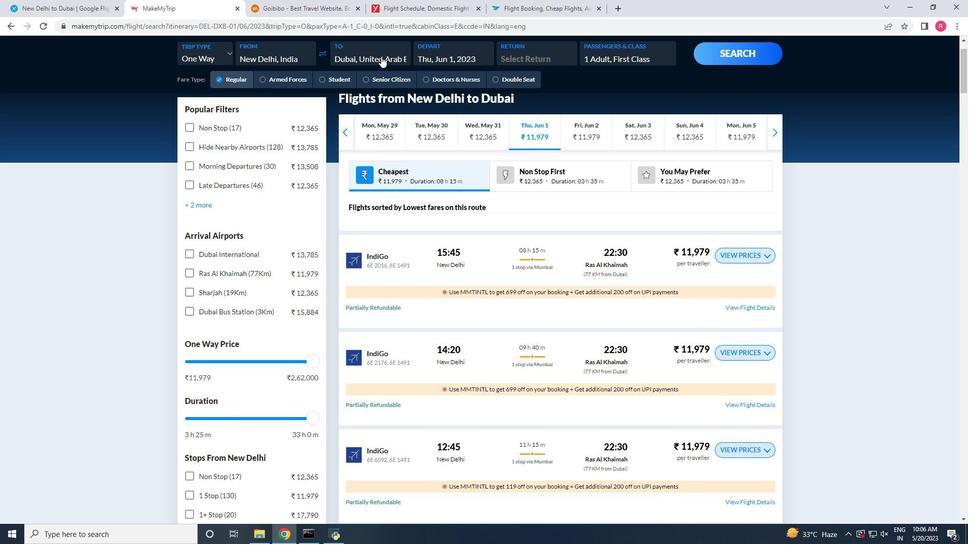 
Action: Mouse pressed left at (381, 54)
Screenshot: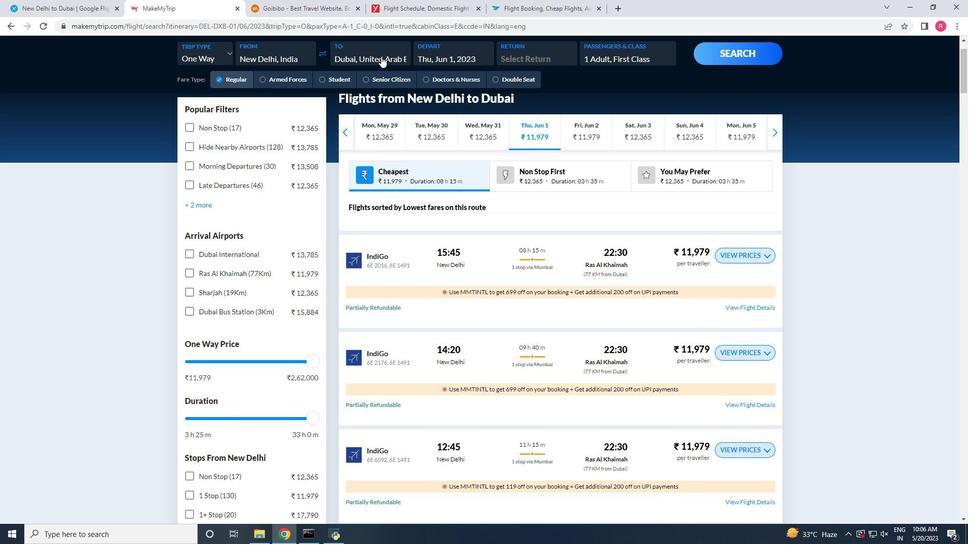
Action: Mouse moved to (381, 107)
Screenshot: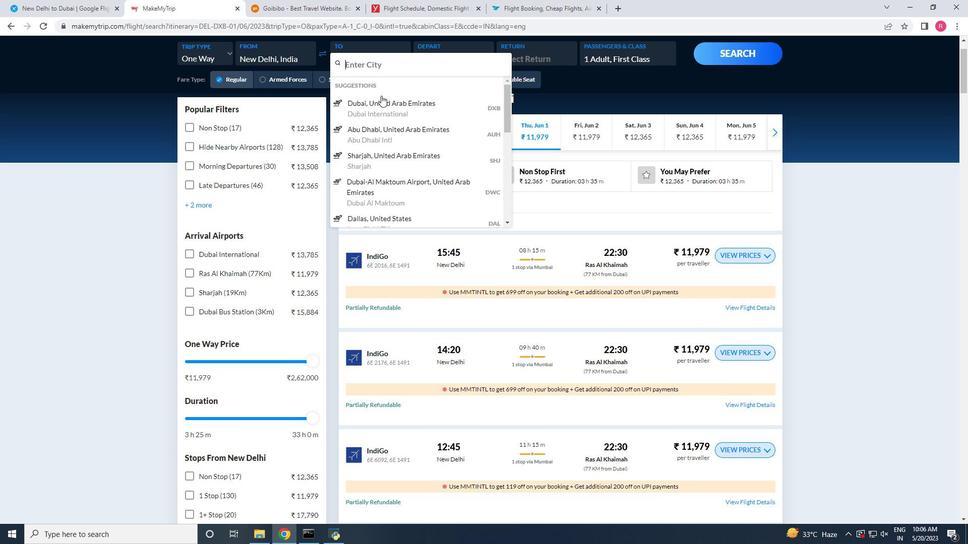 
Action: Mouse pressed left at (381, 107)
Screenshot: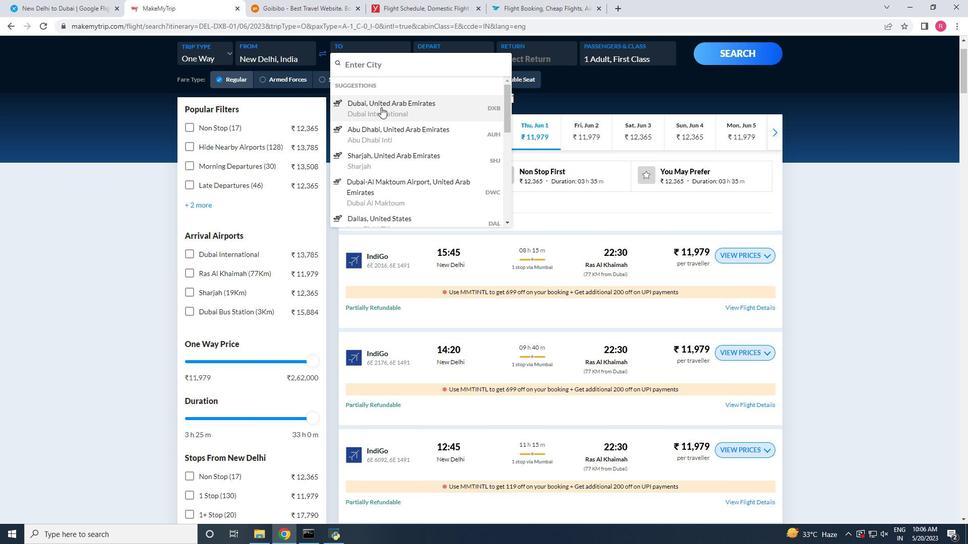 
Action: Mouse moved to (403, 107)
Screenshot: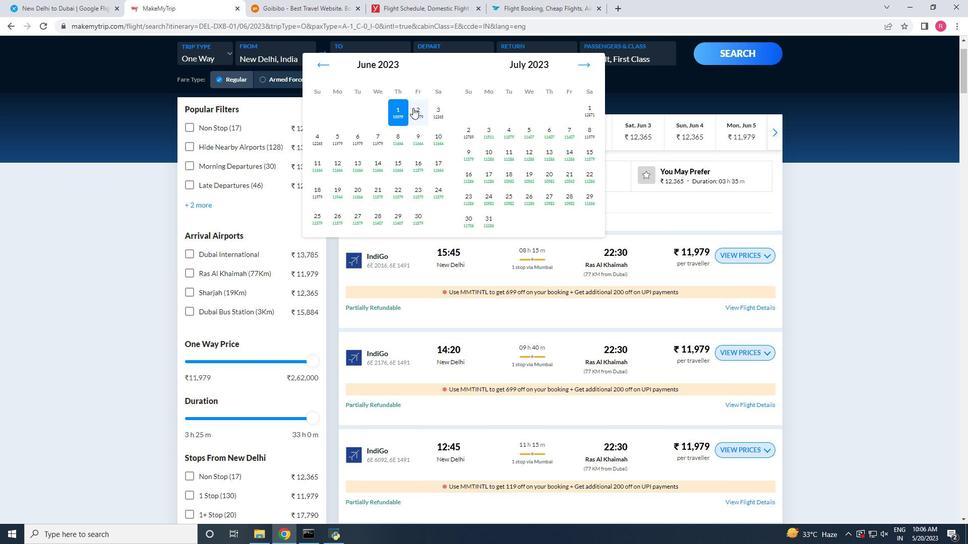 
Action: Mouse pressed left at (403, 107)
Screenshot: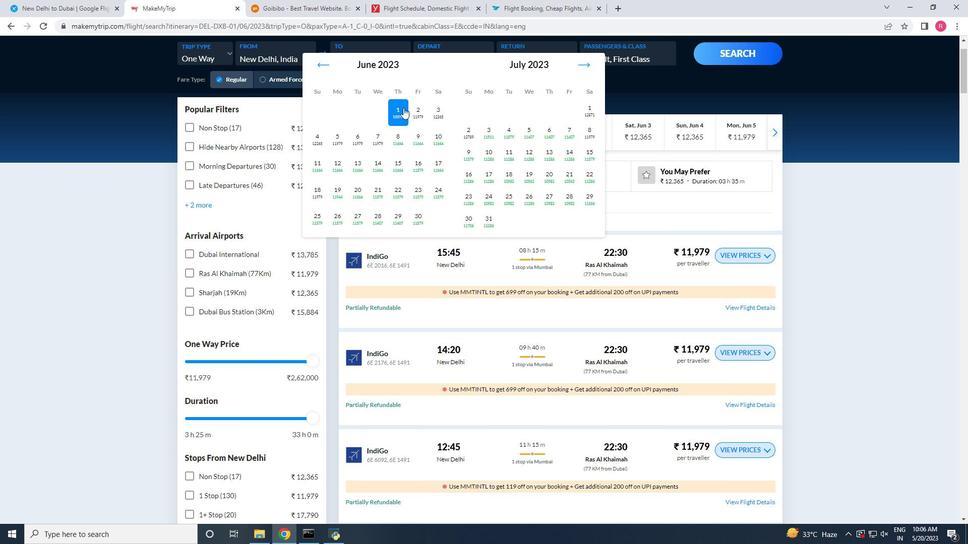 
Action: Mouse moved to (70, 3)
Screenshot: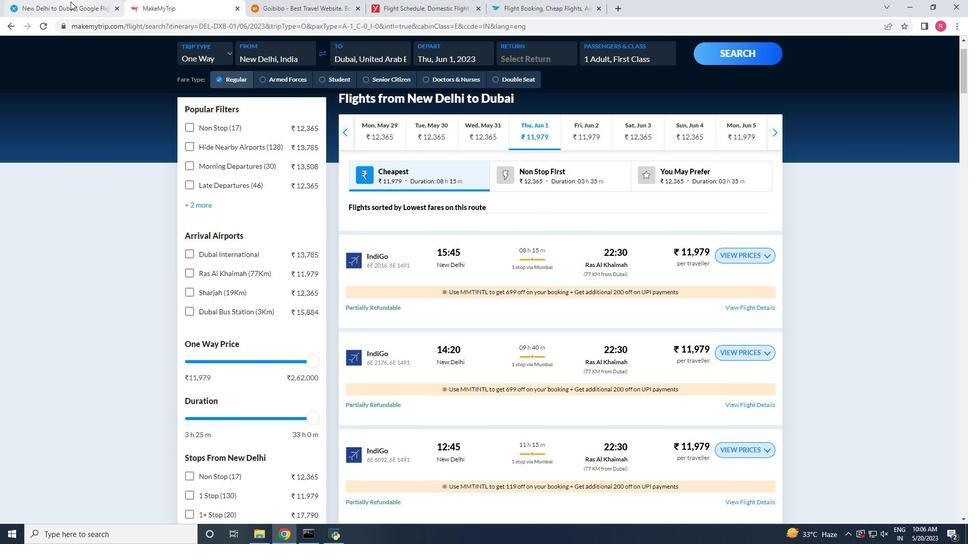 
Action: Mouse pressed left at (70, 3)
Screenshot: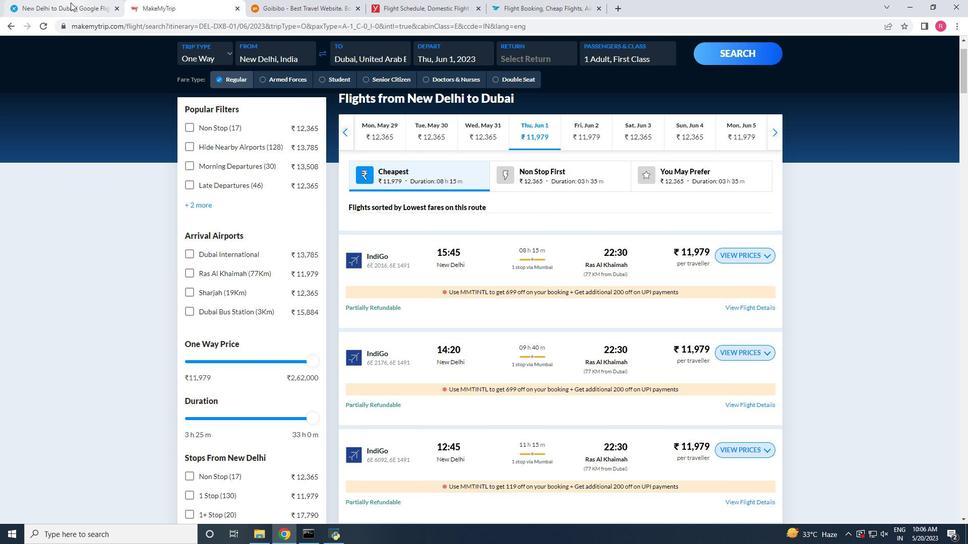 
Action: Mouse moved to (464, 122)
Screenshot: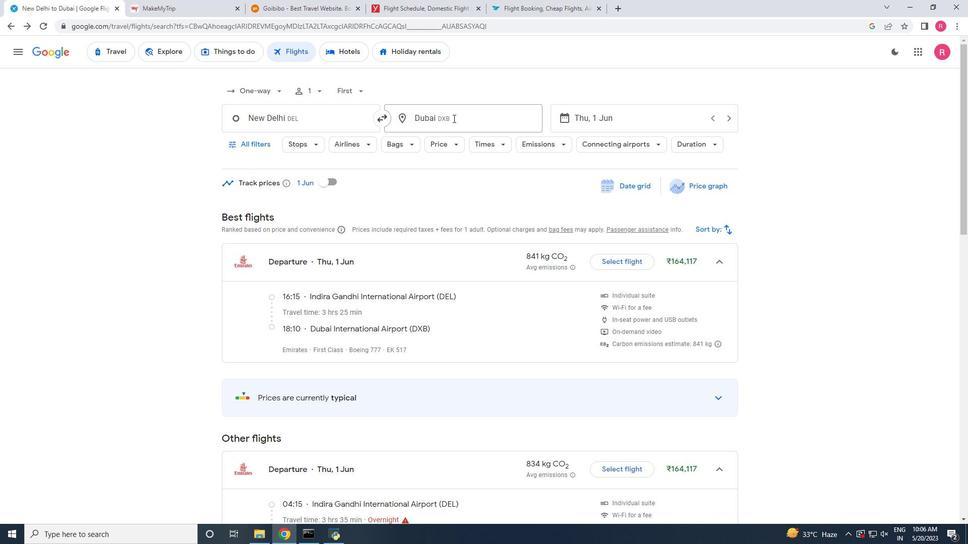 
Action: Mouse pressed left at (464, 122)
Screenshot: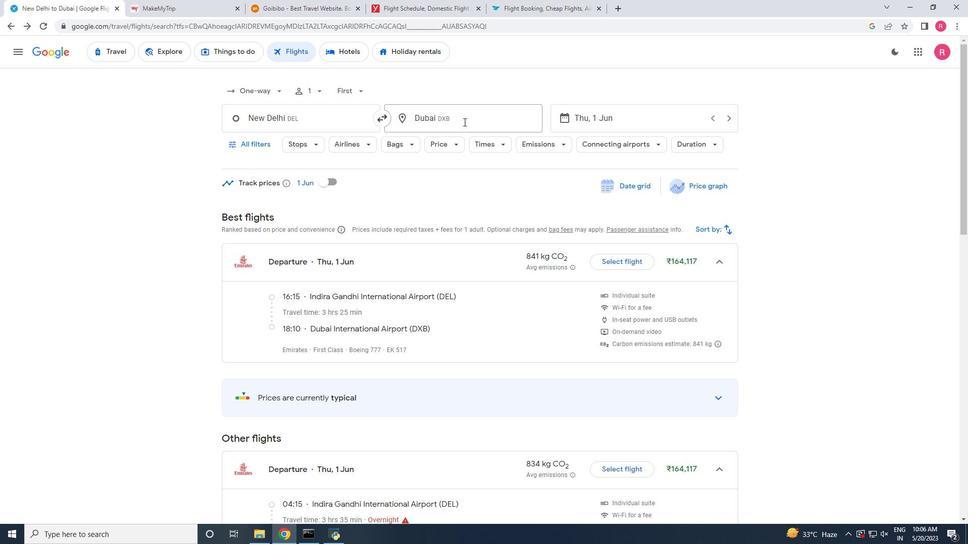 
Action: Mouse moved to (196, 133)
Screenshot: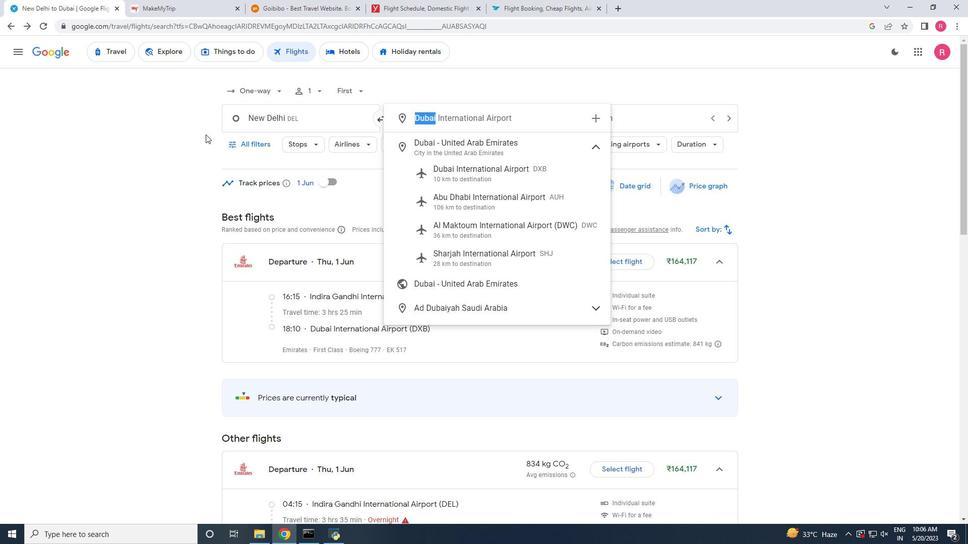 
Action: Mouse pressed left at (196, 133)
Screenshot: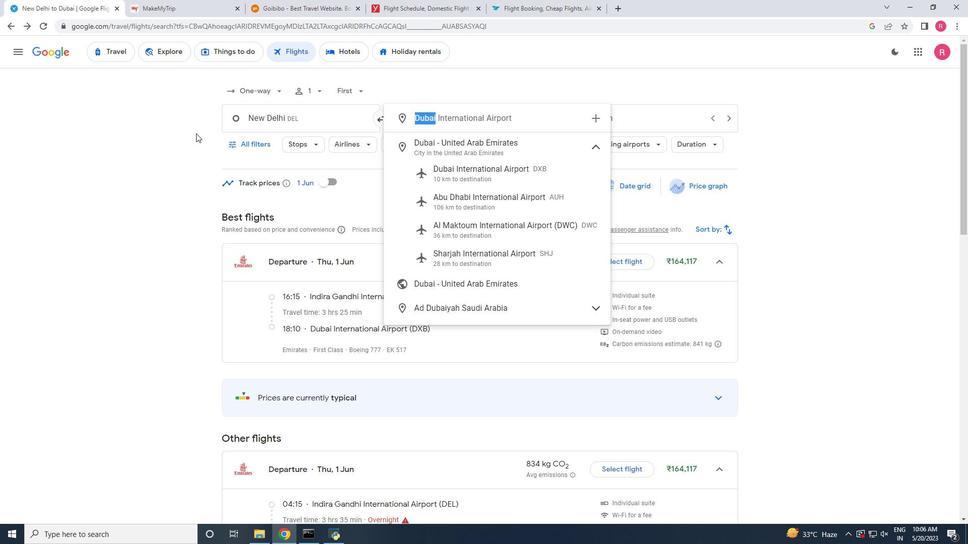
Action: Mouse moved to (164, 10)
Screenshot: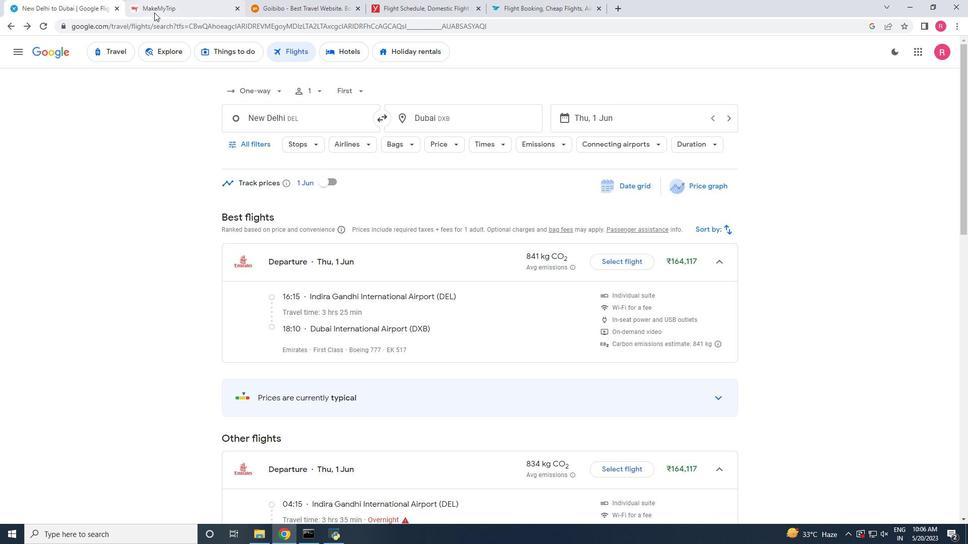 
Action: Mouse pressed left at (164, 10)
Screenshot: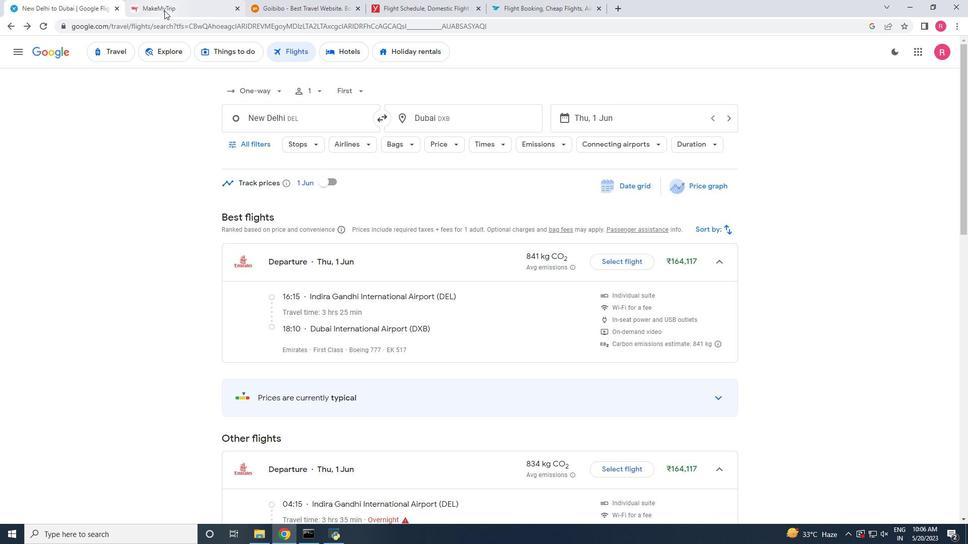 
Action: Mouse moved to (385, 54)
Screenshot: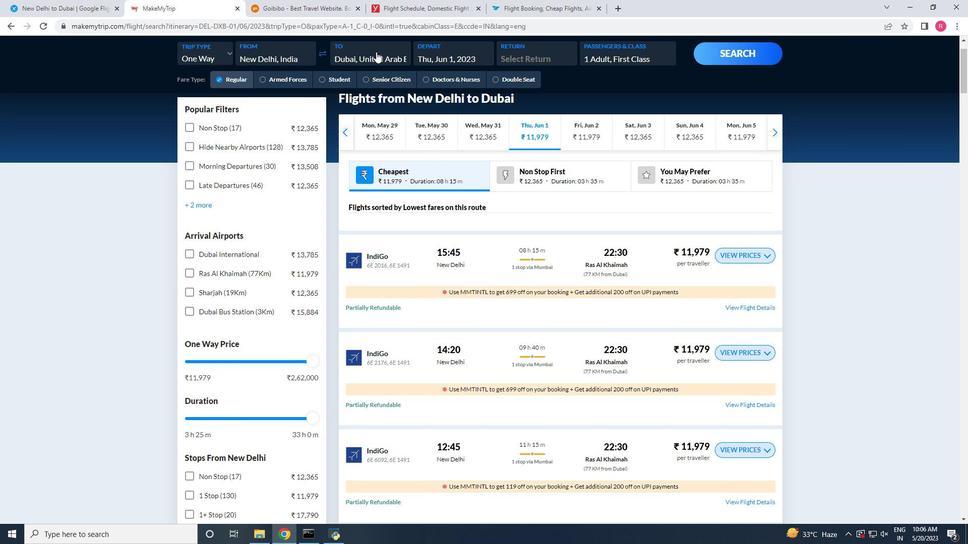 
Action: Mouse pressed left at (385, 54)
Screenshot: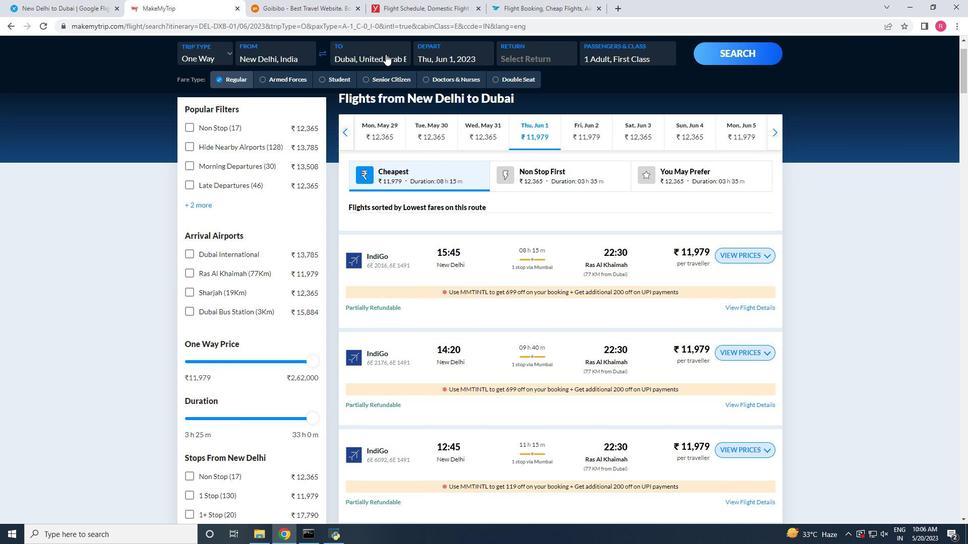 
Action: Key pressed dxb
Screenshot: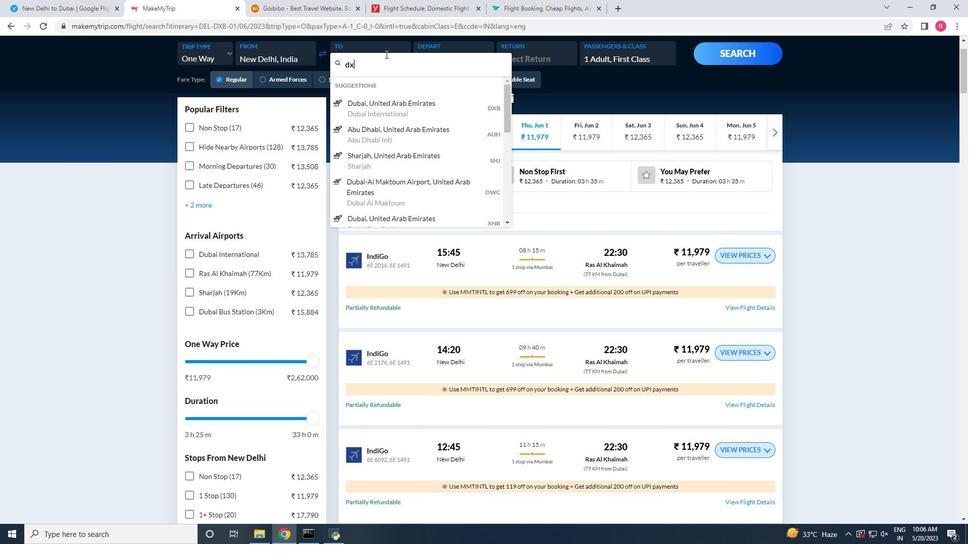
Action: Mouse moved to (387, 130)
Screenshot: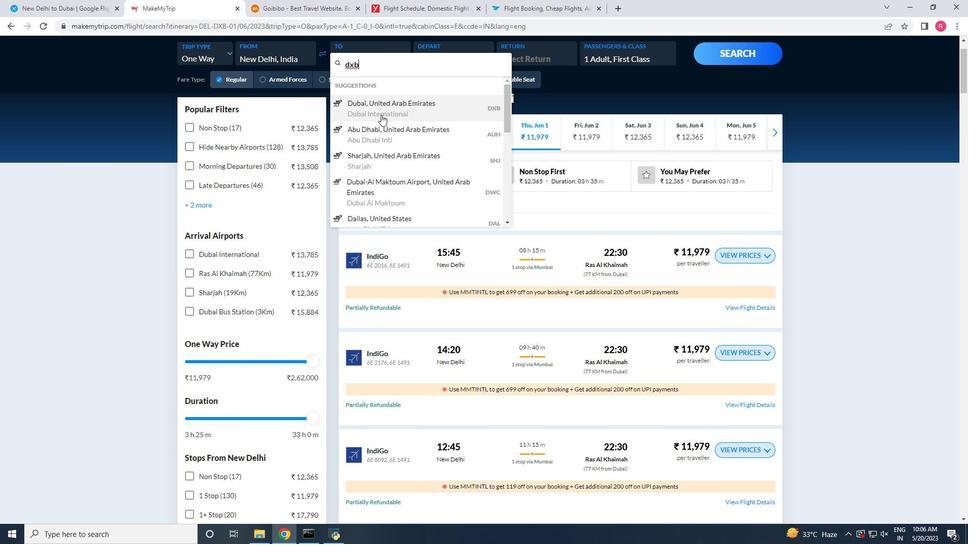 
Action: Mouse scrolled (387, 129) with delta (0, 0)
Screenshot: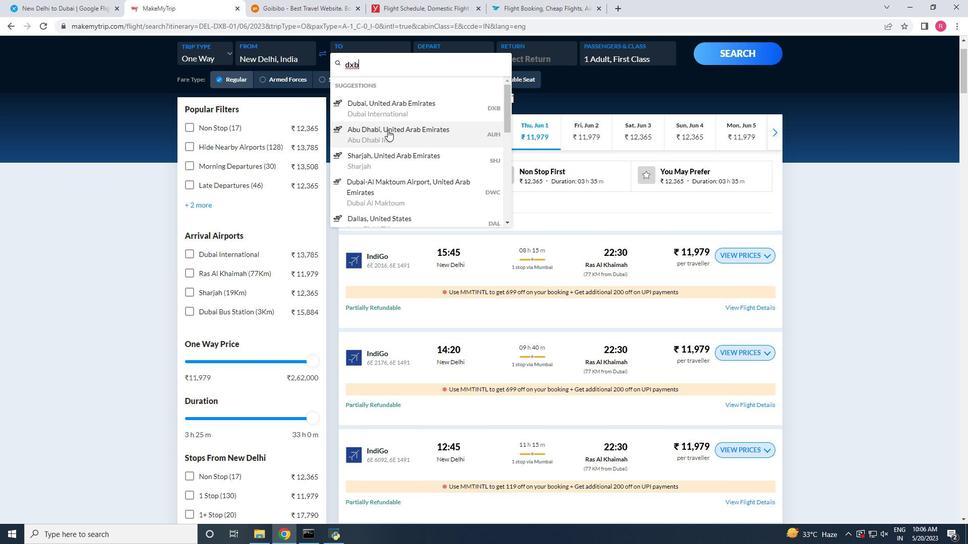 
Action: Mouse scrolled (387, 129) with delta (0, 0)
Screenshot: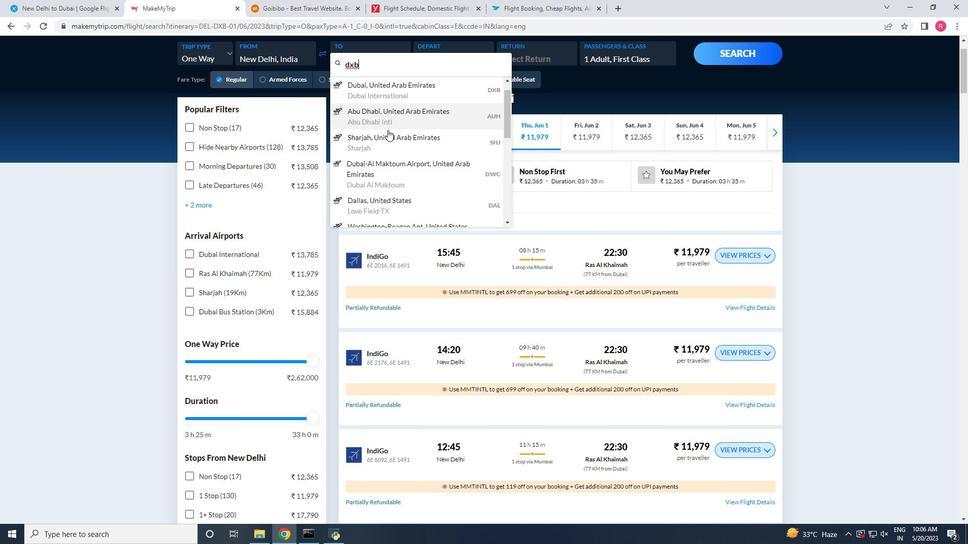 
Action: Mouse scrolled (387, 129) with delta (0, 0)
Screenshot: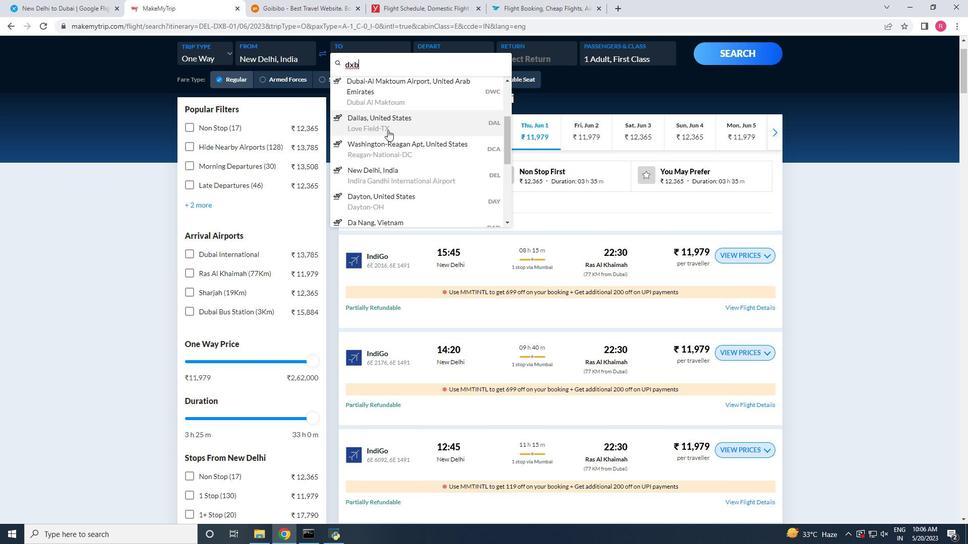 
Action: Mouse scrolled (387, 129) with delta (0, 0)
Screenshot: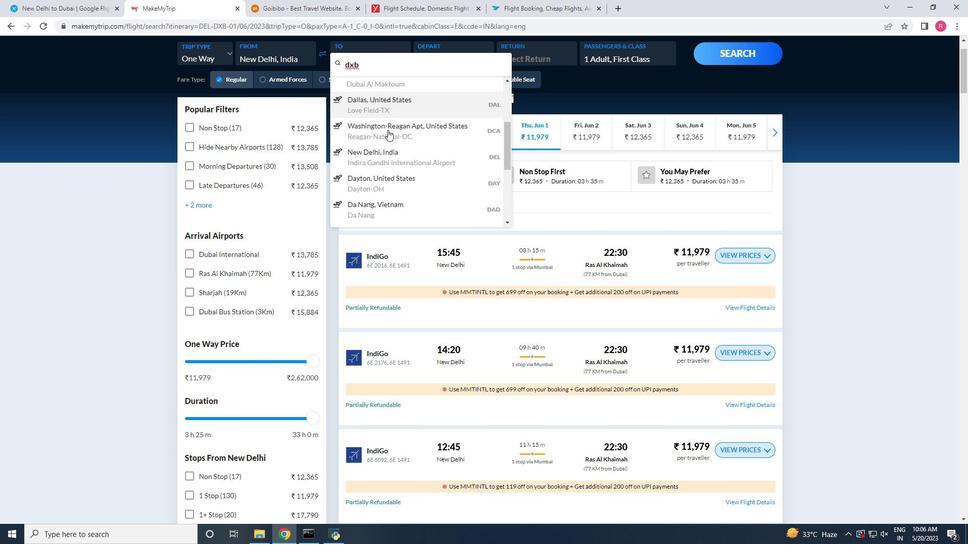 
Action: Mouse scrolled (387, 129) with delta (0, 0)
Screenshot: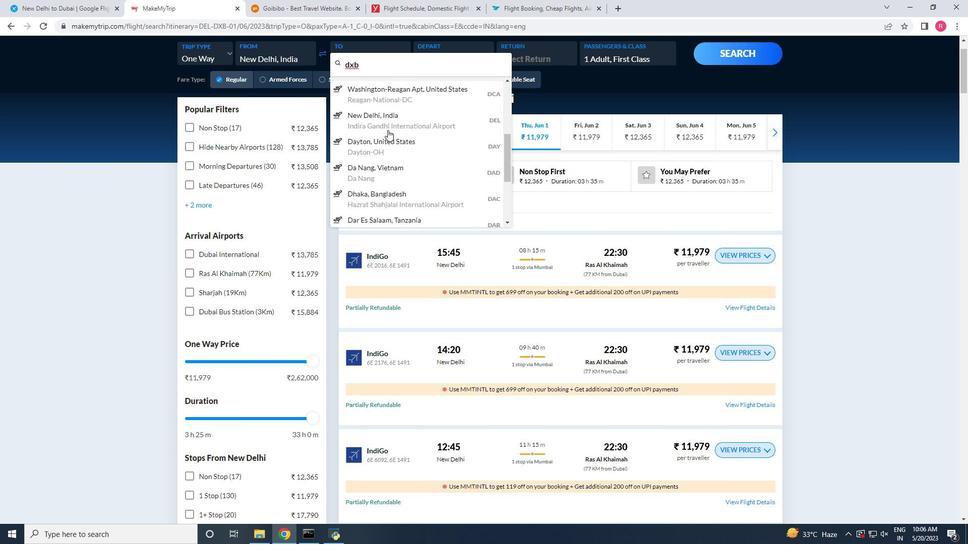 
Action: Mouse scrolled (387, 130) with delta (0, 0)
Screenshot: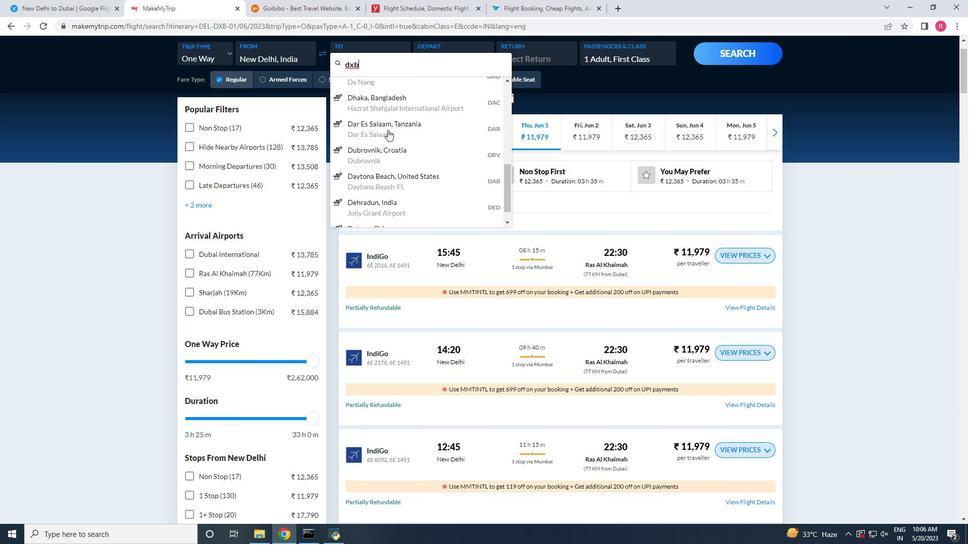 
Action: Mouse scrolled (387, 130) with delta (0, 0)
Screenshot: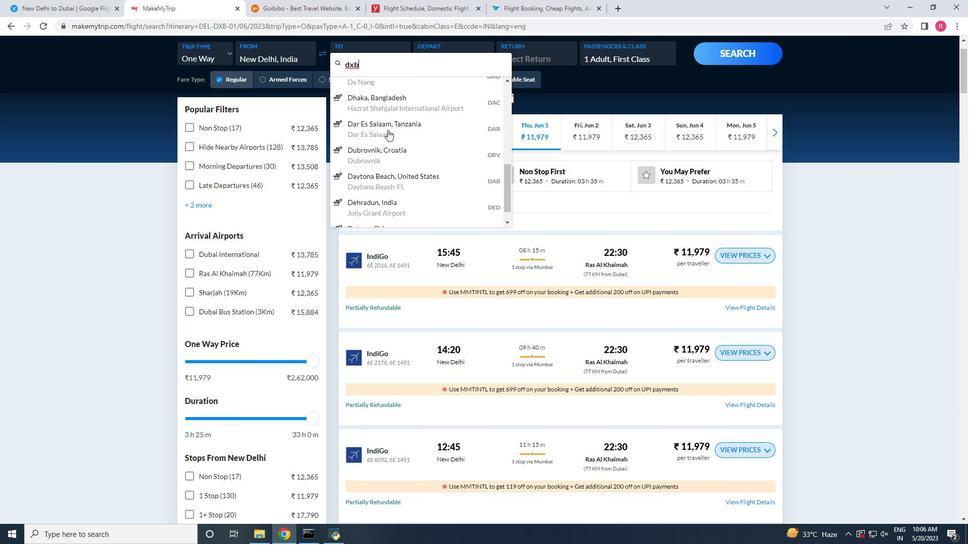
Action: Mouse scrolled (387, 130) with delta (0, 0)
Screenshot: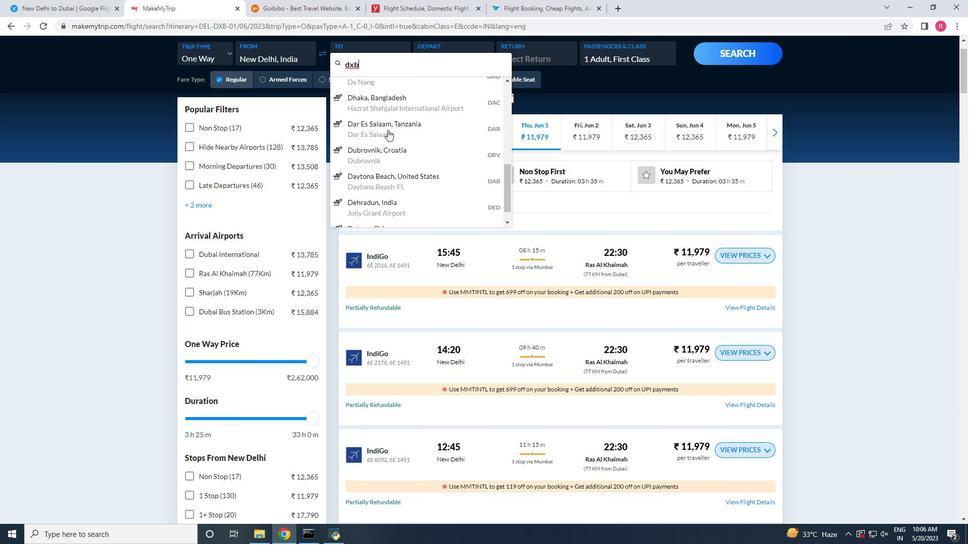 
Action: Mouse scrolled (387, 130) with delta (0, 0)
Screenshot: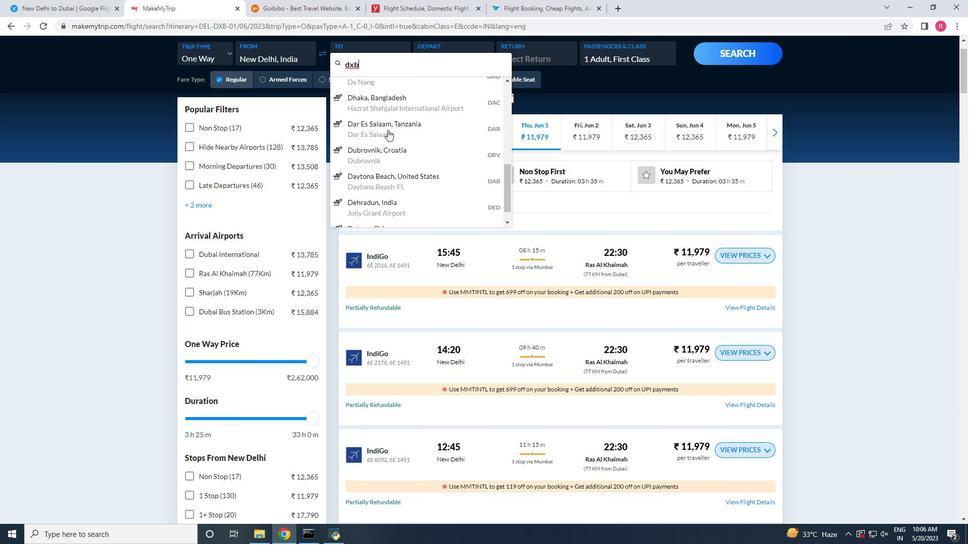 
Action: Mouse scrolled (387, 130) with delta (0, 0)
Screenshot: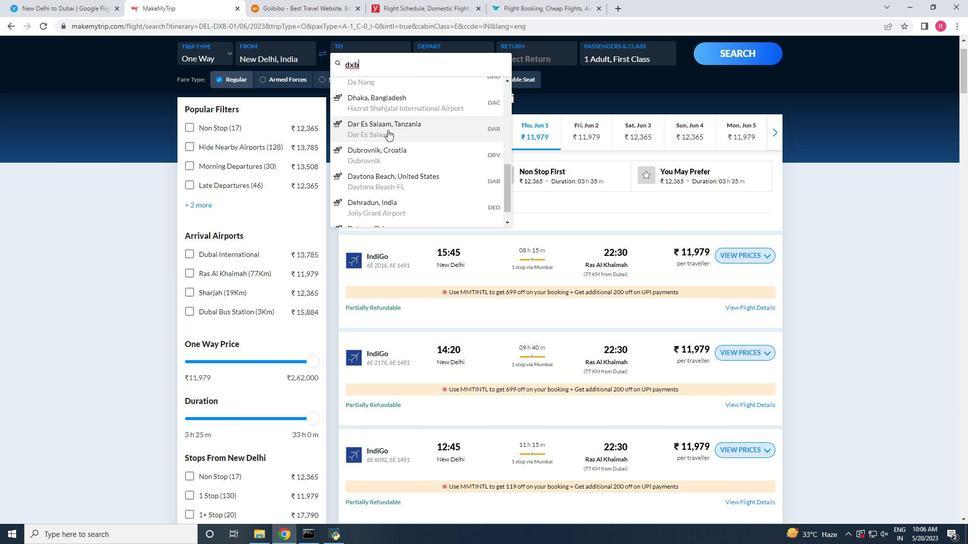 
Action: Mouse scrolled (387, 130) with delta (0, 0)
Screenshot: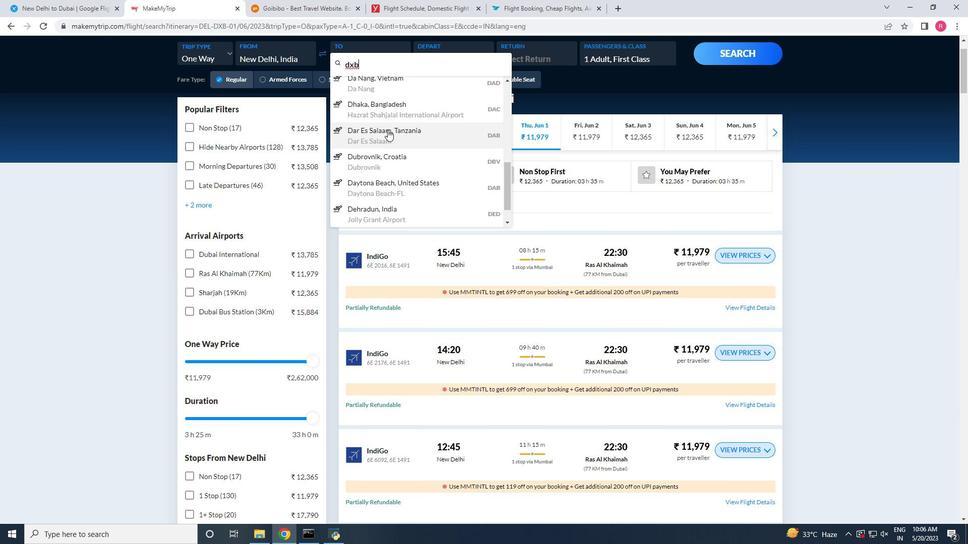
Action: Mouse moved to (393, 105)
Screenshot: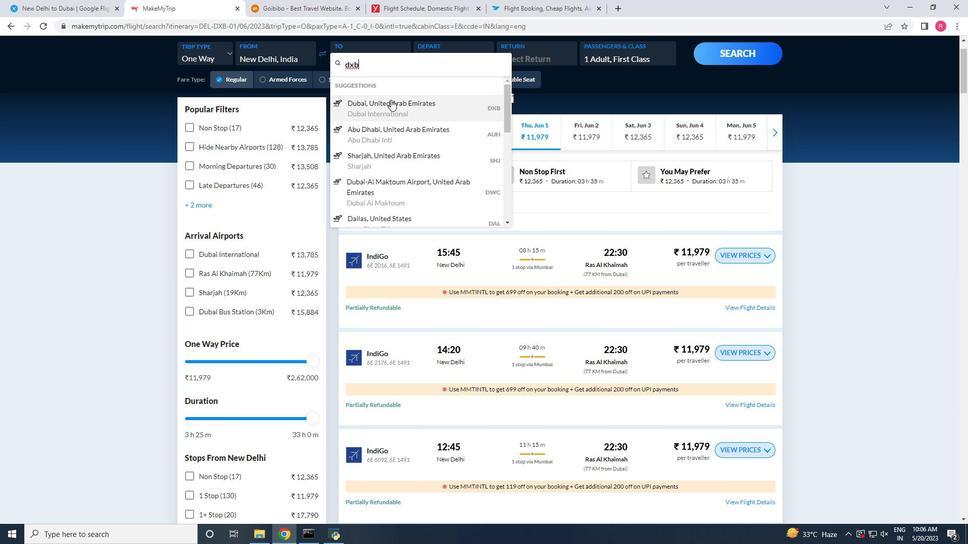 
Action: Mouse pressed left at (393, 105)
Screenshot: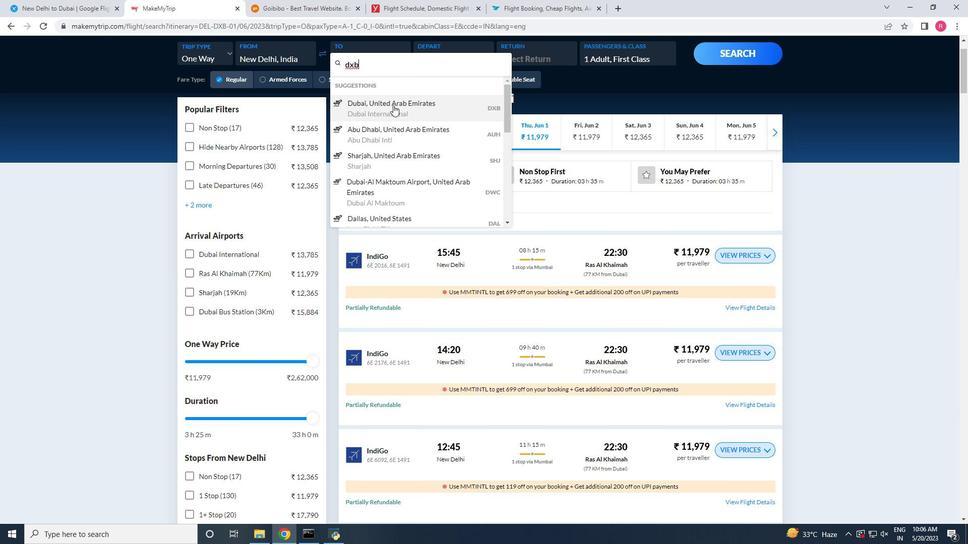 
Action: Mouse moved to (400, 113)
Screenshot: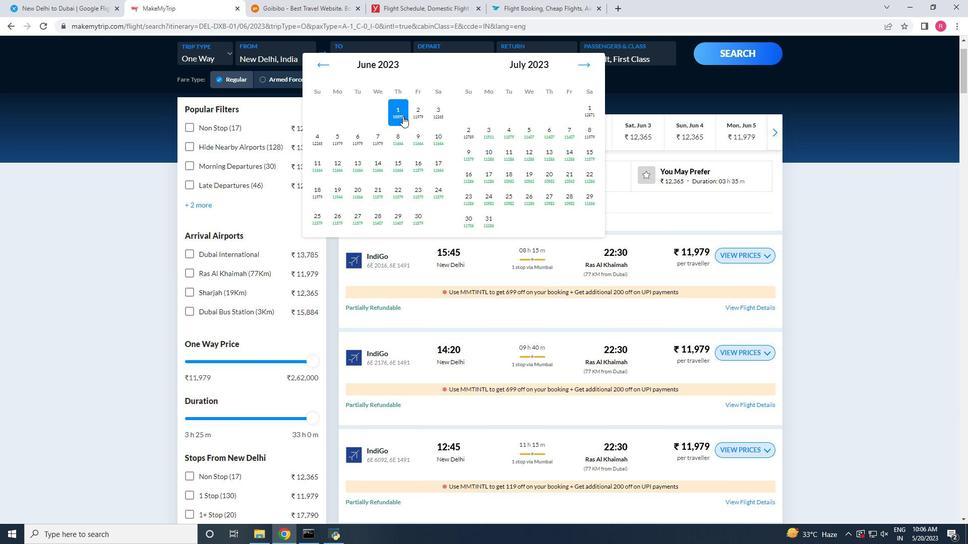 
Action: Mouse pressed left at (400, 113)
Screenshot: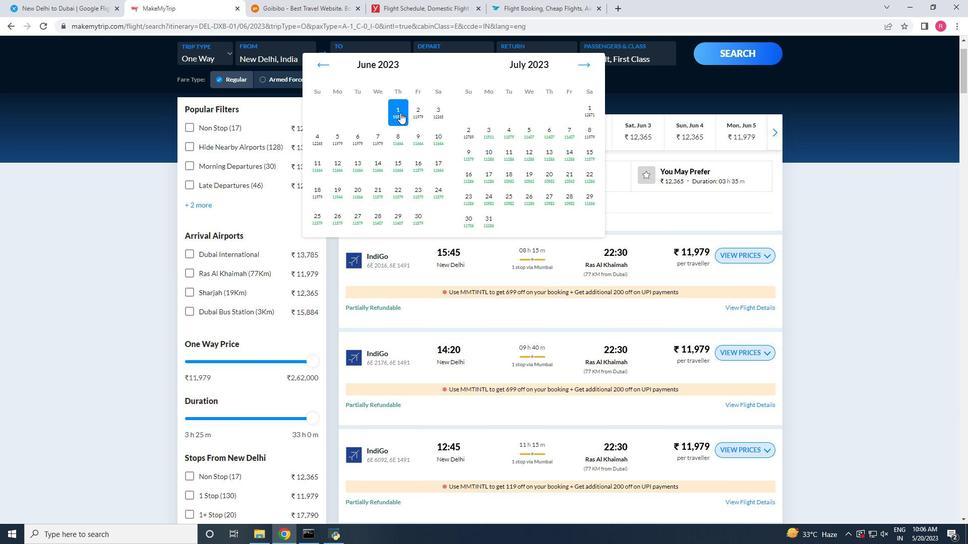 
Action: Mouse moved to (730, 58)
Screenshot: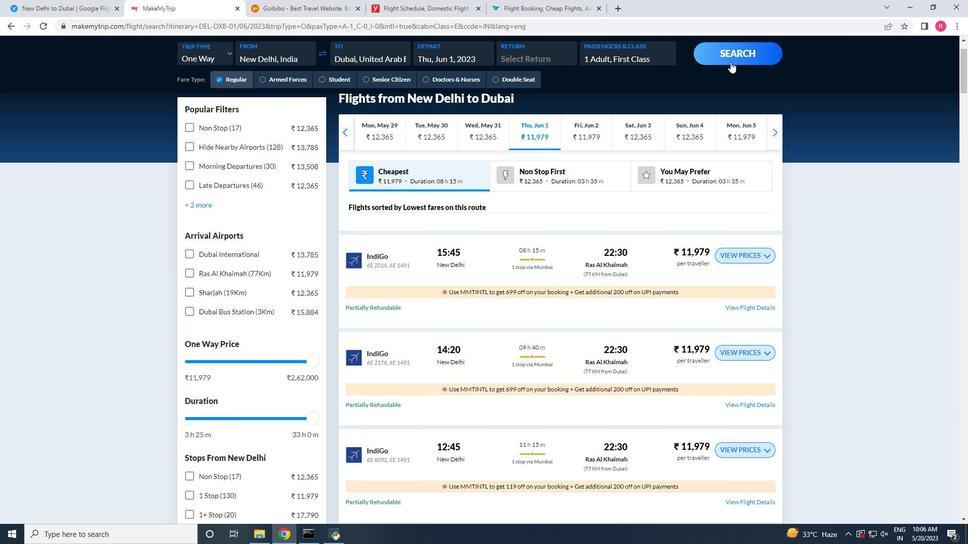 
Action: Mouse pressed left at (730, 58)
Screenshot: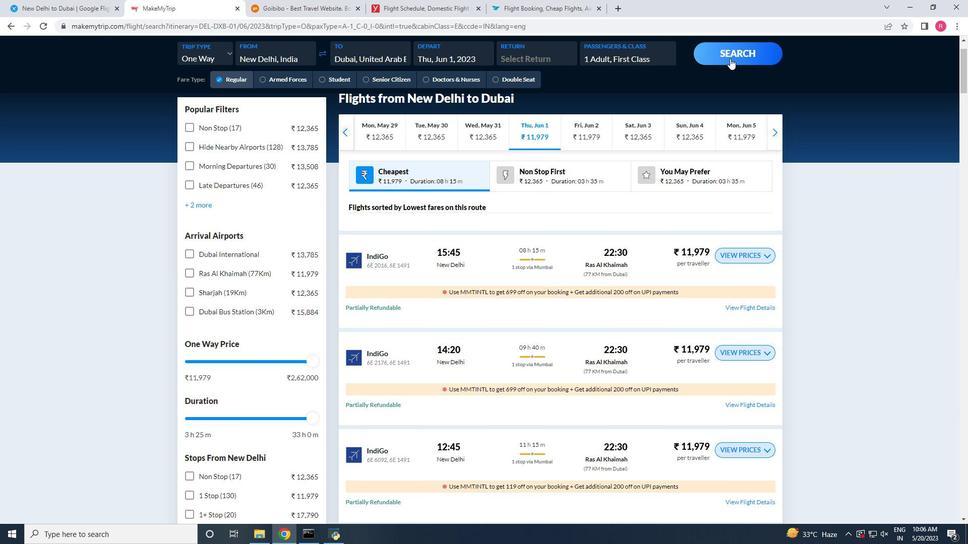 
Action: Mouse moved to (743, 269)
Screenshot: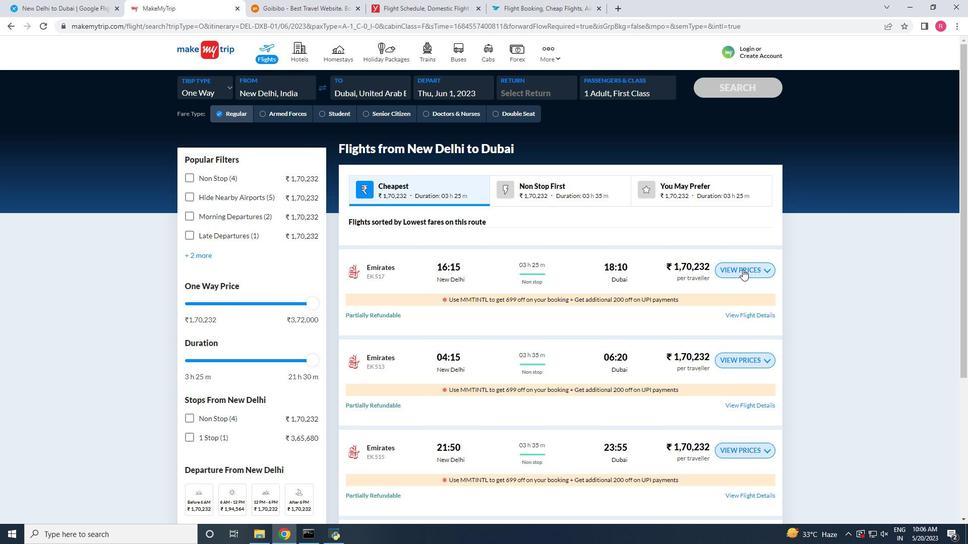 
Action: Mouse pressed left at (743, 269)
Screenshot: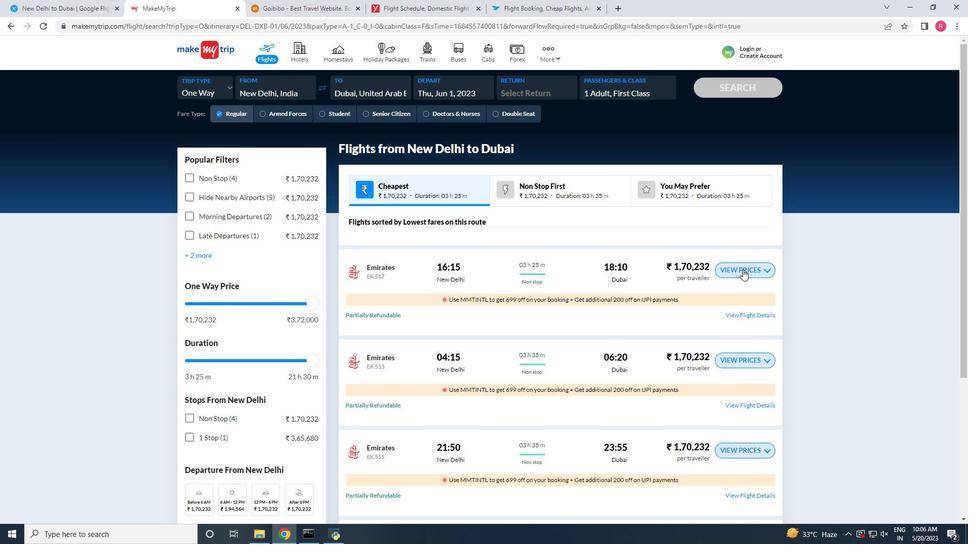 
Action: Mouse moved to (745, 268)
Screenshot: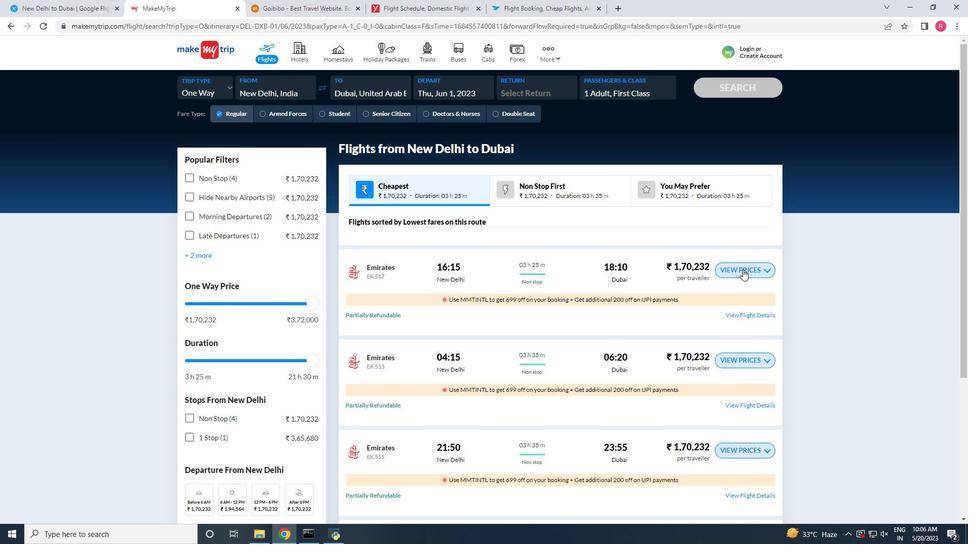 
Action: Mouse scrolled (745, 268) with delta (0, 0)
Screenshot: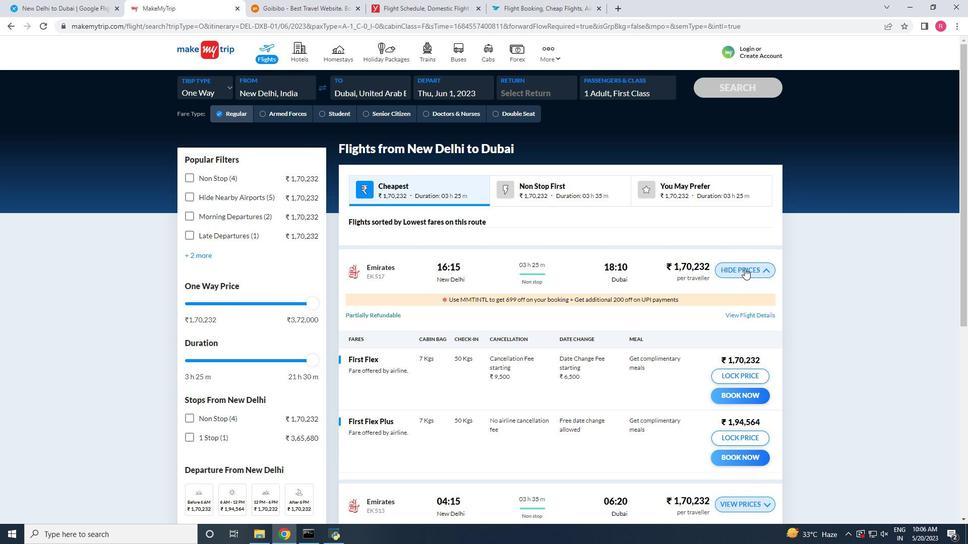 
Action: Mouse scrolled (745, 268) with delta (0, 0)
Screenshot: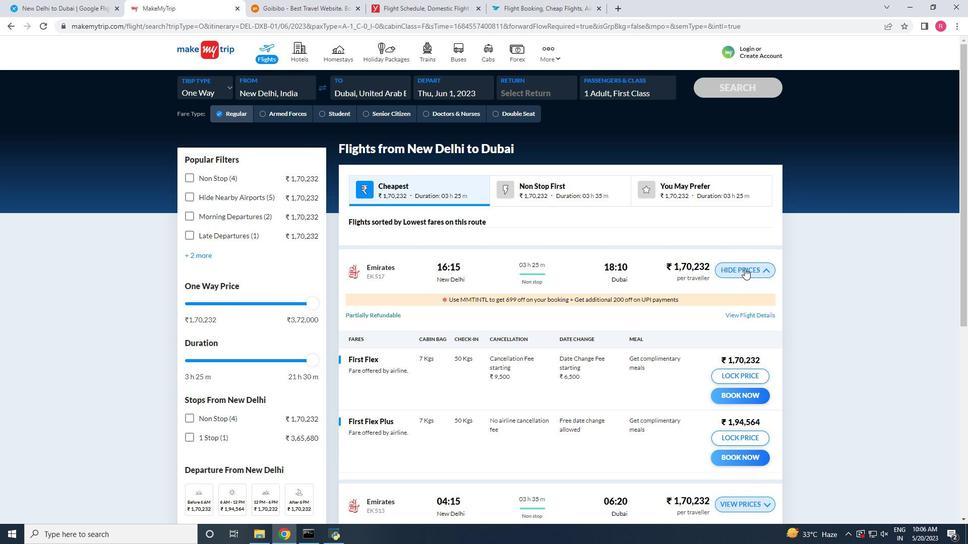 
Action: Mouse moved to (569, 260)
Screenshot: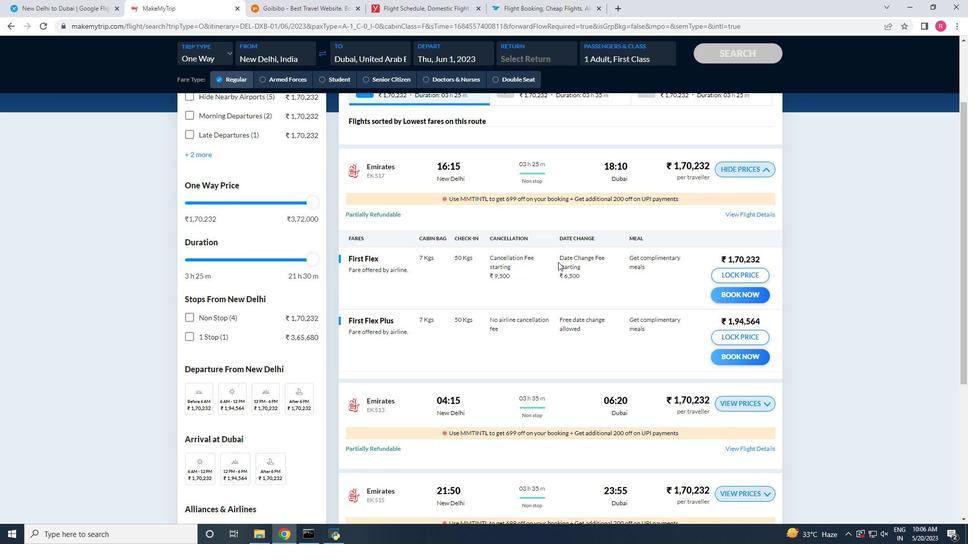 
Action: Mouse scrolled (569, 260) with delta (0, 0)
Screenshot: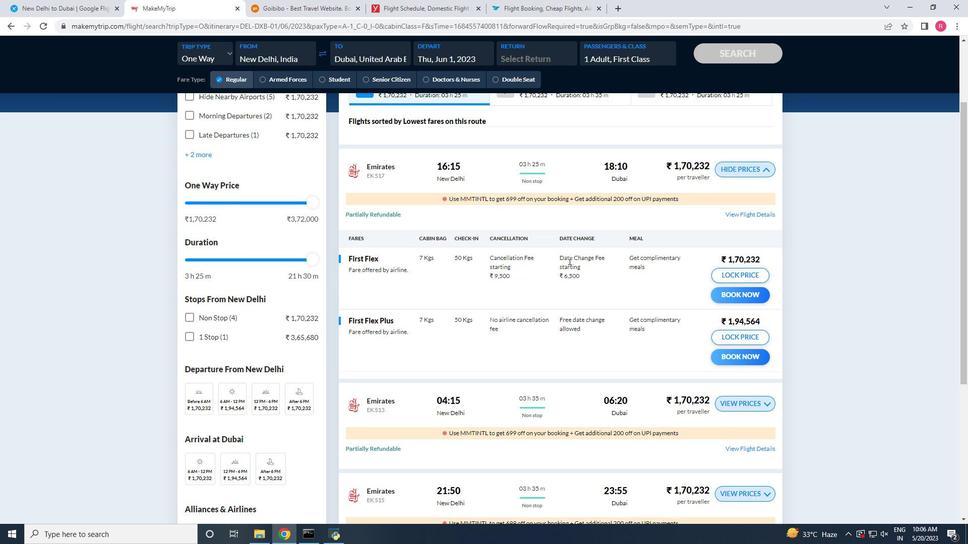 
Action: Mouse scrolled (569, 260) with delta (0, 0)
Screenshot: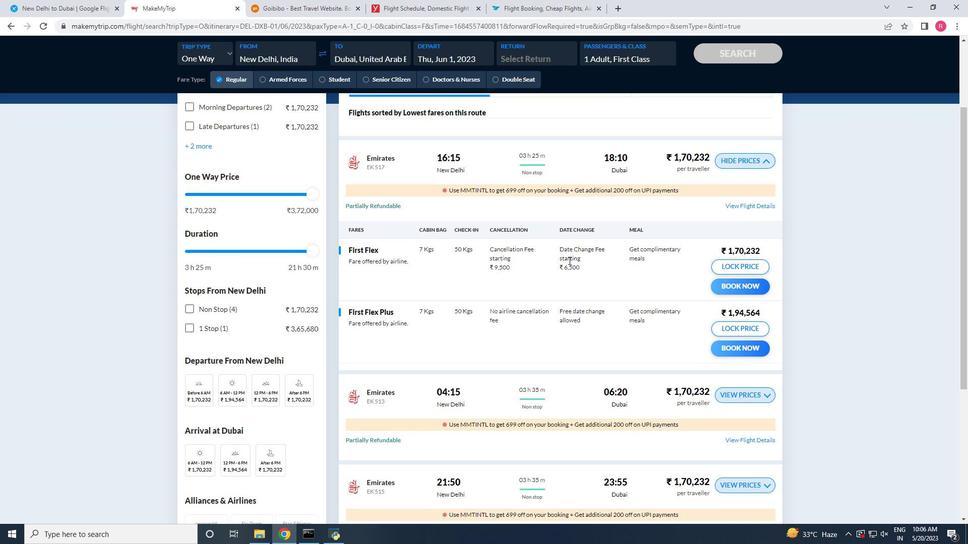 
Action: Mouse scrolled (569, 260) with delta (0, 0)
Screenshot: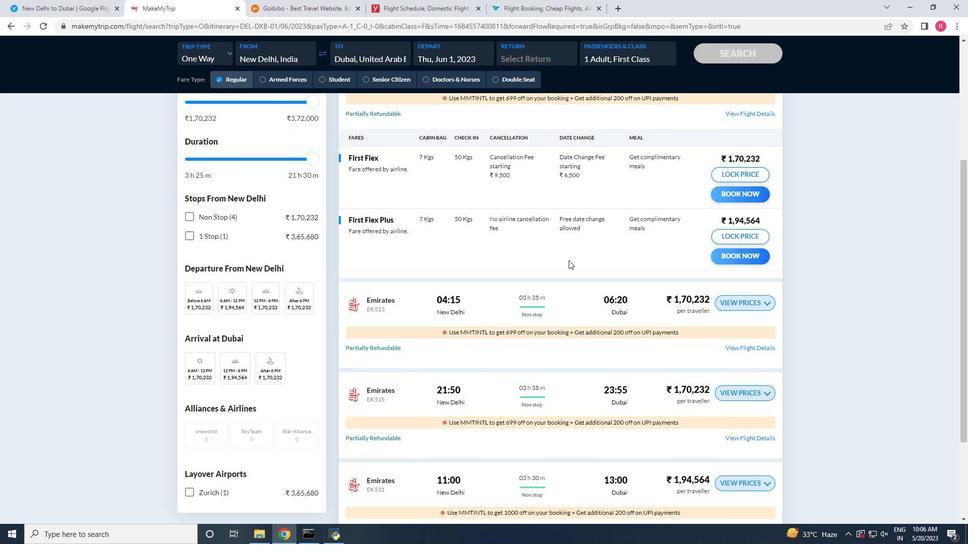 
Action: Mouse scrolled (569, 260) with delta (0, 0)
Screenshot: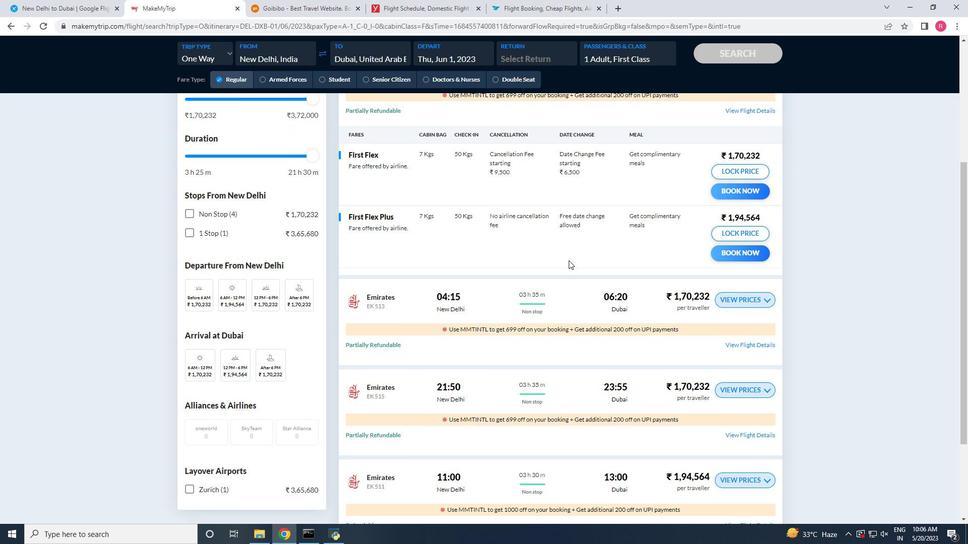 
Action: Mouse moved to (526, 462)
Screenshot: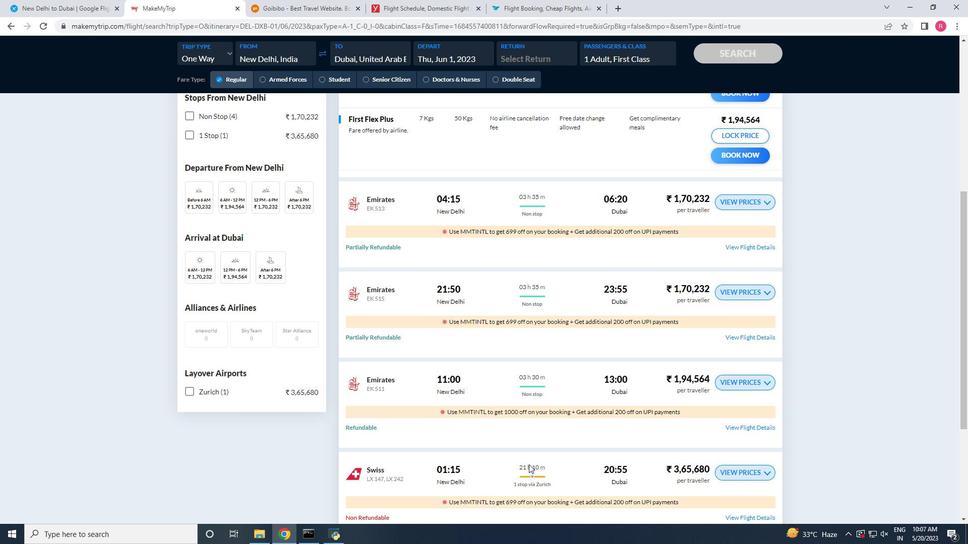 
Action: Mouse scrolled (526, 461) with delta (0, 0)
Screenshot: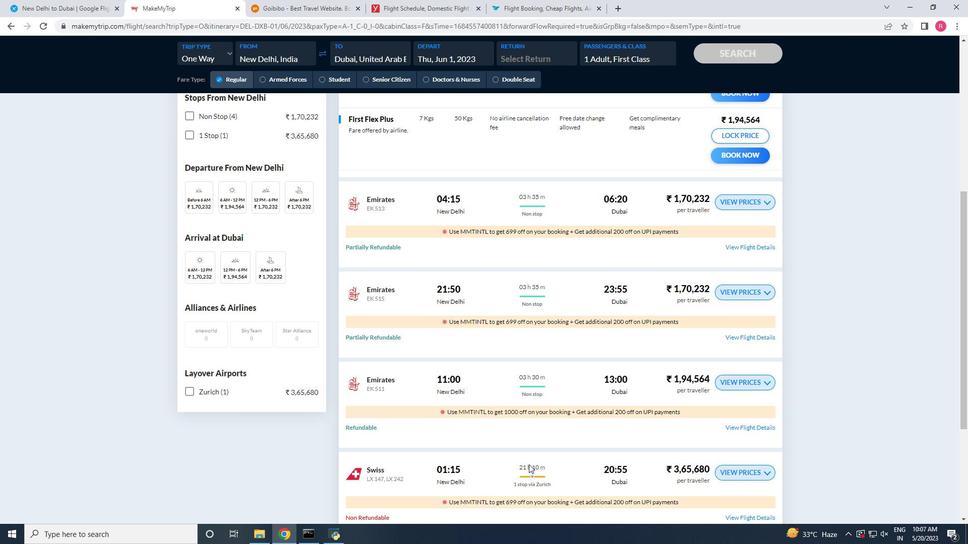 
Action: Mouse moved to (524, 458)
Screenshot: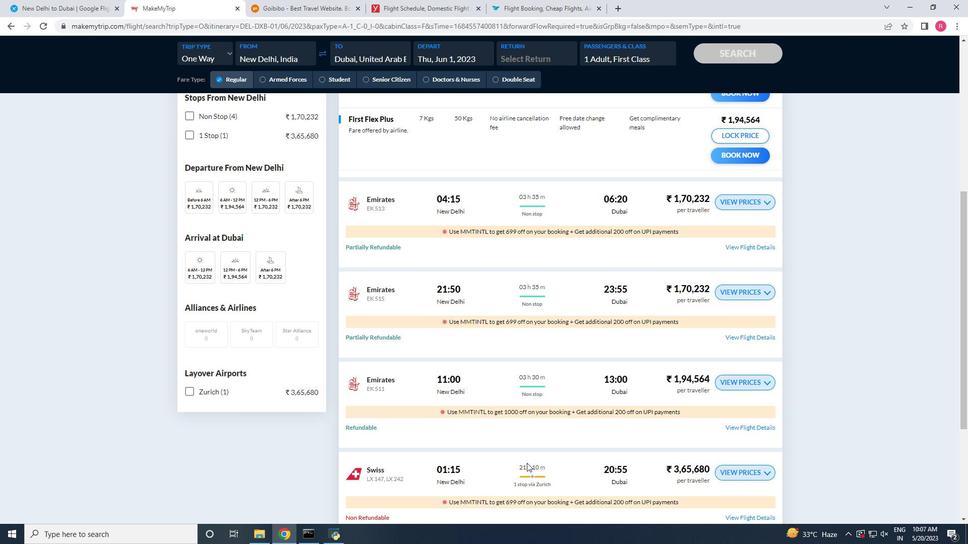 
Action: Mouse scrolled (524, 457) with delta (0, 0)
Screenshot: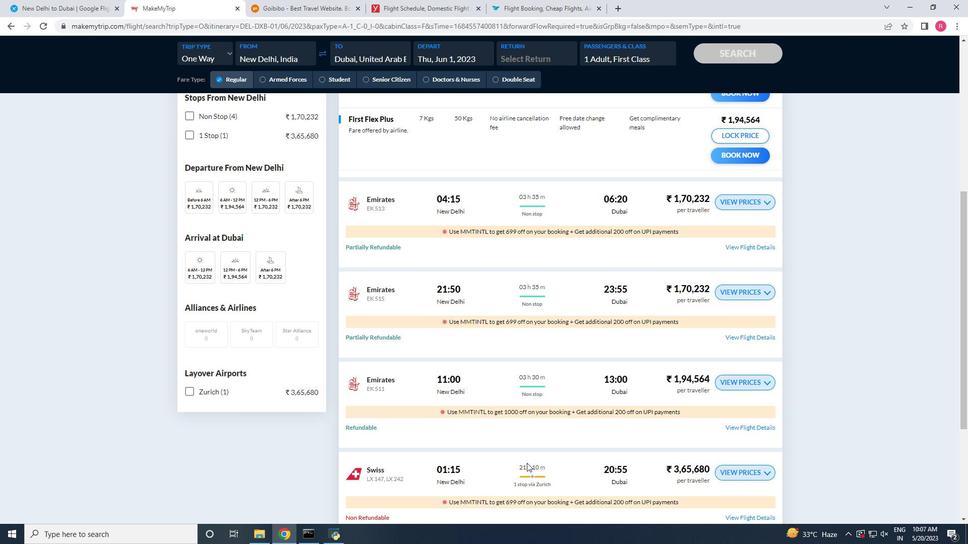 
Action: Mouse moved to (745, 370)
Screenshot: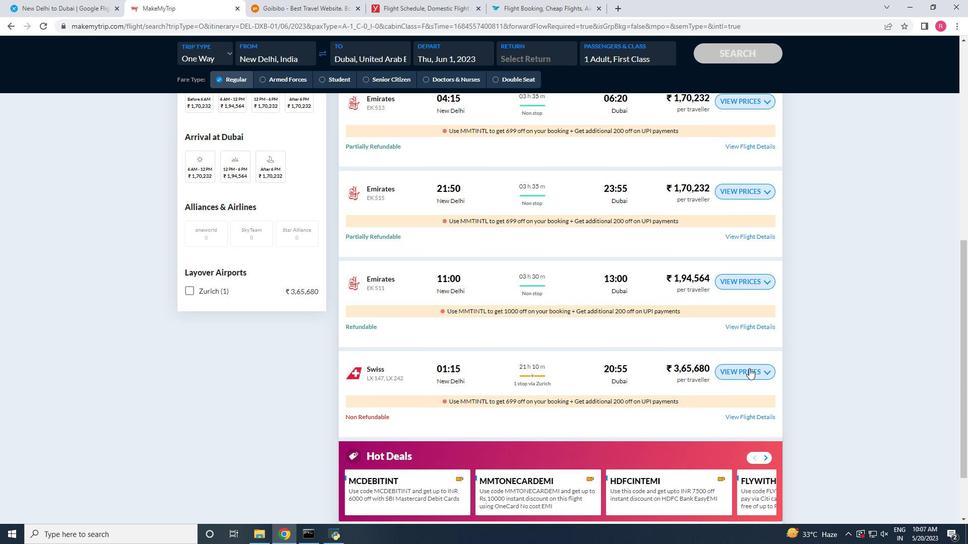 
Action: Mouse pressed left at (745, 370)
Screenshot: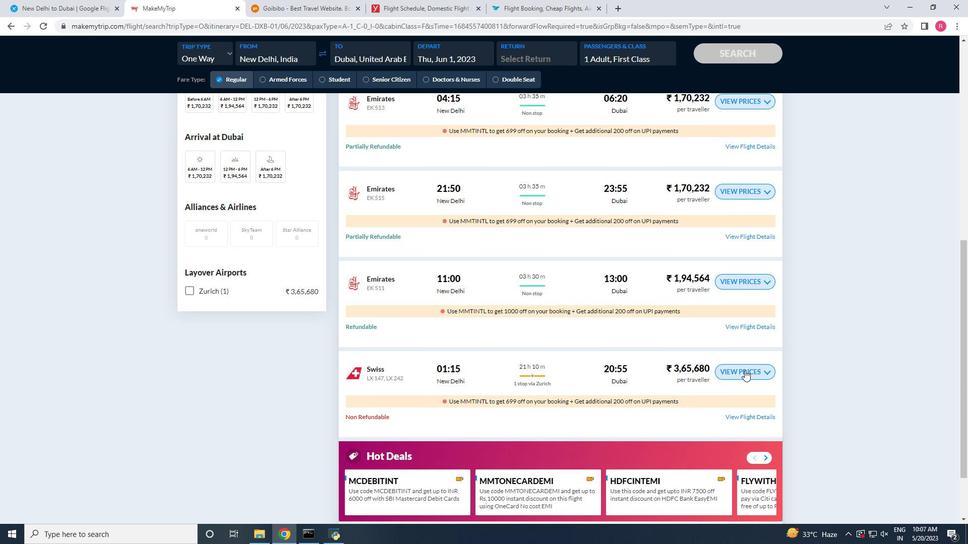 
Action: Mouse moved to (582, 286)
Screenshot: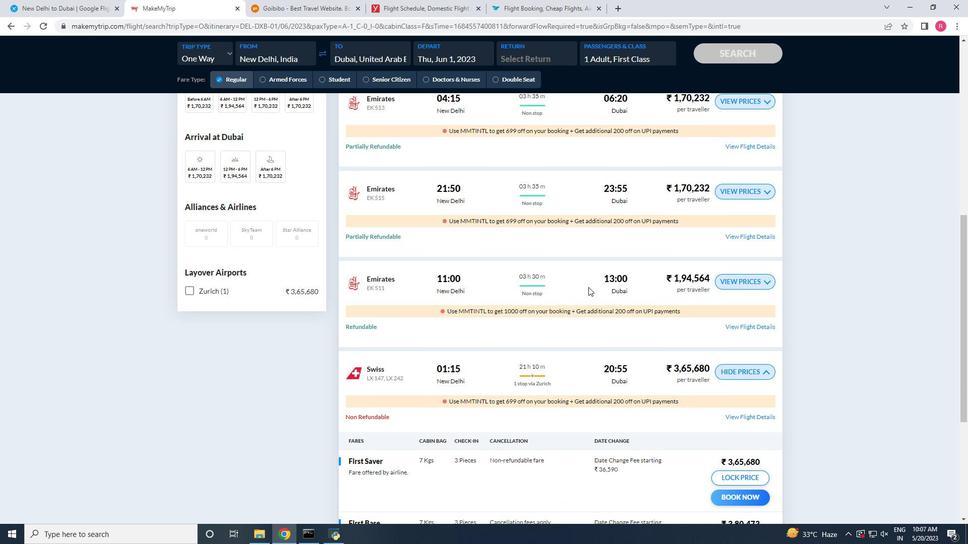 
Action: Mouse scrolled (582, 285) with delta (0, 0)
Screenshot: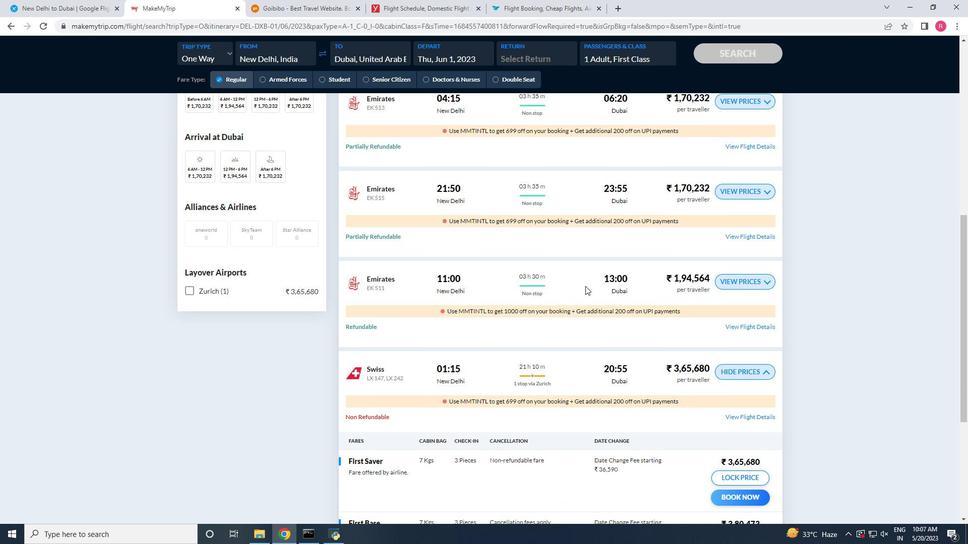 
Action: Mouse moved to (582, 286)
Screenshot: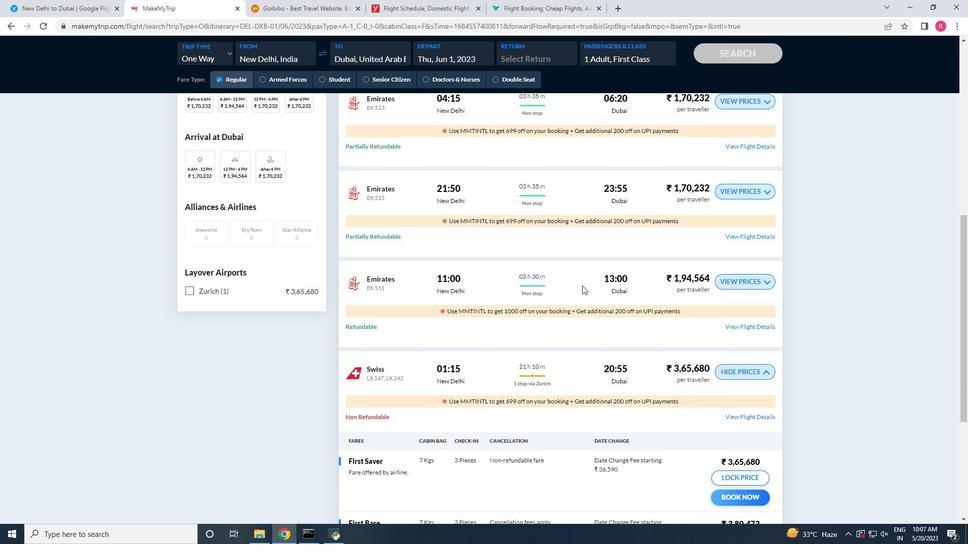 
Action: Mouse scrolled (582, 285) with delta (0, 0)
Screenshot: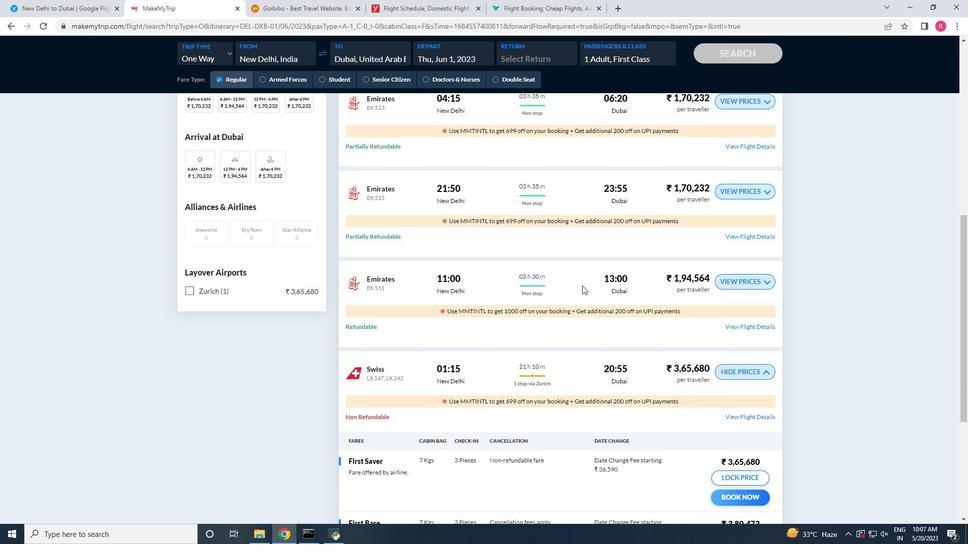 
Action: Mouse moved to (581, 286)
Screenshot: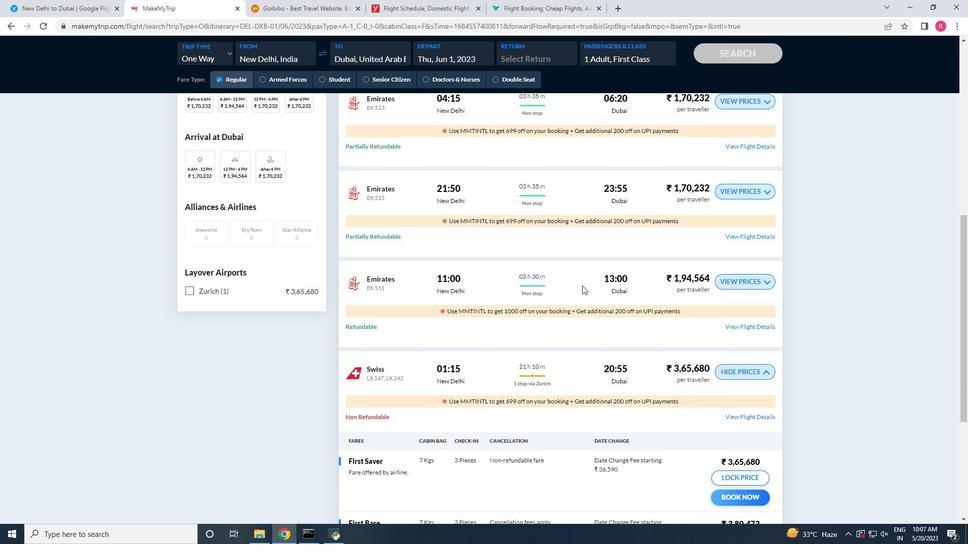 
Action: Mouse scrolled (581, 285) with delta (0, 0)
Screenshot: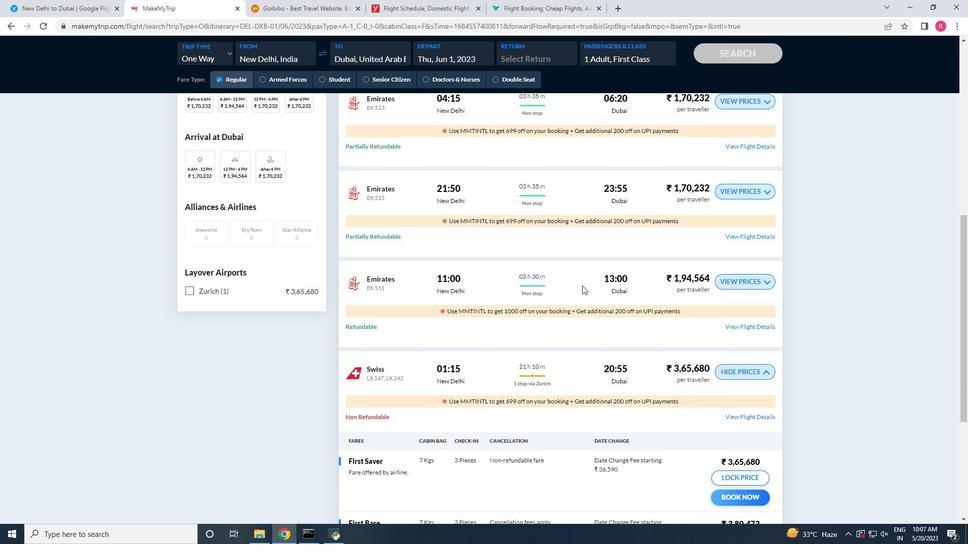 
Action: Mouse moved to (481, 317)
Screenshot: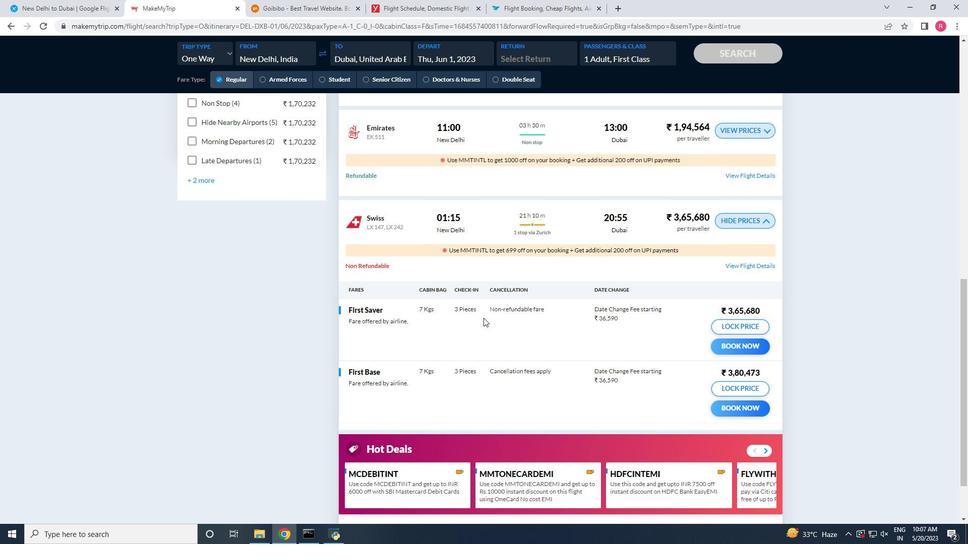 
Action: Mouse scrolled (481, 317) with delta (0, 0)
Screenshot: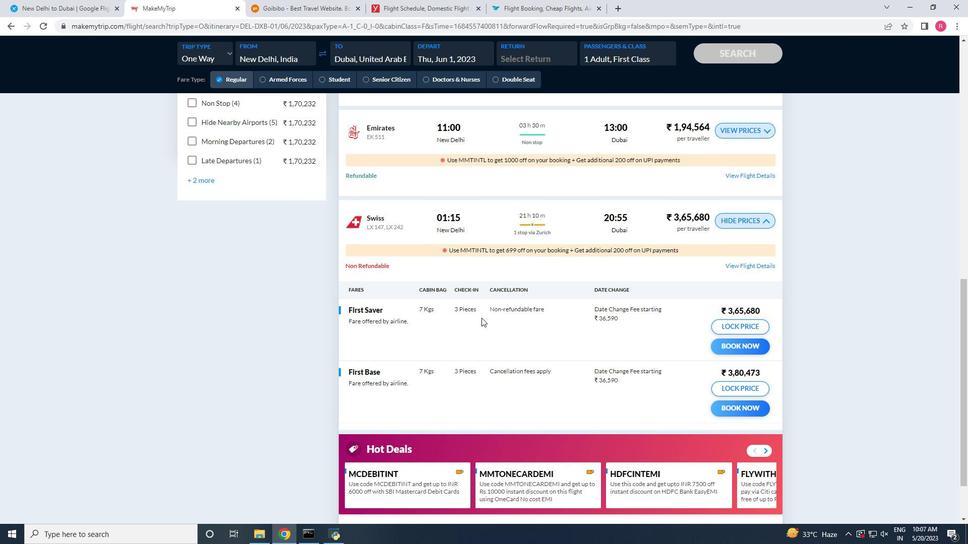
Action: Mouse moved to (462, 262)
Screenshot: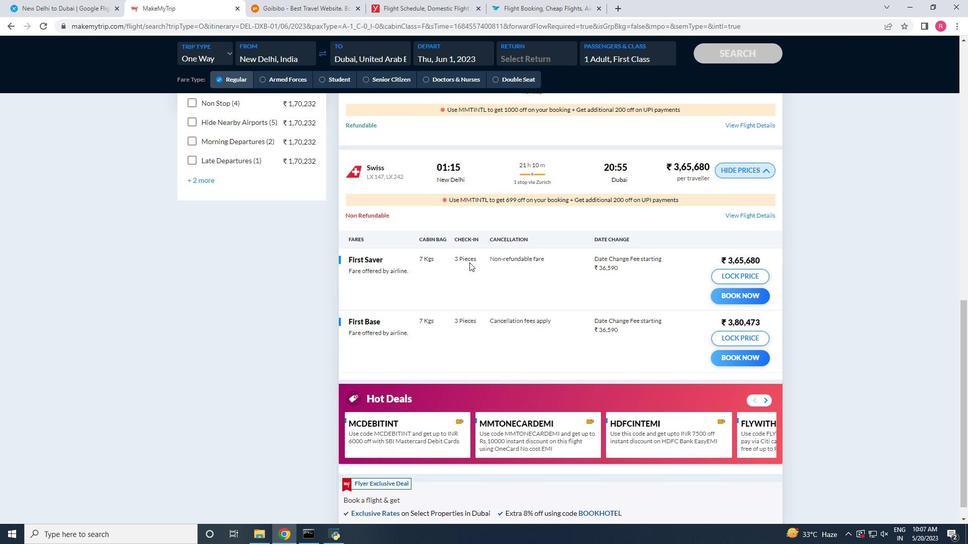 
Action: Mouse scrolled (462, 262) with delta (0, 0)
Screenshot: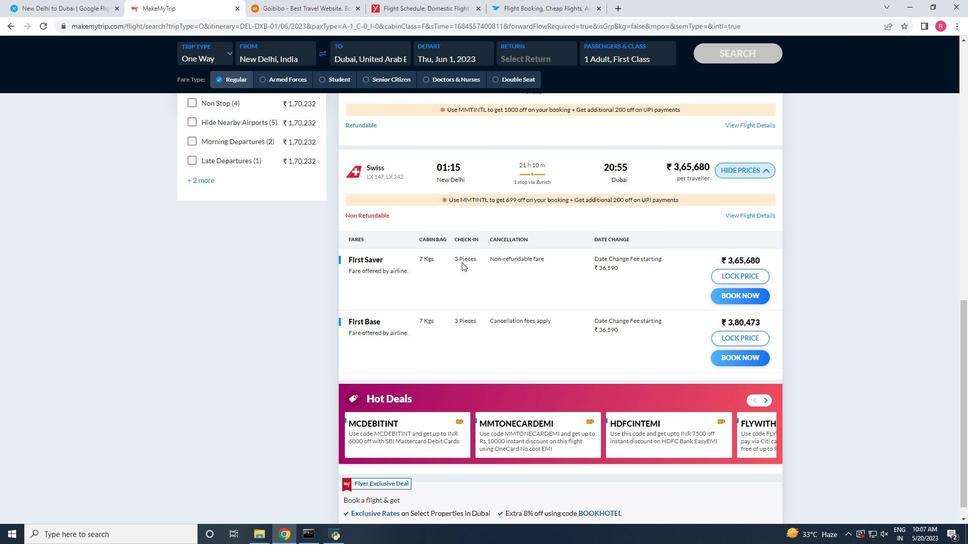 
Action: Mouse moved to (532, 248)
Screenshot: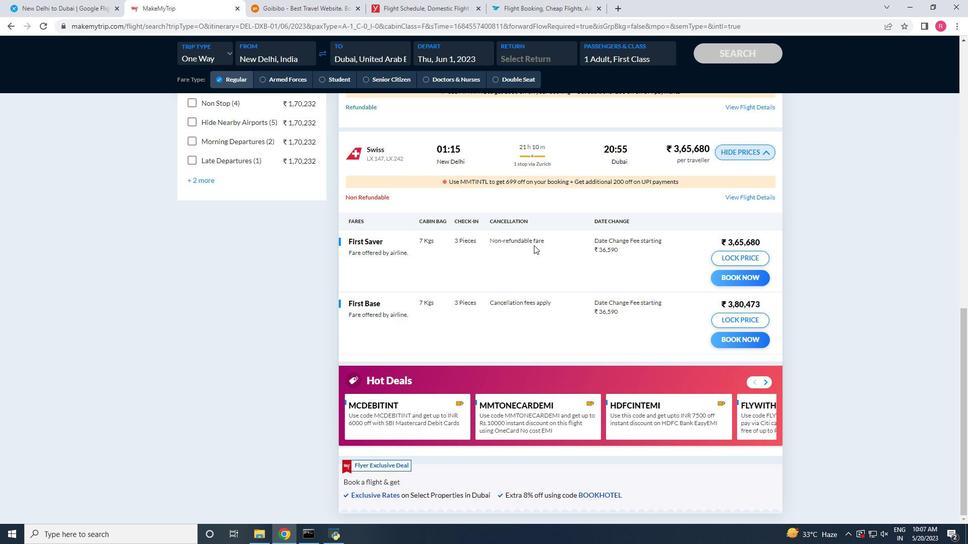 
Action: Mouse scrolled (532, 249) with delta (0, 0)
Screenshot: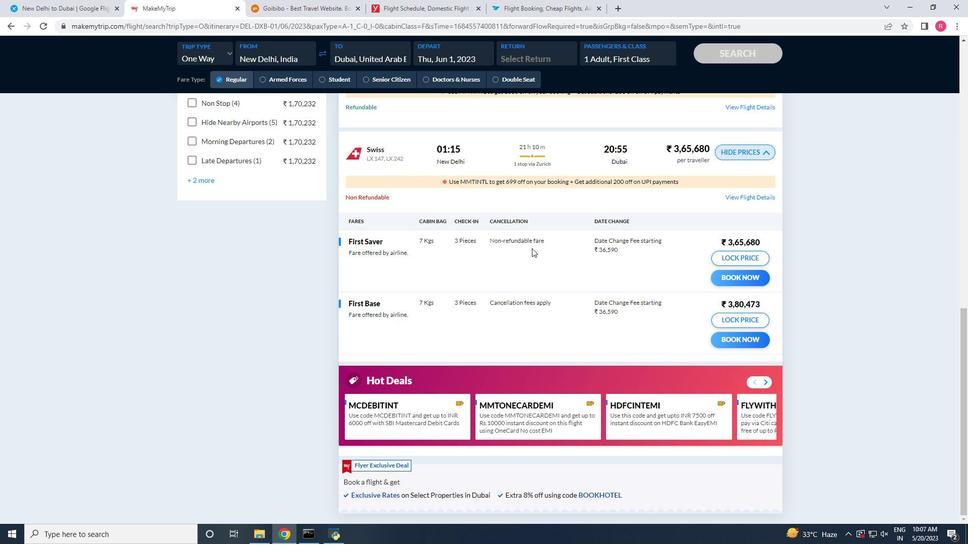 
Action: Mouse scrolled (532, 249) with delta (0, 0)
Screenshot: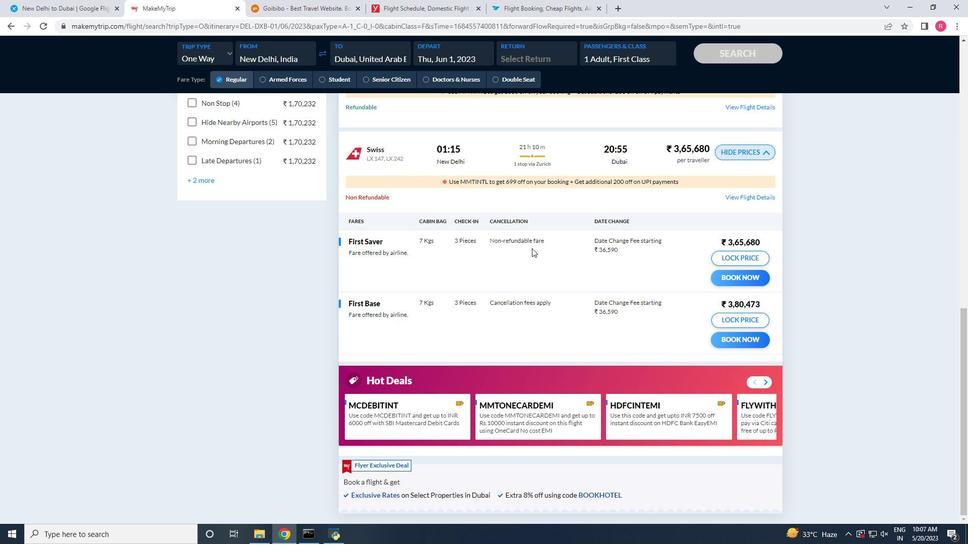 
Action: Mouse moved to (594, 359)
Screenshot: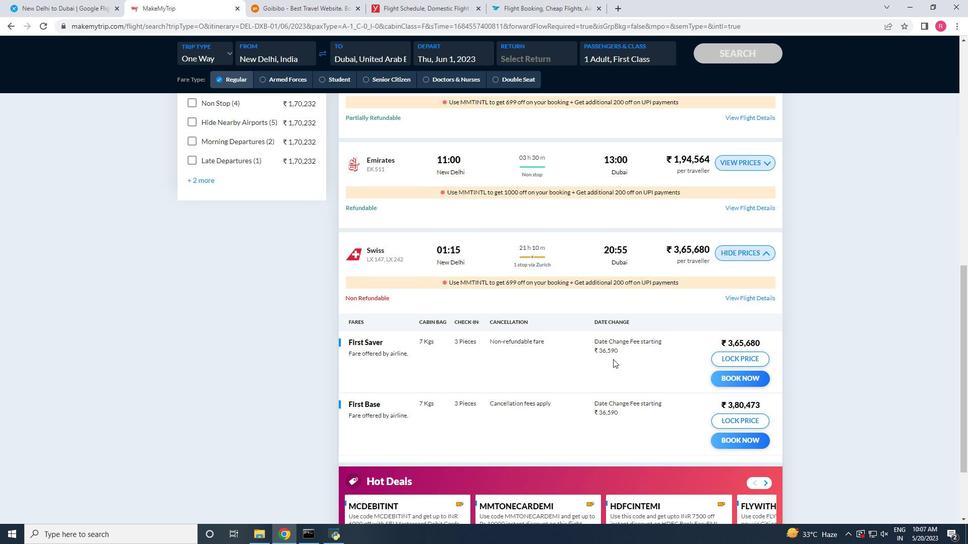 
Action: Mouse scrolled (594, 358) with delta (0, 0)
Screenshot: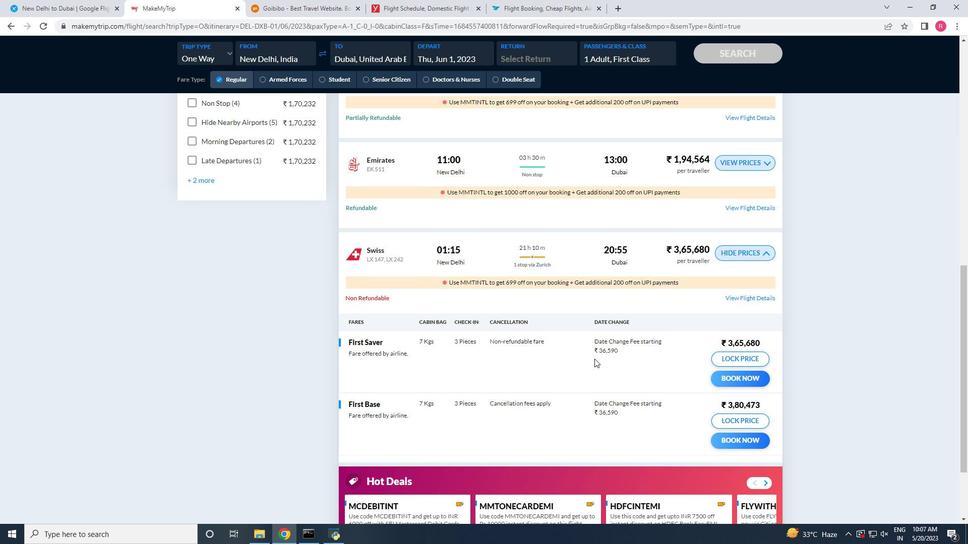 
Action: Mouse scrolled (594, 358) with delta (0, 0)
Screenshot: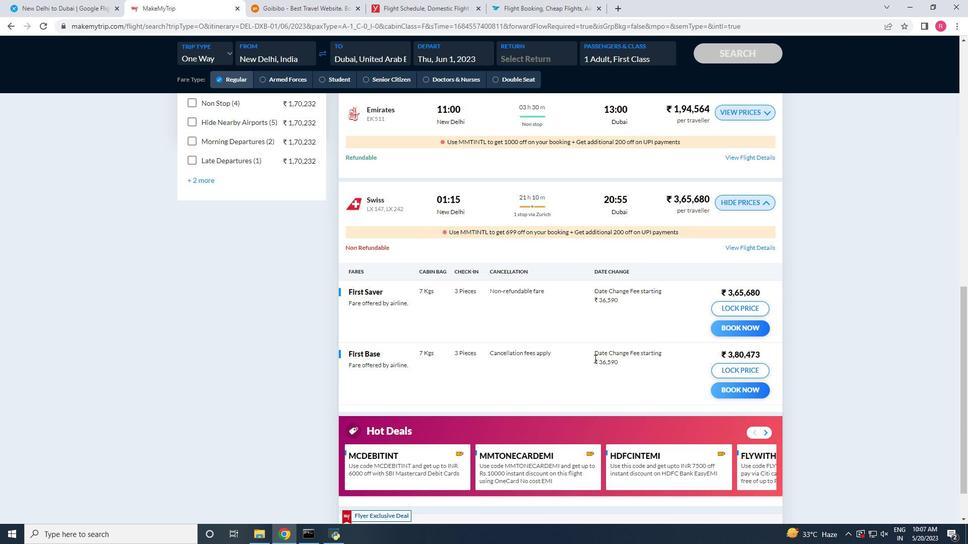 
Action: Mouse scrolled (594, 358) with delta (0, 0)
Screenshot: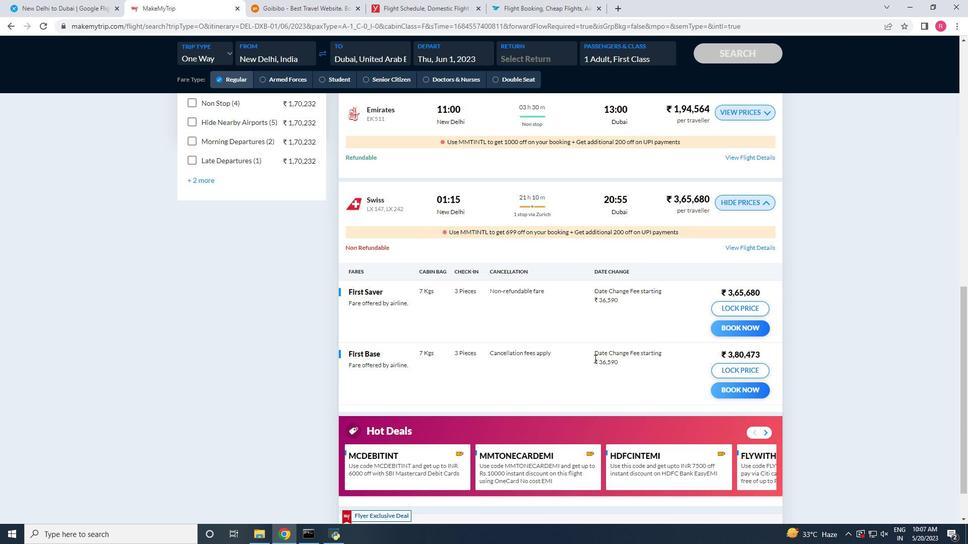 
Action: Mouse scrolled (594, 358) with delta (0, 0)
Screenshot: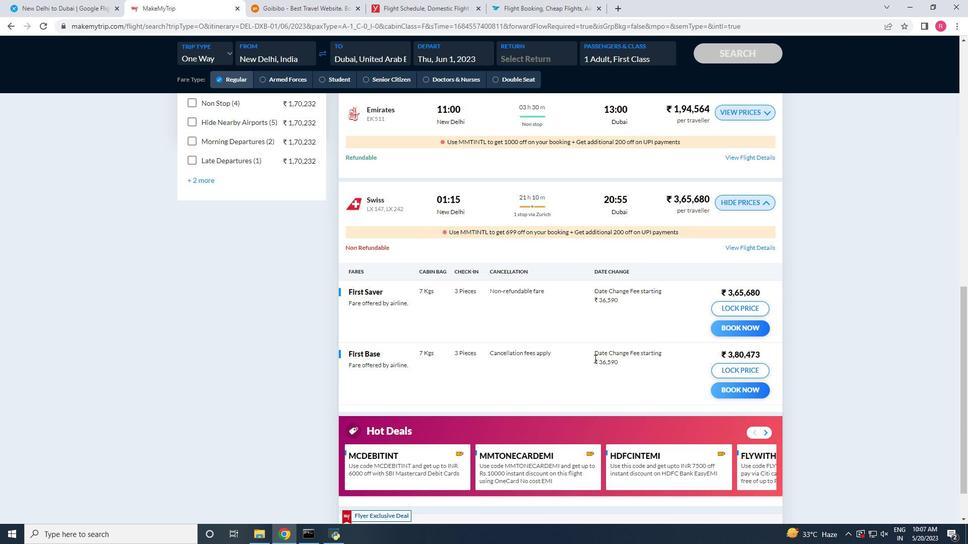 
Action: Mouse scrolled (594, 358) with delta (0, 0)
Screenshot: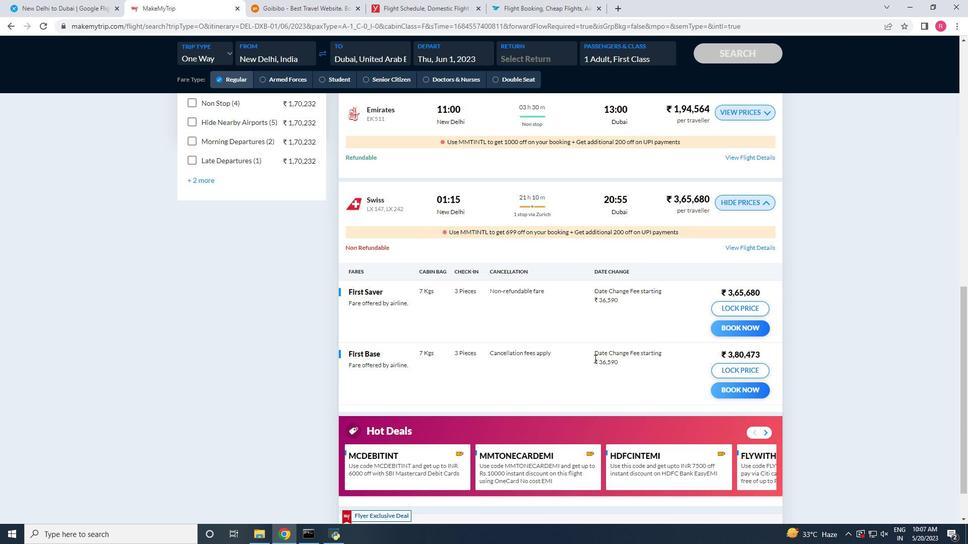 
Action: Mouse scrolled (594, 359) with delta (0, 0)
Screenshot: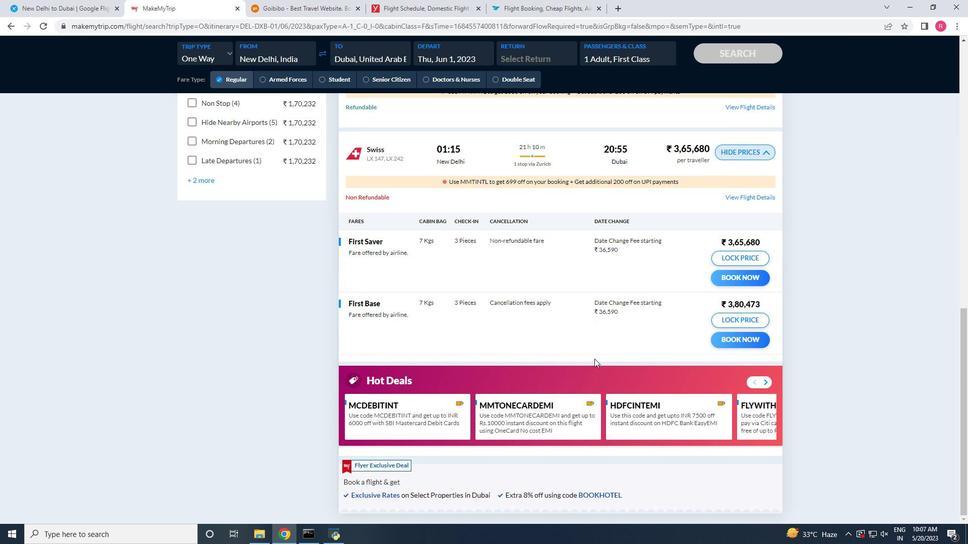 
Action: Mouse scrolled (594, 359) with delta (0, 0)
Screenshot: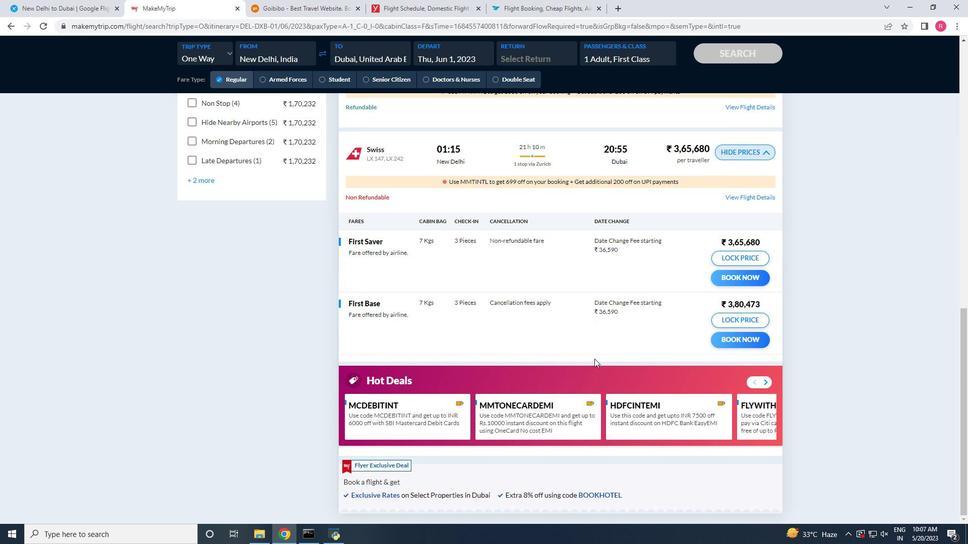 
Action: Mouse scrolled (594, 359) with delta (0, 0)
Screenshot: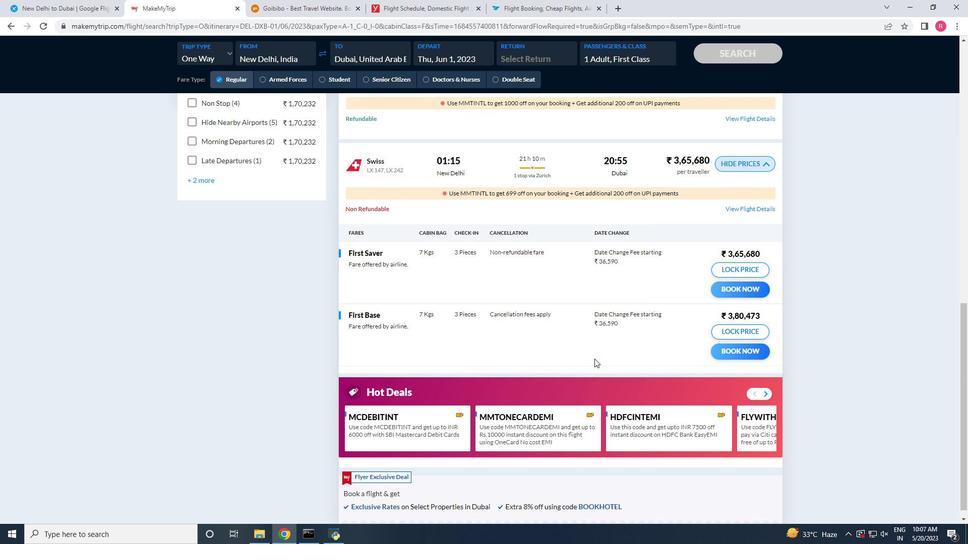 
Action: Mouse scrolled (594, 359) with delta (0, 0)
Screenshot: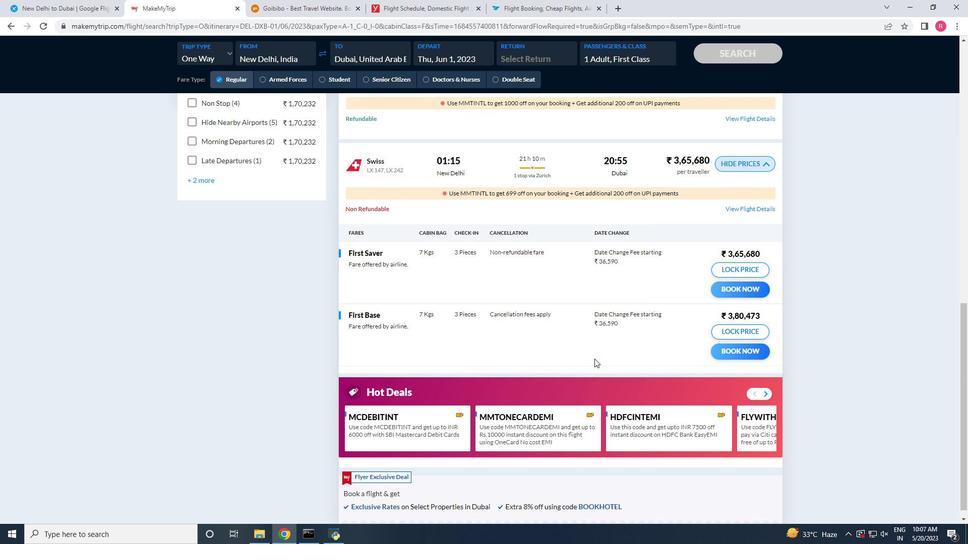 
Action: Mouse scrolled (594, 359) with delta (0, 0)
Screenshot: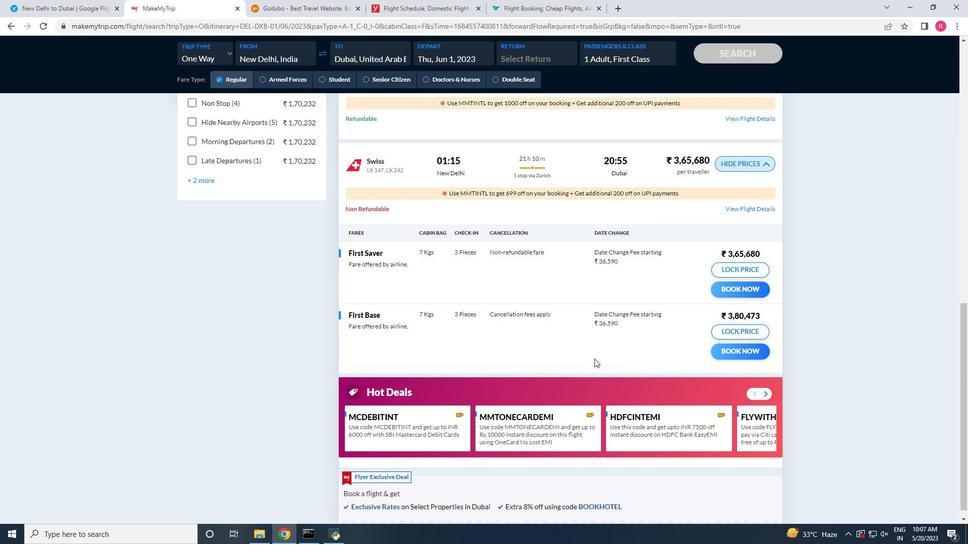
Action: Mouse scrolled (594, 359) with delta (0, 0)
Screenshot: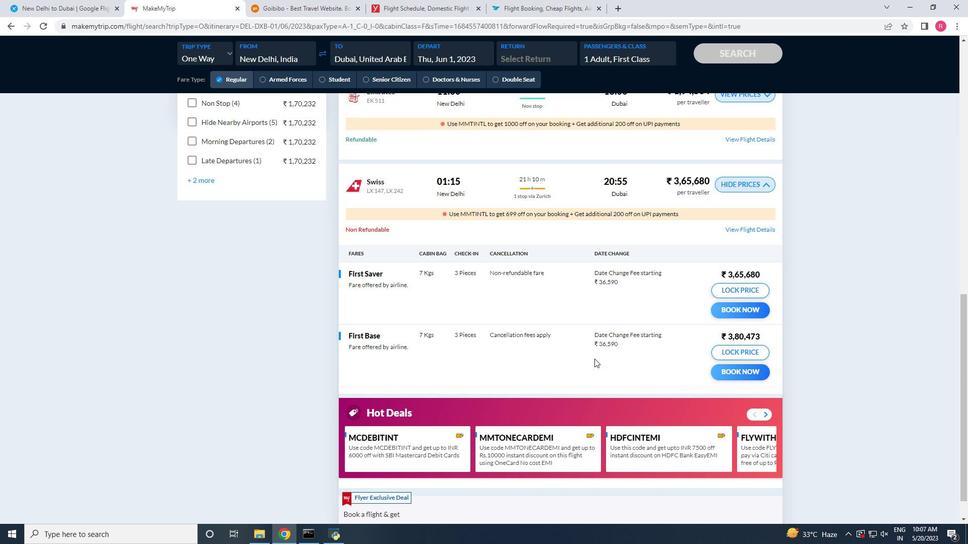 
Action: Mouse scrolled (594, 359) with delta (0, 0)
Screenshot: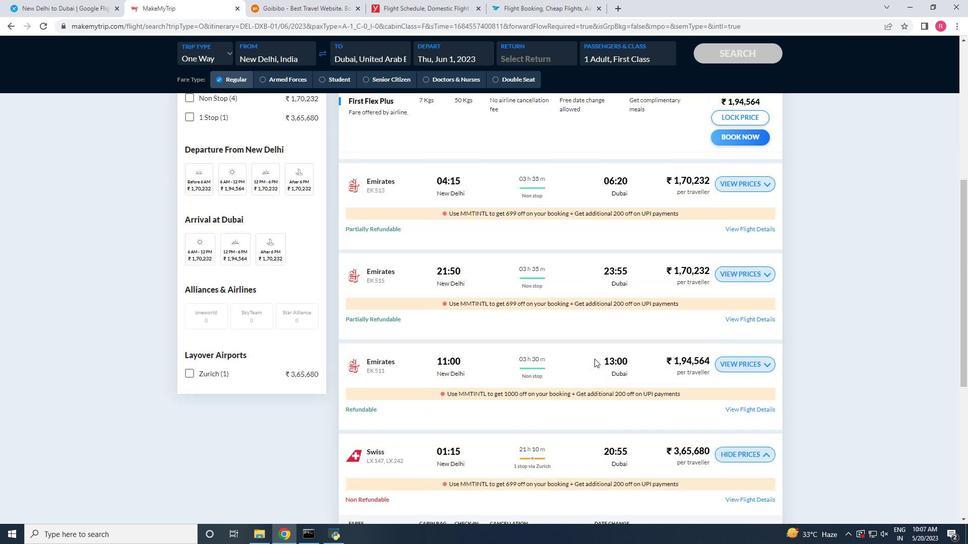
Action: Mouse scrolled (594, 359) with delta (0, 0)
Screenshot: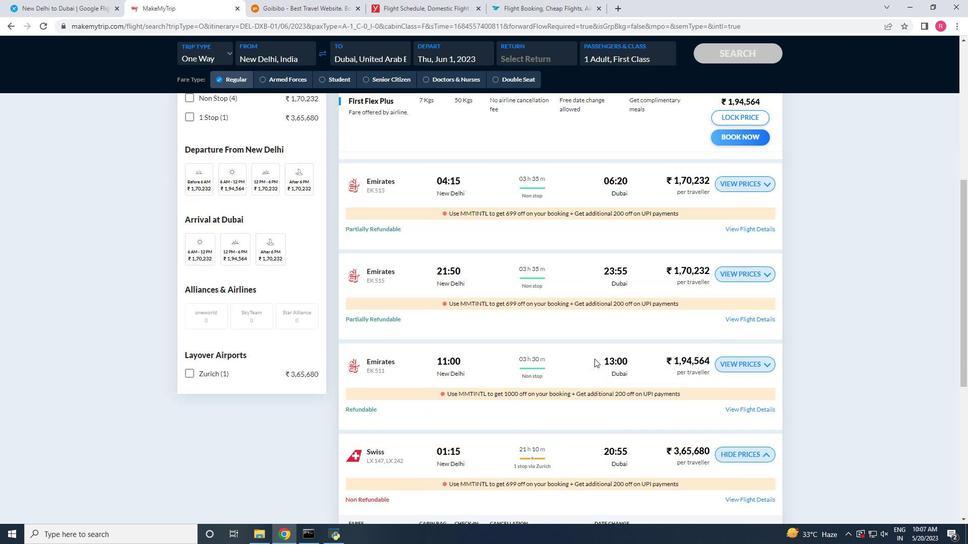 
Action: Mouse scrolled (594, 359) with delta (0, 0)
Screenshot: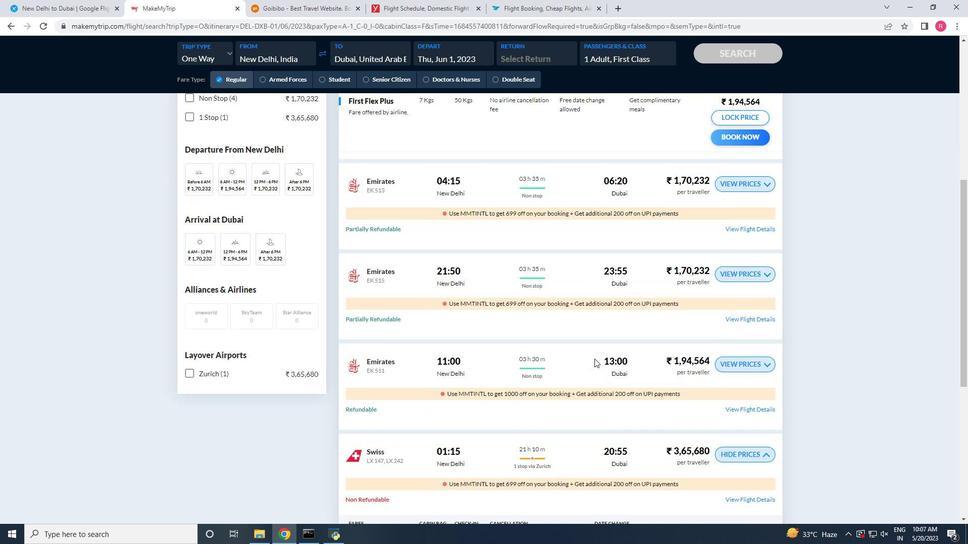 
Action: Mouse scrolled (594, 359) with delta (0, 0)
Screenshot: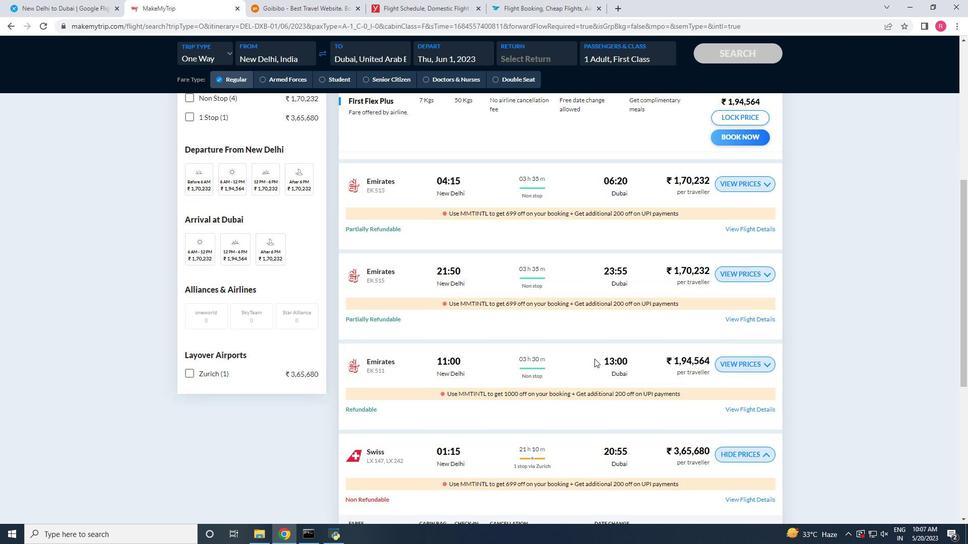 
Action: Mouse scrolled (594, 359) with delta (0, 0)
Screenshot: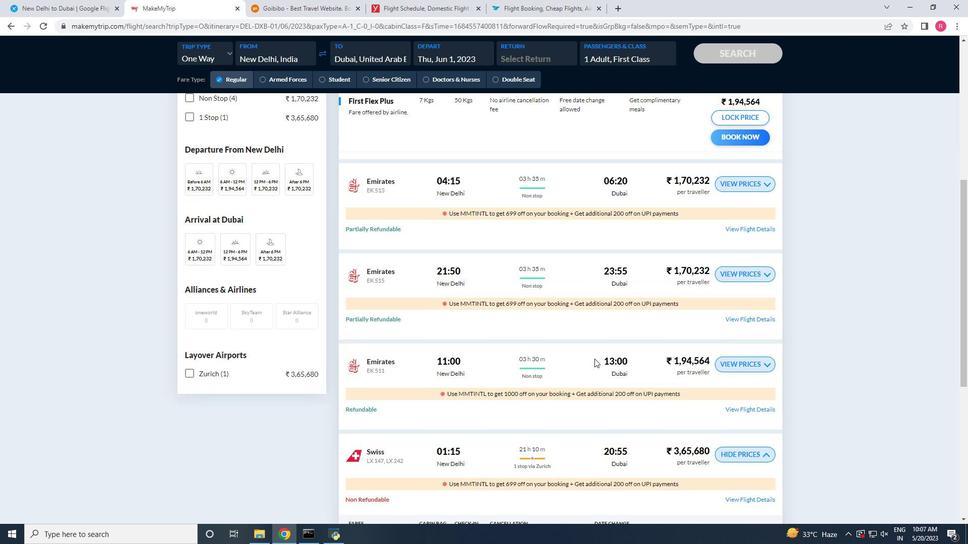 
Action: Mouse scrolled (594, 359) with delta (0, 0)
Screenshot: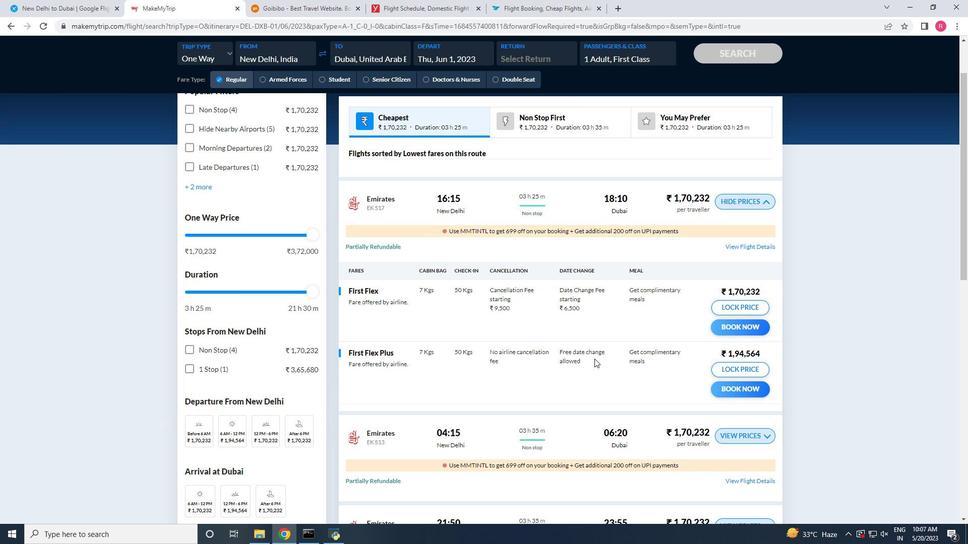 
Action: Mouse scrolled (594, 359) with delta (0, 0)
Screenshot: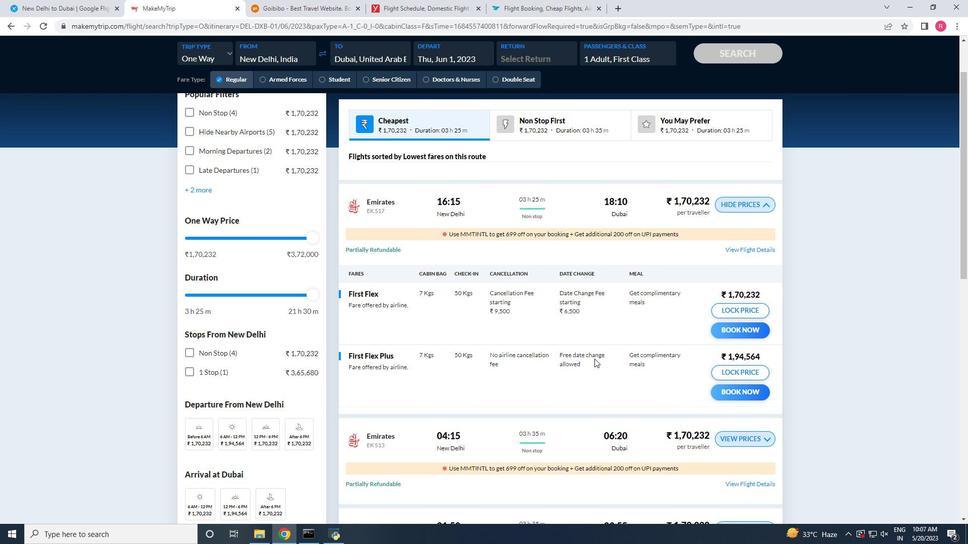 
Action: Mouse scrolled (594, 359) with delta (0, 0)
Screenshot: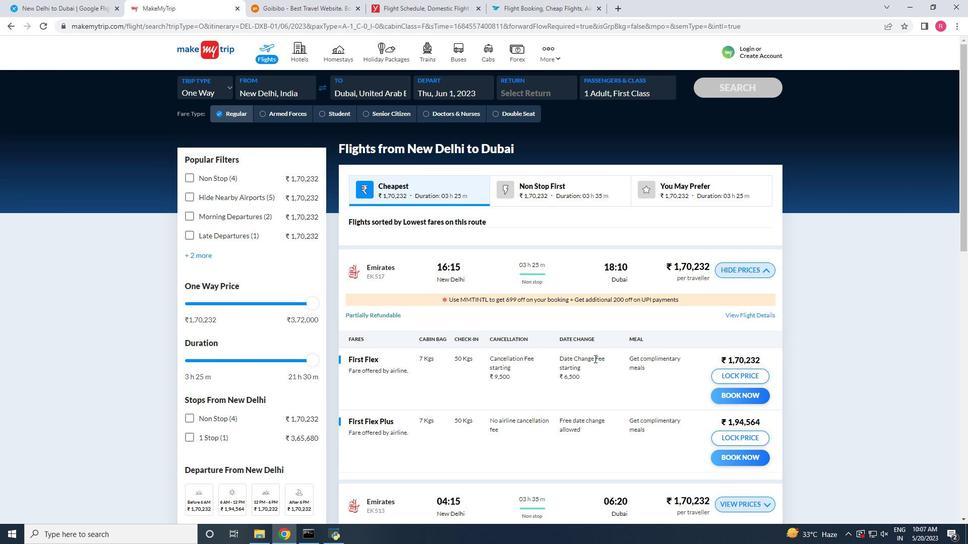 
Action: Mouse scrolled (594, 359) with delta (0, 0)
Screenshot: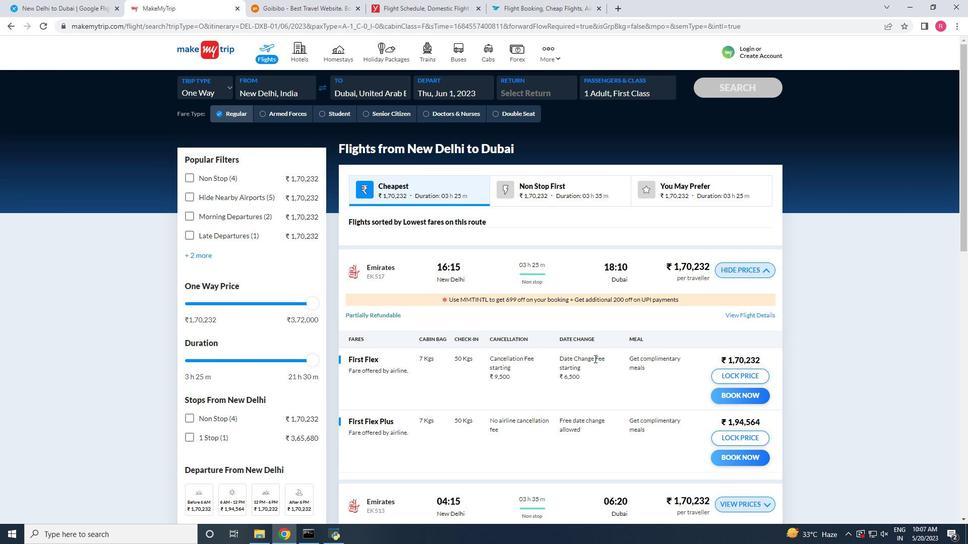 
Action: Mouse moved to (594, 359)
Screenshot: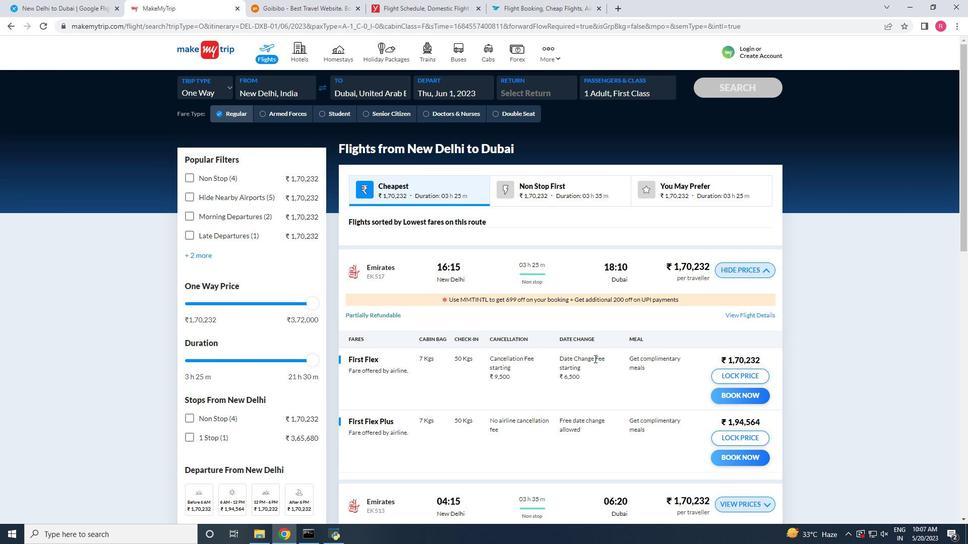 
Action: Mouse scrolled (594, 359) with delta (0, 0)
Screenshot: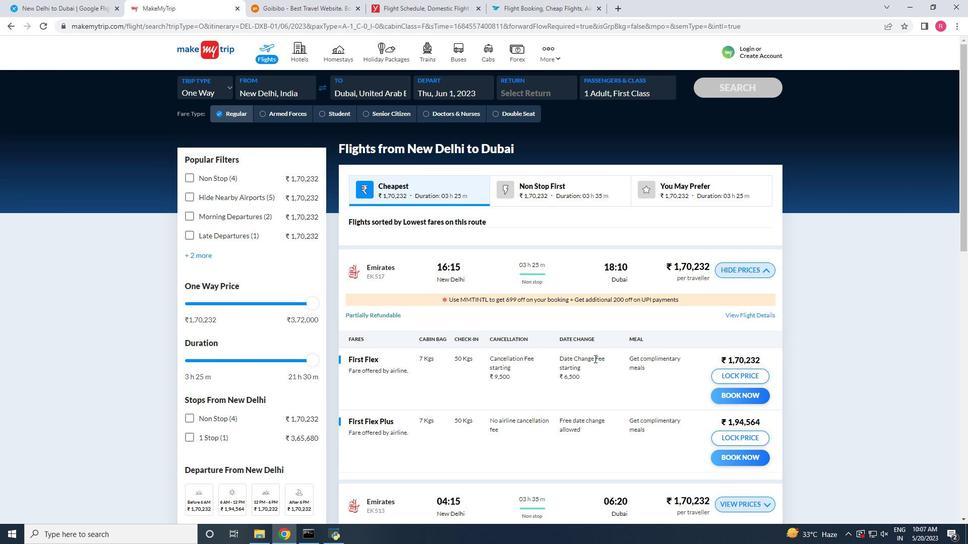 
Action: Mouse moved to (577, 195)
Screenshot: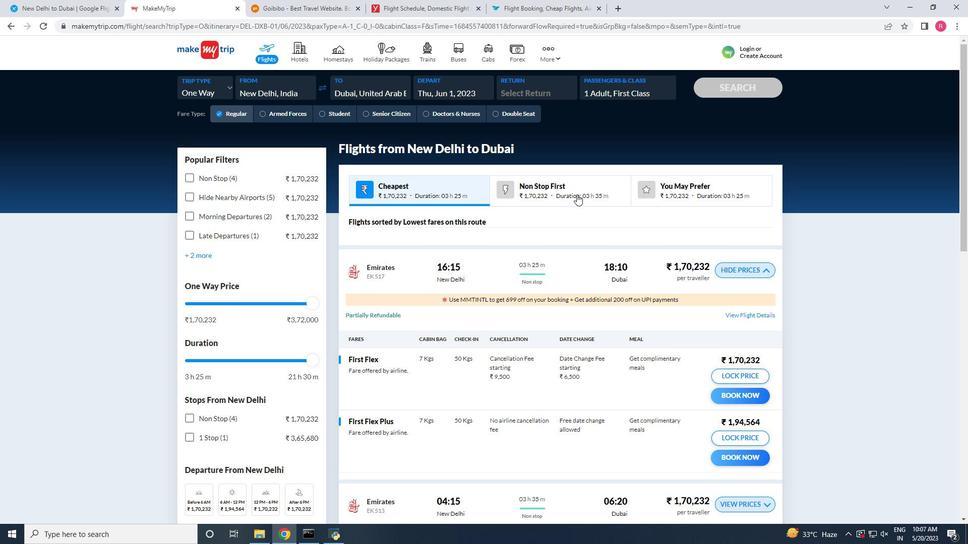 
Action: Mouse pressed left at (577, 195)
Screenshot: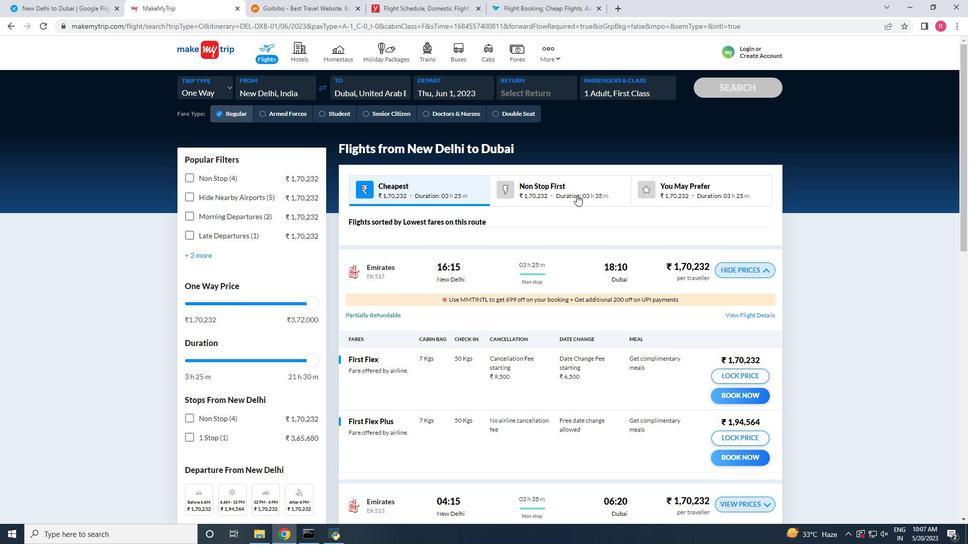 
Action: Mouse scrolled (577, 194) with delta (0, 0)
Screenshot: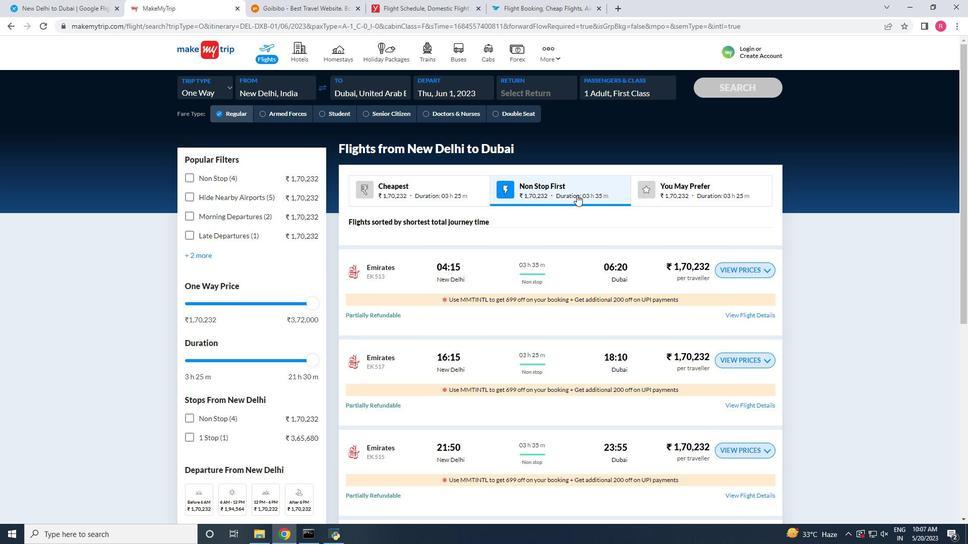 
Action: Mouse scrolled (577, 194) with delta (0, 0)
Screenshot: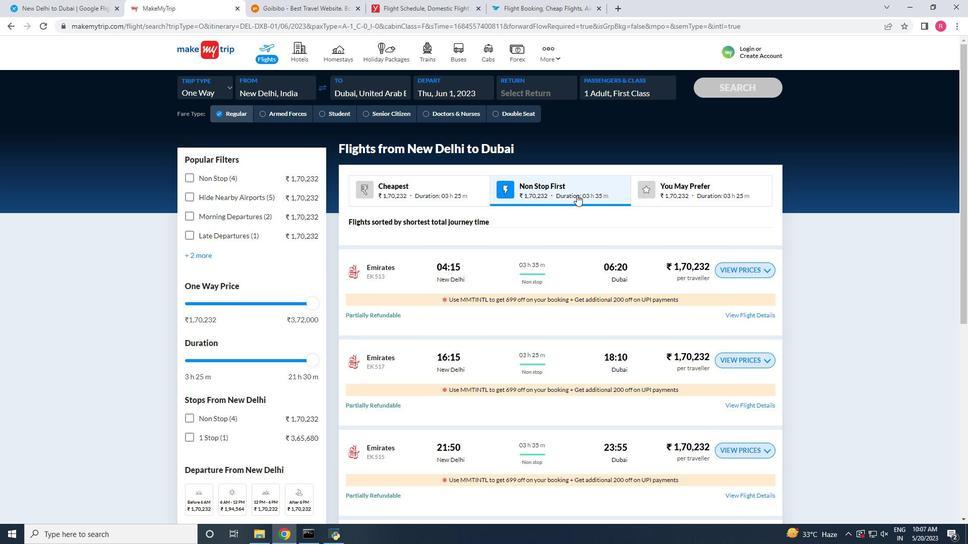 
Action: Mouse scrolled (577, 194) with delta (0, 0)
Screenshot: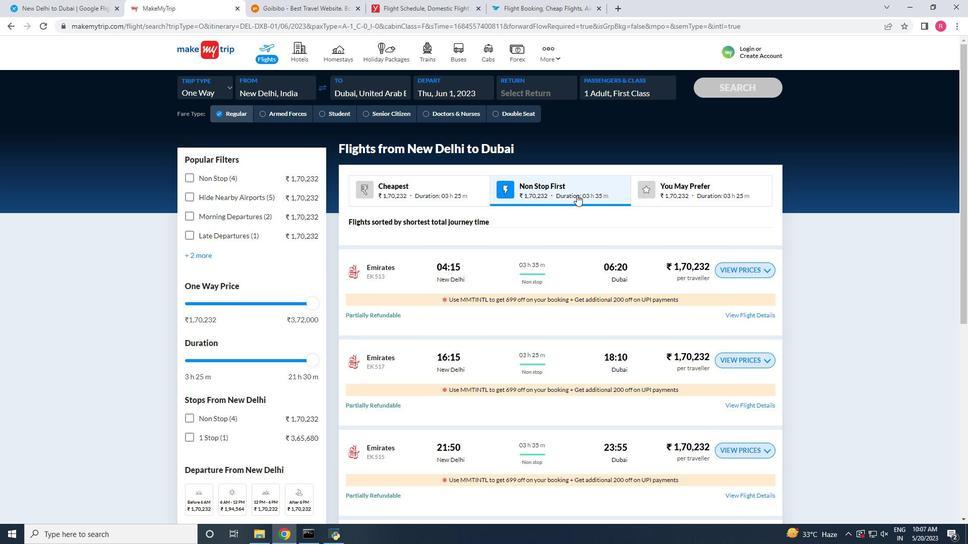 
Action: Mouse scrolled (577, 195) with delta (0, 0)
Screenshot: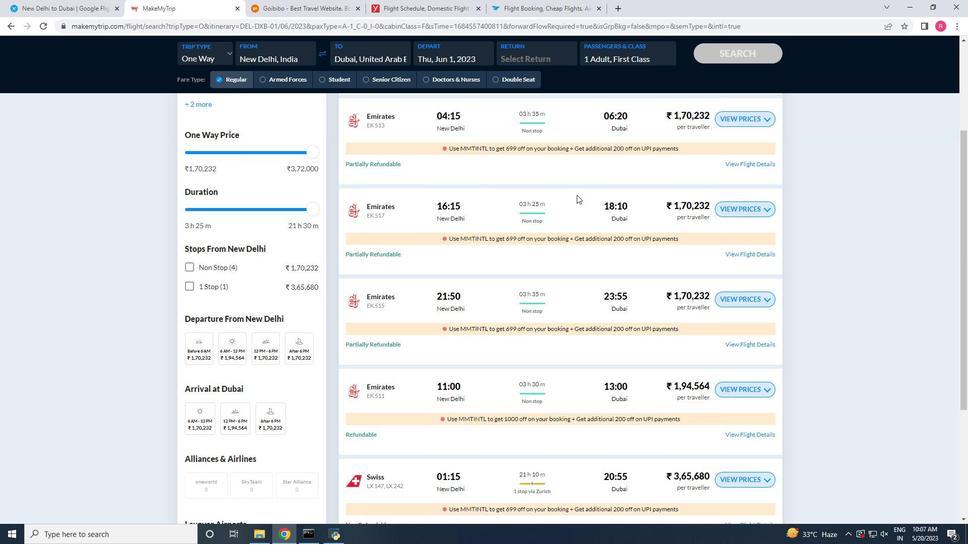 
Action: Mouse scrolled (577, 195) with delta (0, 0)
Screenshot: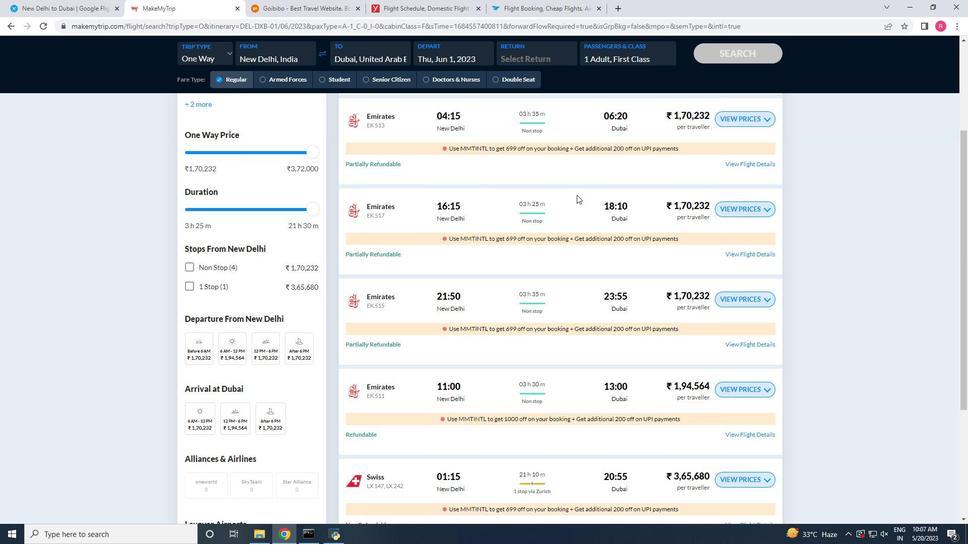 
Action: Mouse moved to (726, 221)
Screenshot: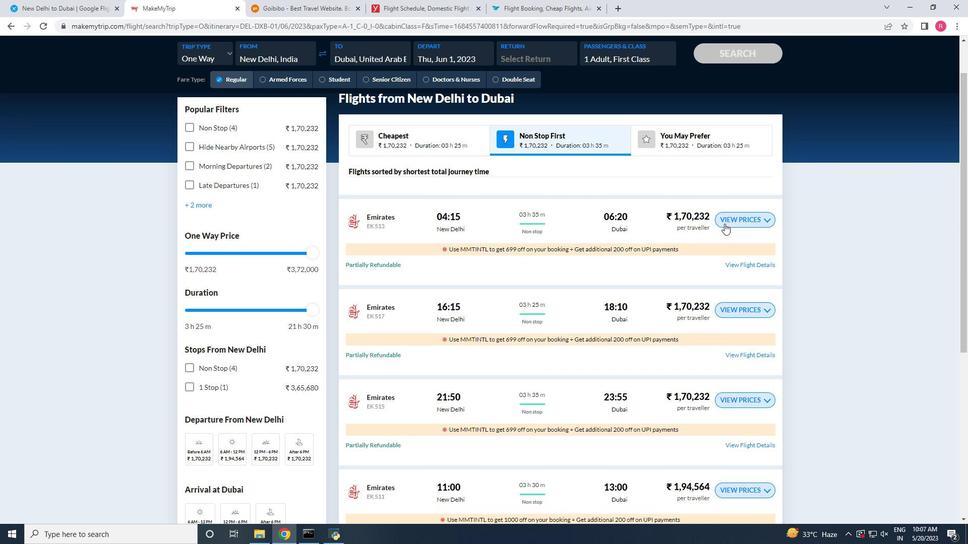 
Action: Mouse pressed left at (726, 221)
Screenshot: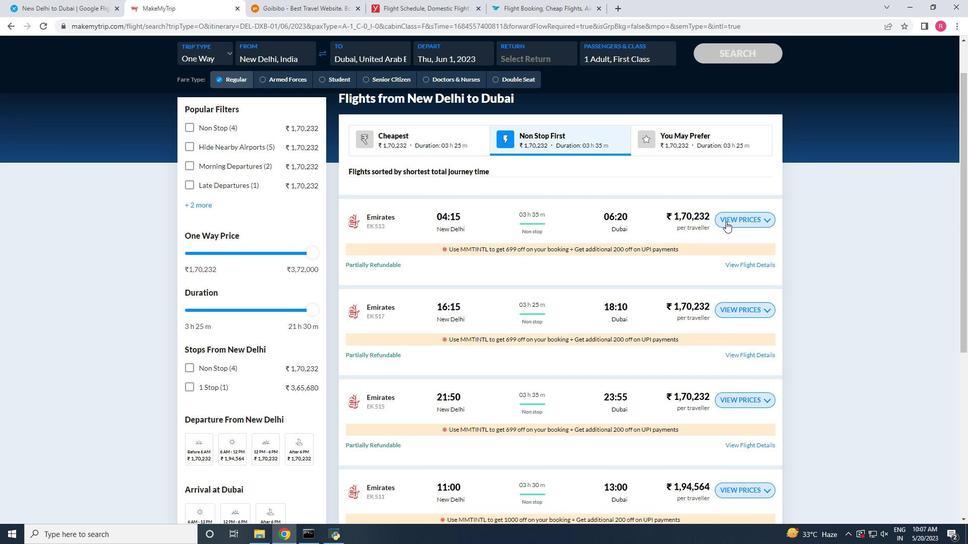 
Action: Mouse moved to (748, 264)
Screenshot: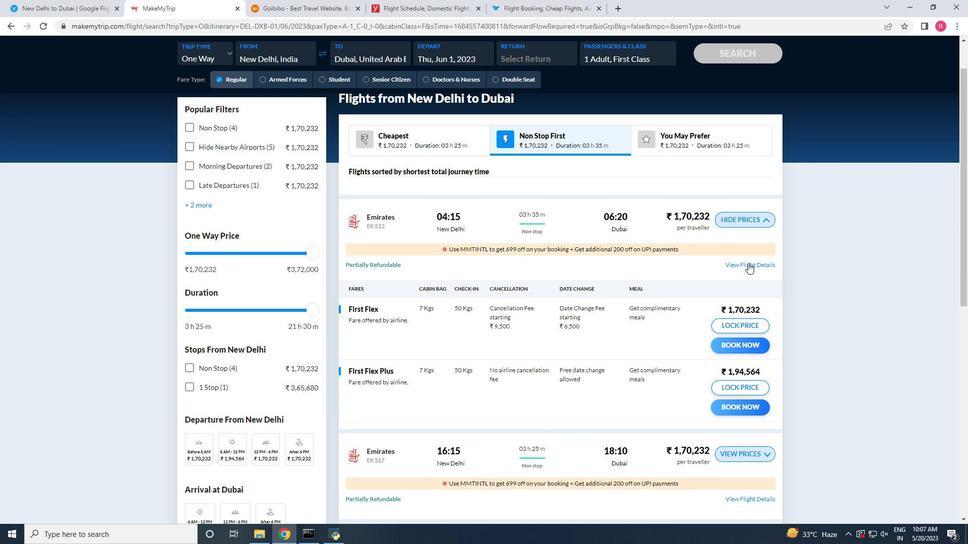 
Action: Mouse pressed left at (748, 264)
Screenshot: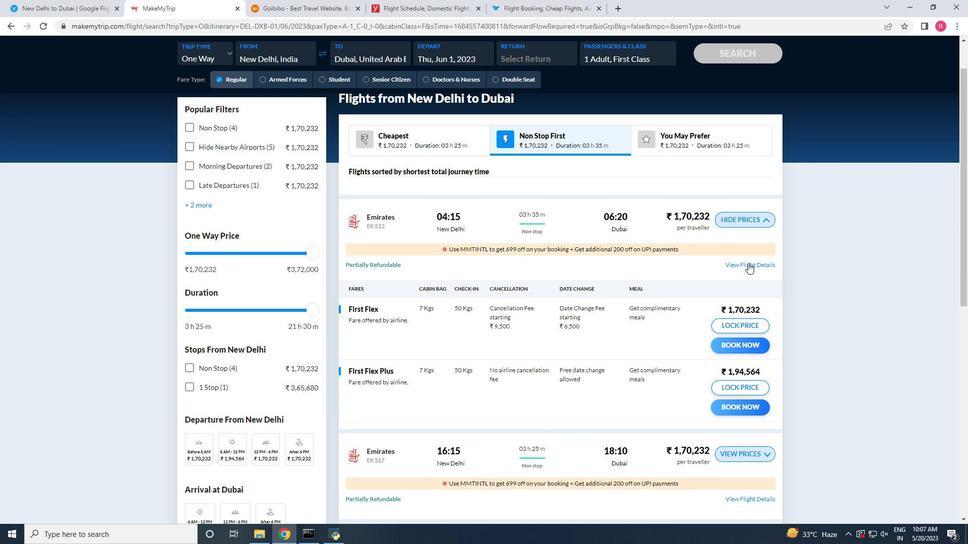 
Action: Mouse moved to (444, 289)
Screenshot: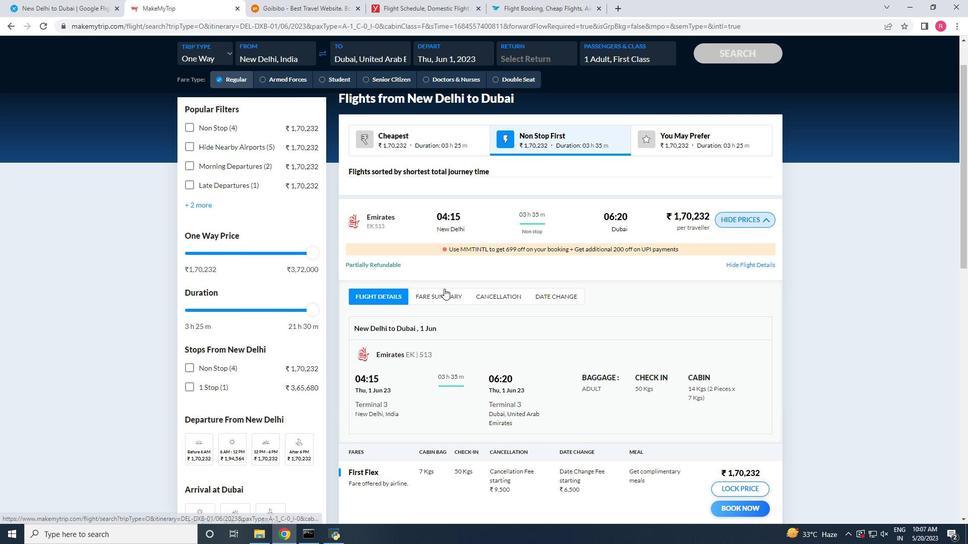 
Action: Mouse pressed left at (444, 289)
Screenshot: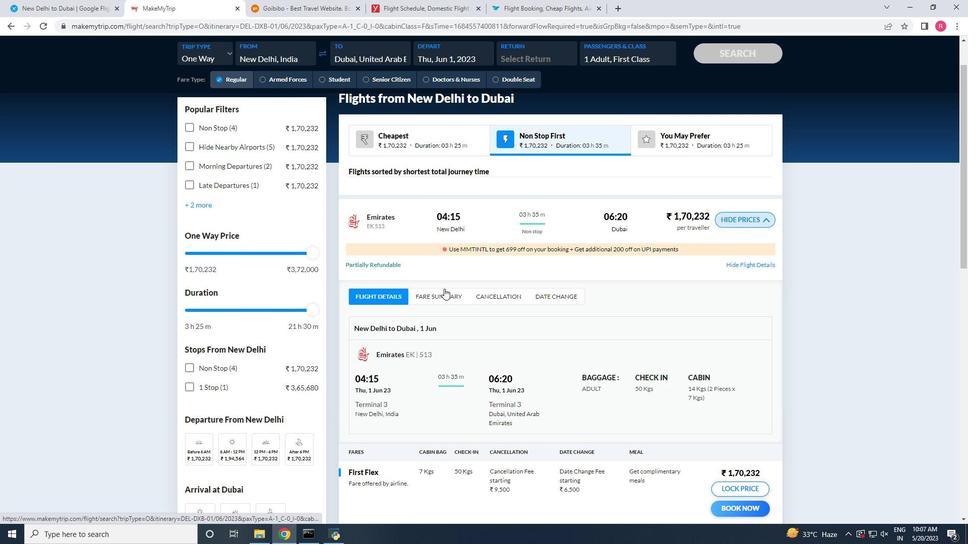 
Action: Mouse moved to (505, 299)
Screenshot: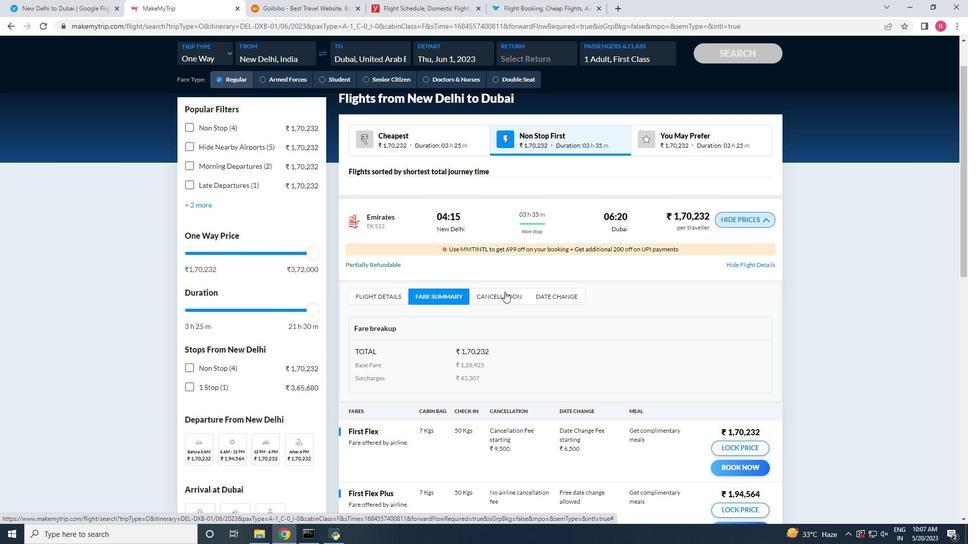 
Action: Mouse pressed left at (505, 299)
Screenshot: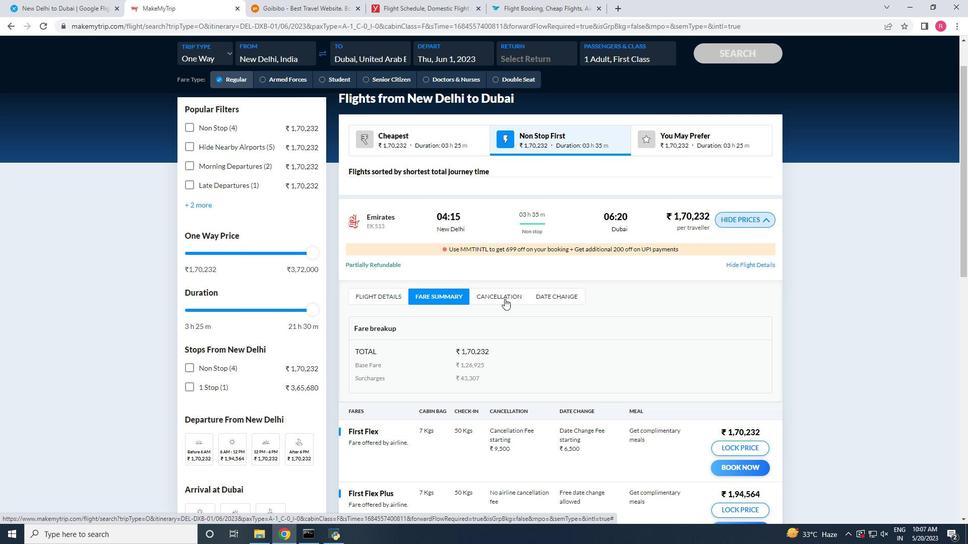 
Action: Mouse moved to (534, 298)
Screenshot: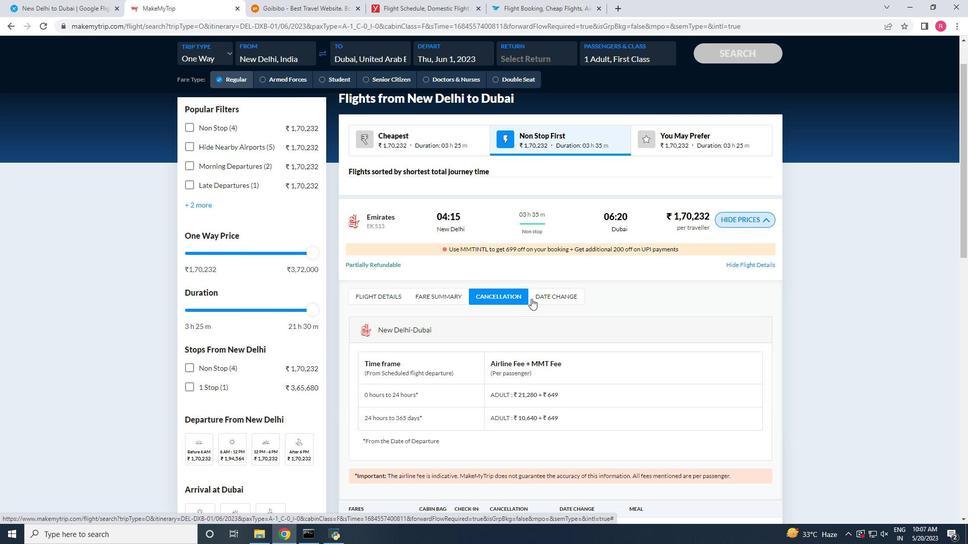 
Action: Mouse pressed left at (534, 298)
Screenshot: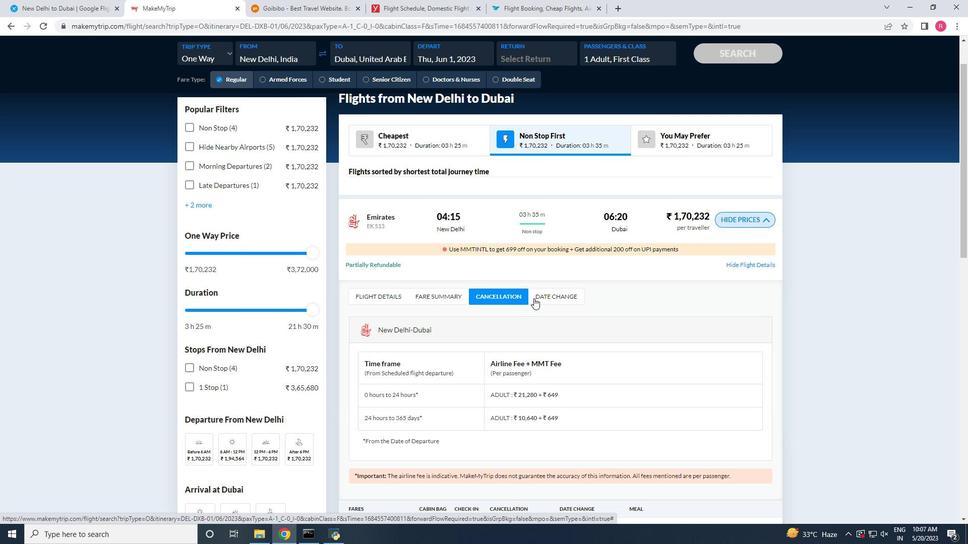 
Action: Mouse moved to (534, 298)
Screenshot: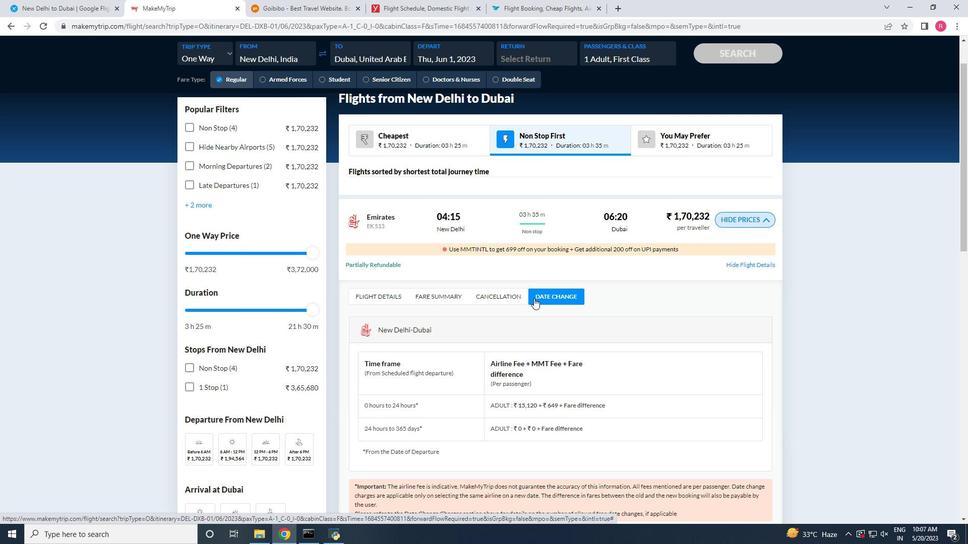 
Action: Mouse scrolled (534, 298) with delta (0, 0)
Screenshot: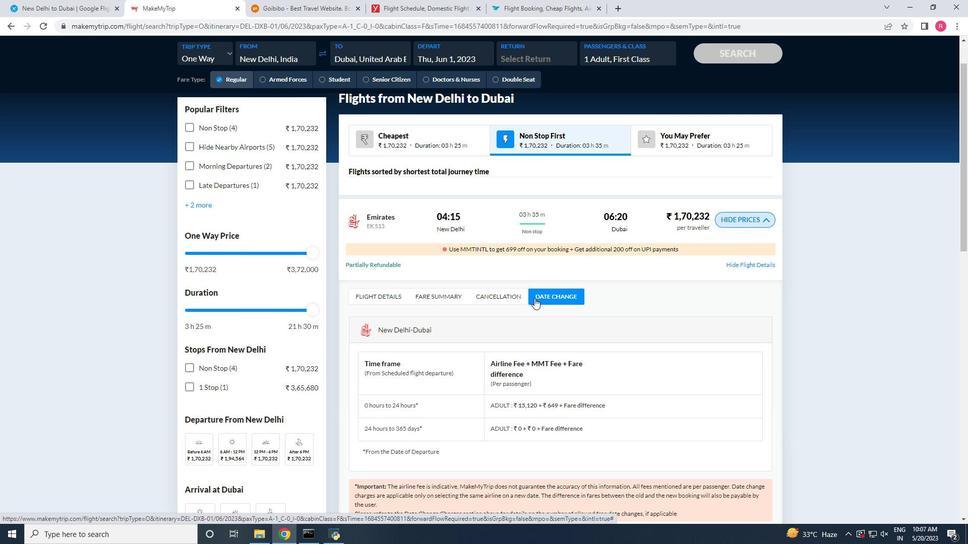 
Action: Mouse scrolled (534, 298) with delta (0, 0)
Screenshot: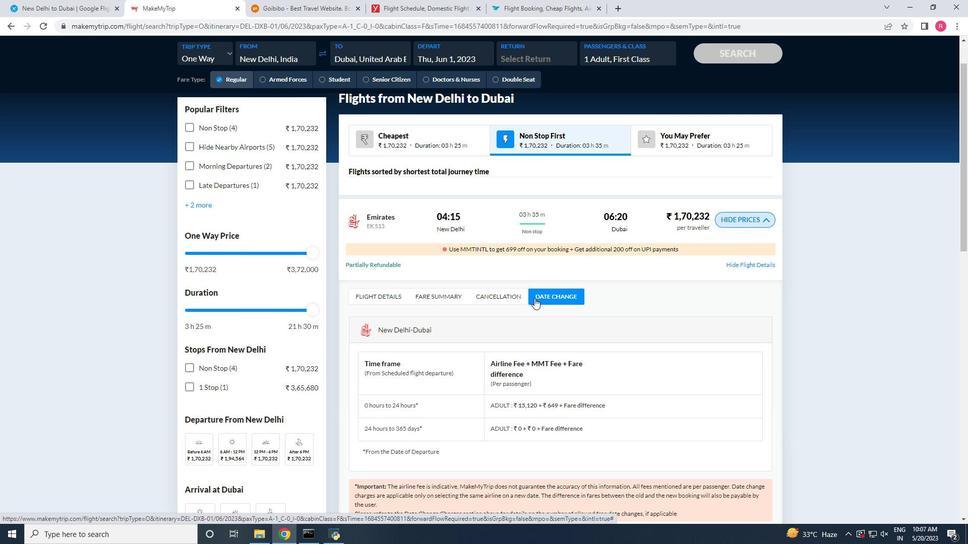 
Action: Mouse scrolled (534, 298) with delta (0, 0)
Screenshot: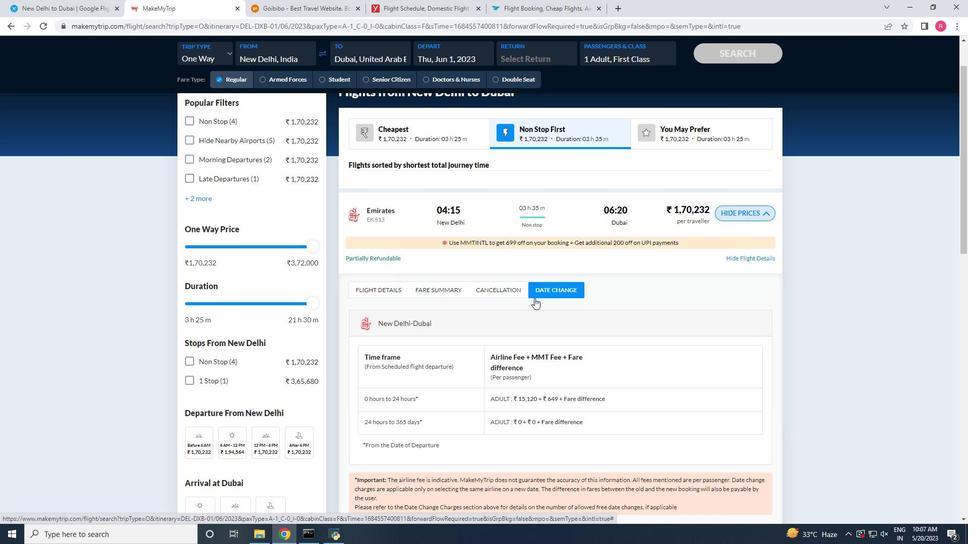 
Action: Mouse scrolled (534, 298) with delta (0, 0)
Screenshot: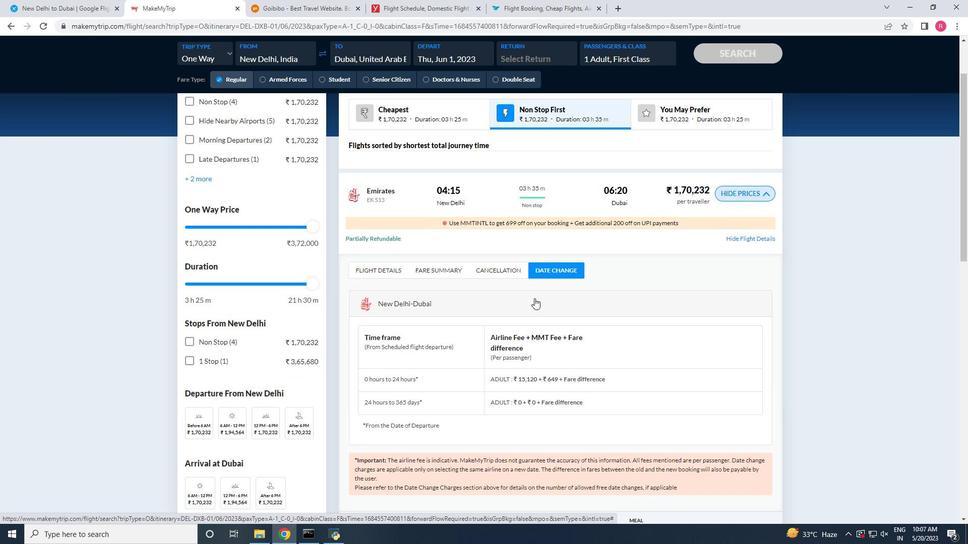
Action: Mouse scrolled (534, 298) with delta (0, 0)
Screenshot: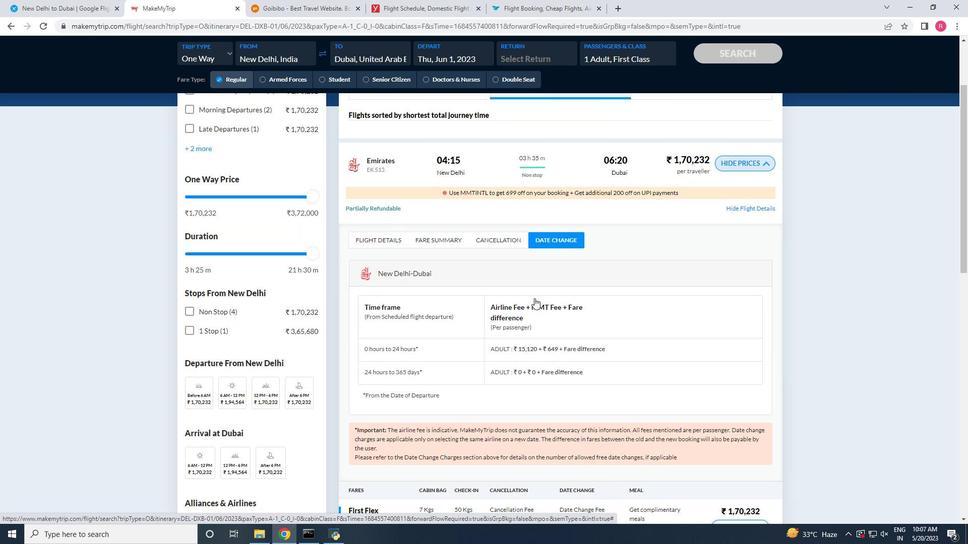 
Action: Mouse scrolled (534, 299) with delta (0, 0)
Screenshot: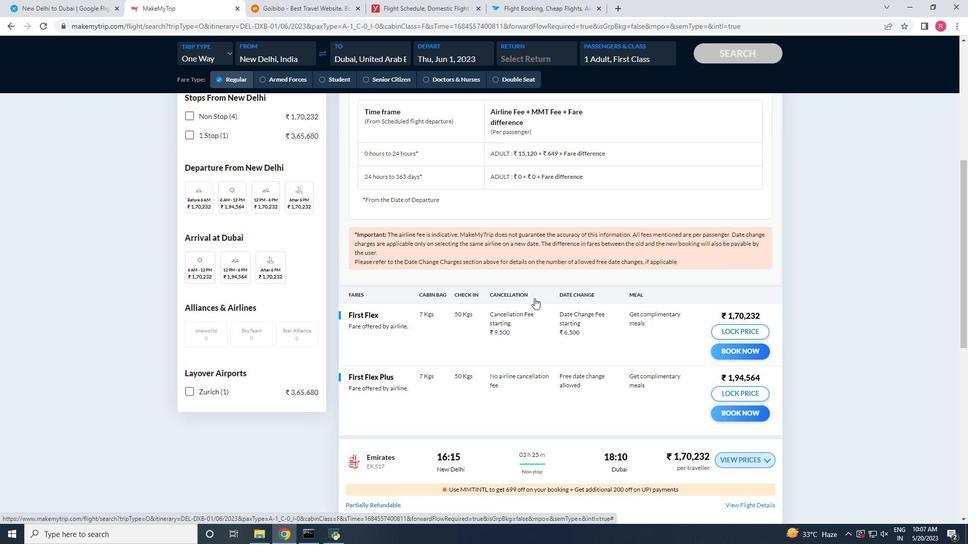 
Action: Mouse scrolled (534, 298) with delta (0, 0)
Screenshot: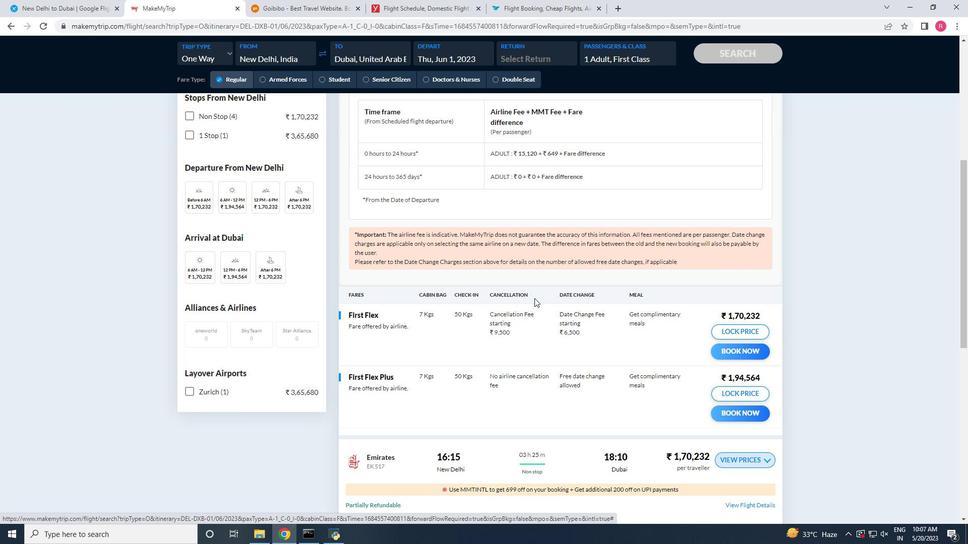 
Action: Mouse scrolled (534, 299) with delta (0, 0)
Screenshot: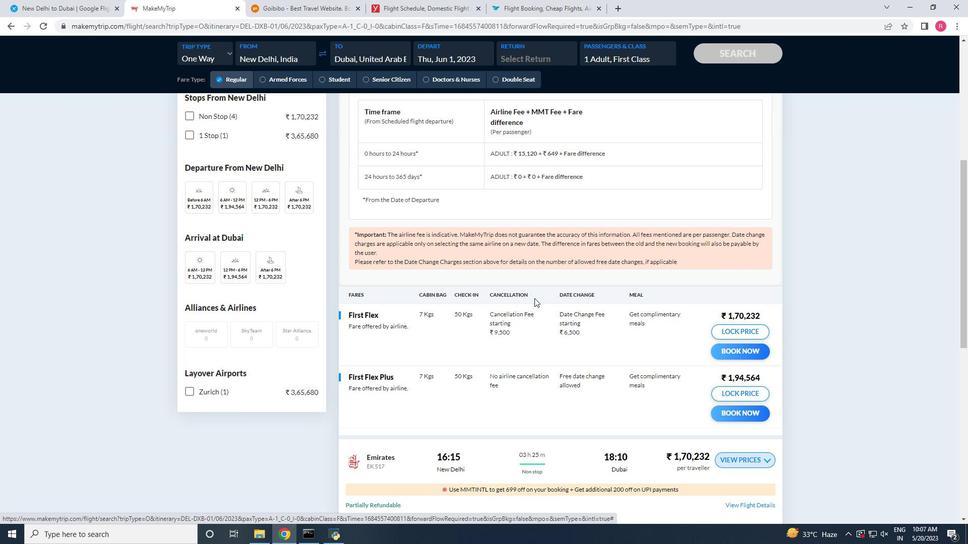 
Action: Mouse moved to (289, 10)
Screenshot: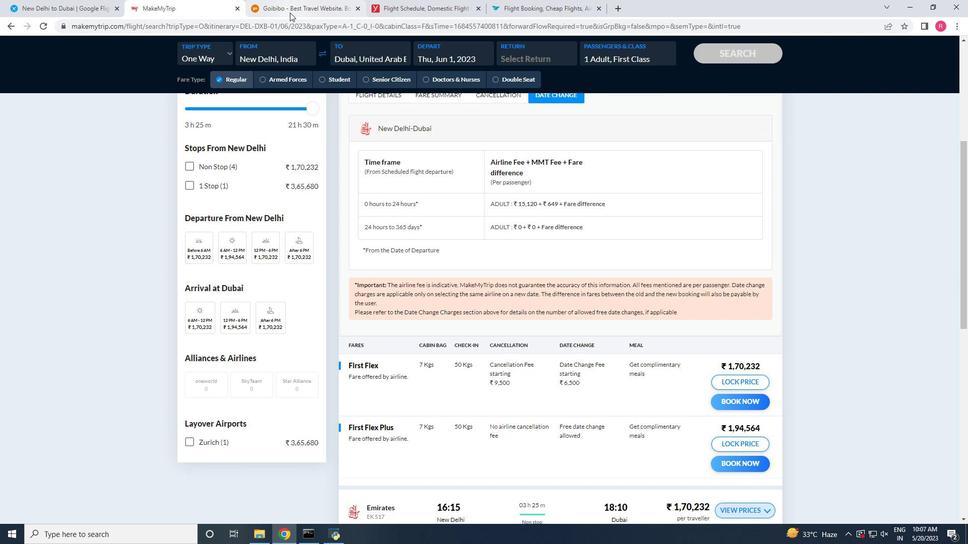
Action: Mouse pressed left at (289, 10)
Screenshot: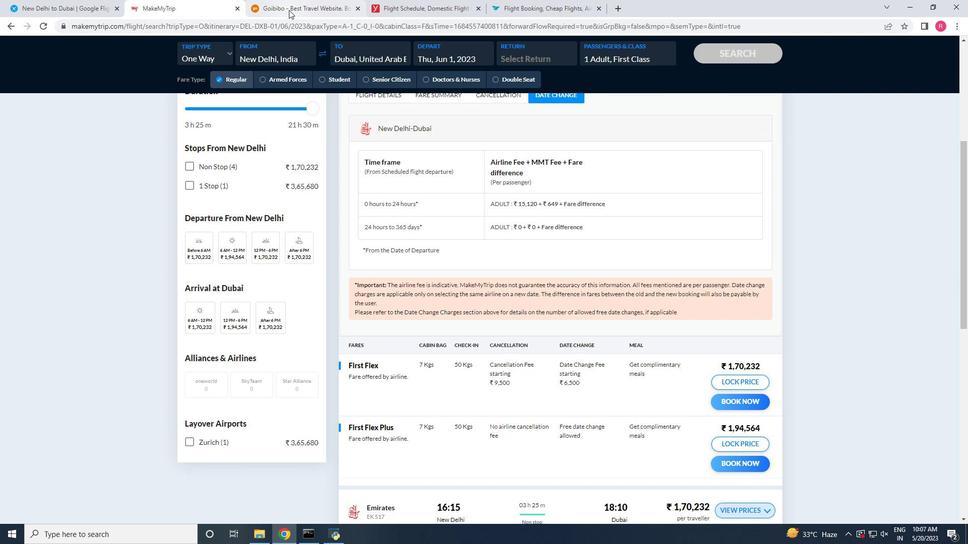 
Action: Mouse moved to (651, 189)
Screenshot: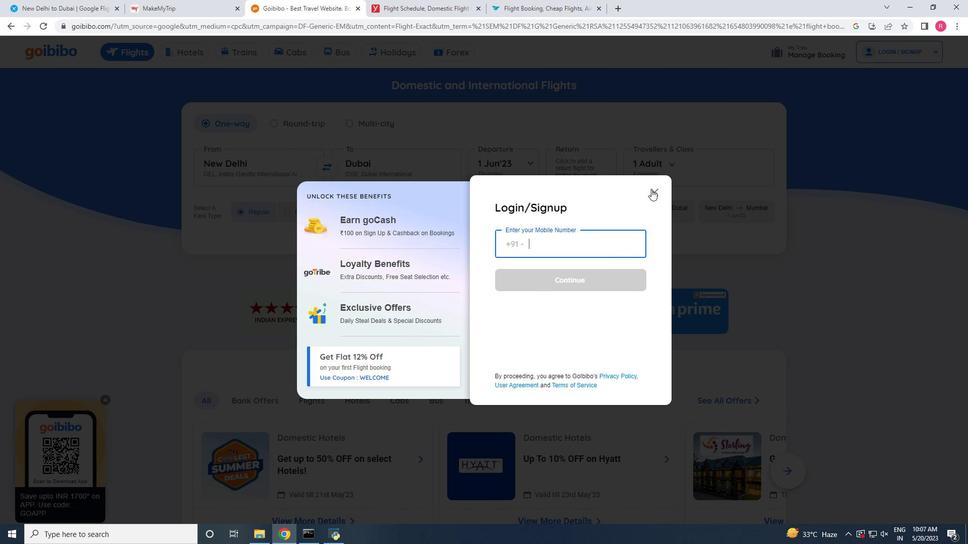 
Action: Mouse pressed left at (651, 189)
Screenshot: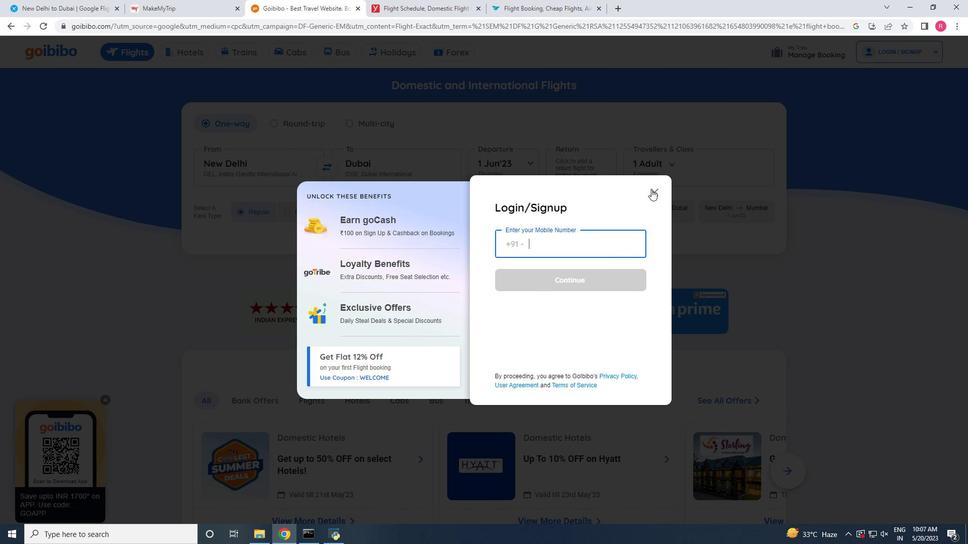 
Action: Mouse moved to (253, 164)
Screenshot: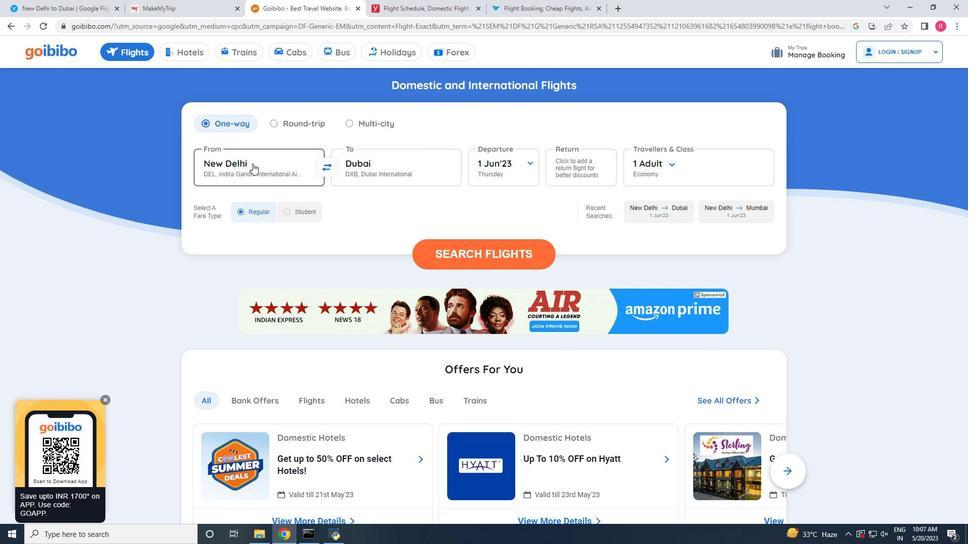 
Action: Mouse pressed left at (253, 164)
Screenshot: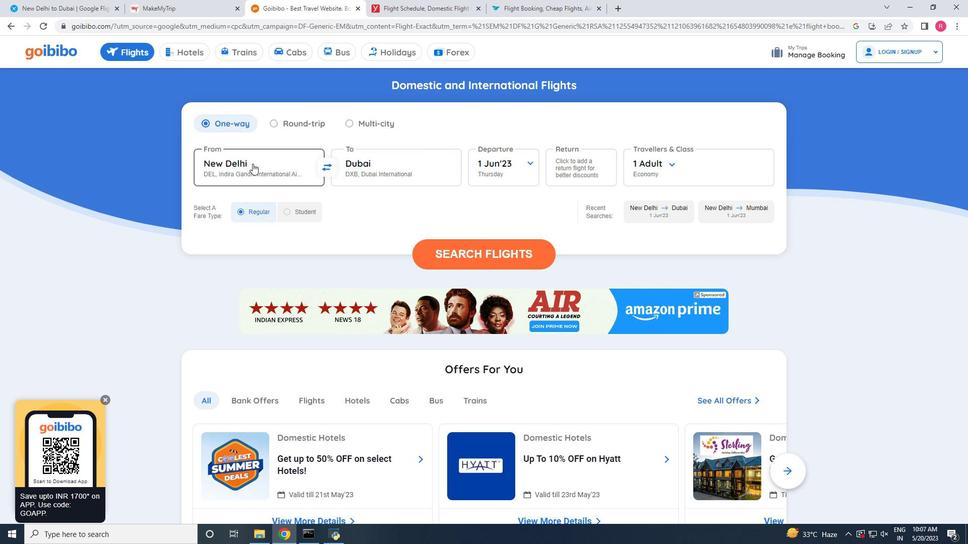 
Action: Mouse moved to (270, 207)
Screenshot: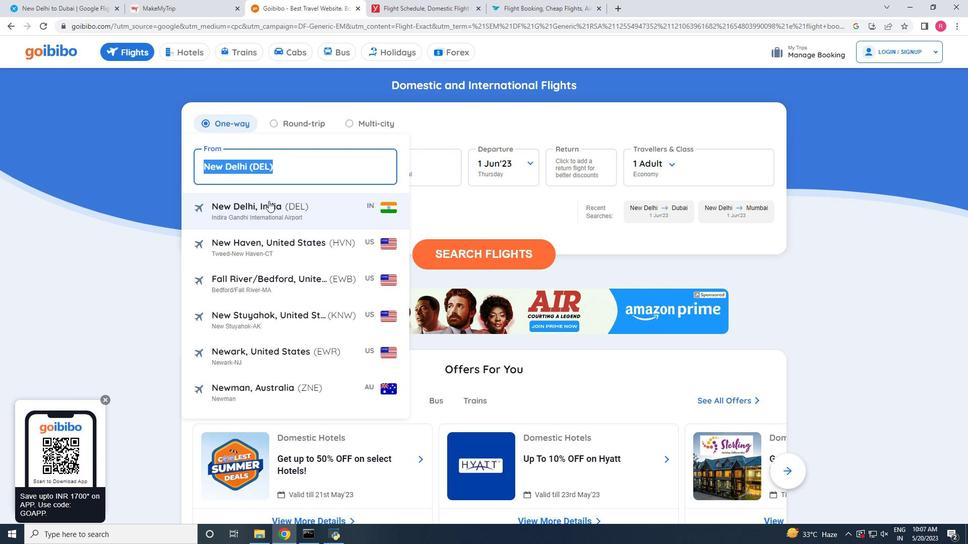 
Action: Mouse pressed left at (270, 207)
Screenshot: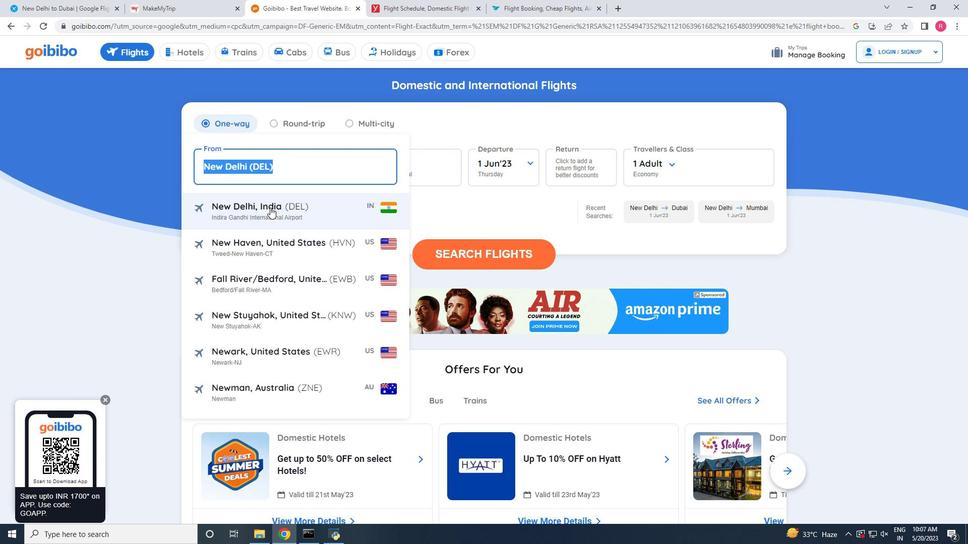 
Action: Mouse moved to (418, 208)
Screenshot: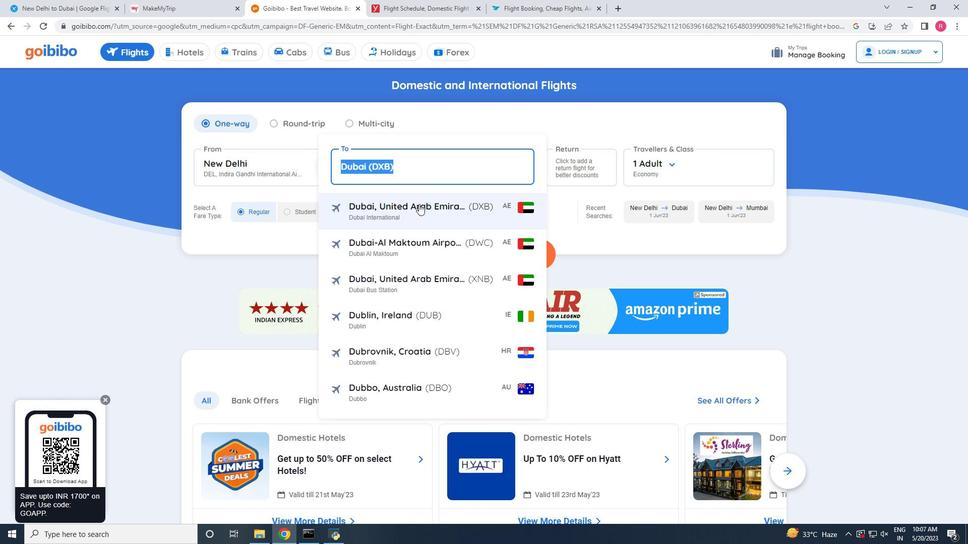 
Action: Mouse pressed left at (418, 208)
Screenshot: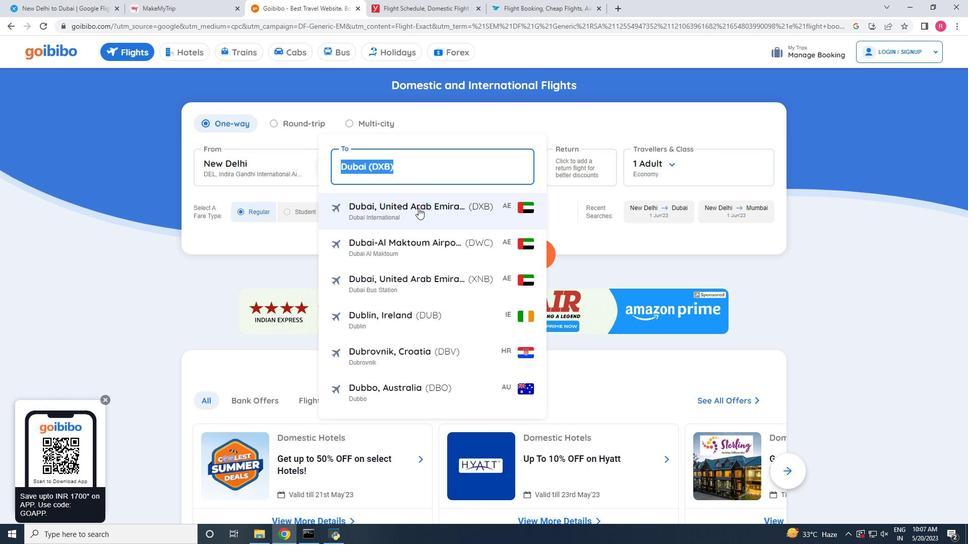 
Action: Mouse moved to (332, 259)
Screenshot: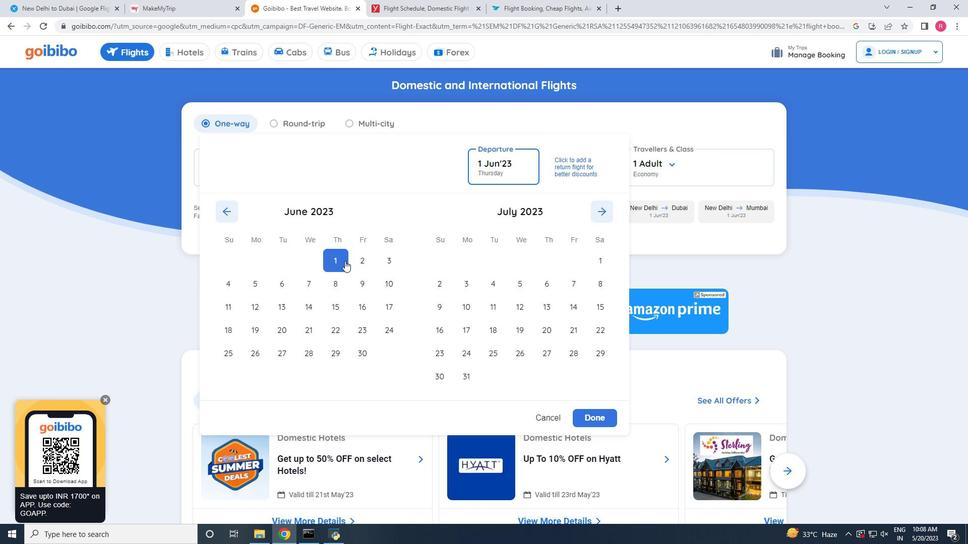 
Action: Mouse pressed left at (332, 259)
Screenshot: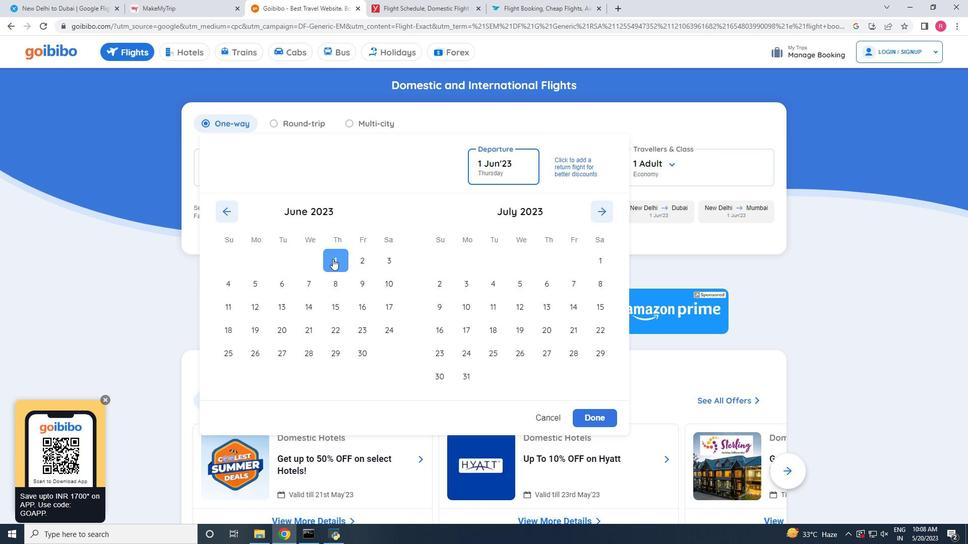 
Action: Mouse moved to (597, 416)
